 Task: Find connections with filter location Lovech with filter topic #economicswith filter profile language Spanish with filter current company Blu Ocean Innovations pvt ltd with filter school Mata Gujri College, Fatehgarh Sahib with filter industry Executive Offices with filter service category Loans with filter keywords title Director of Inside Sales
Action: Mouse moved to (288, 324)
Screenshot: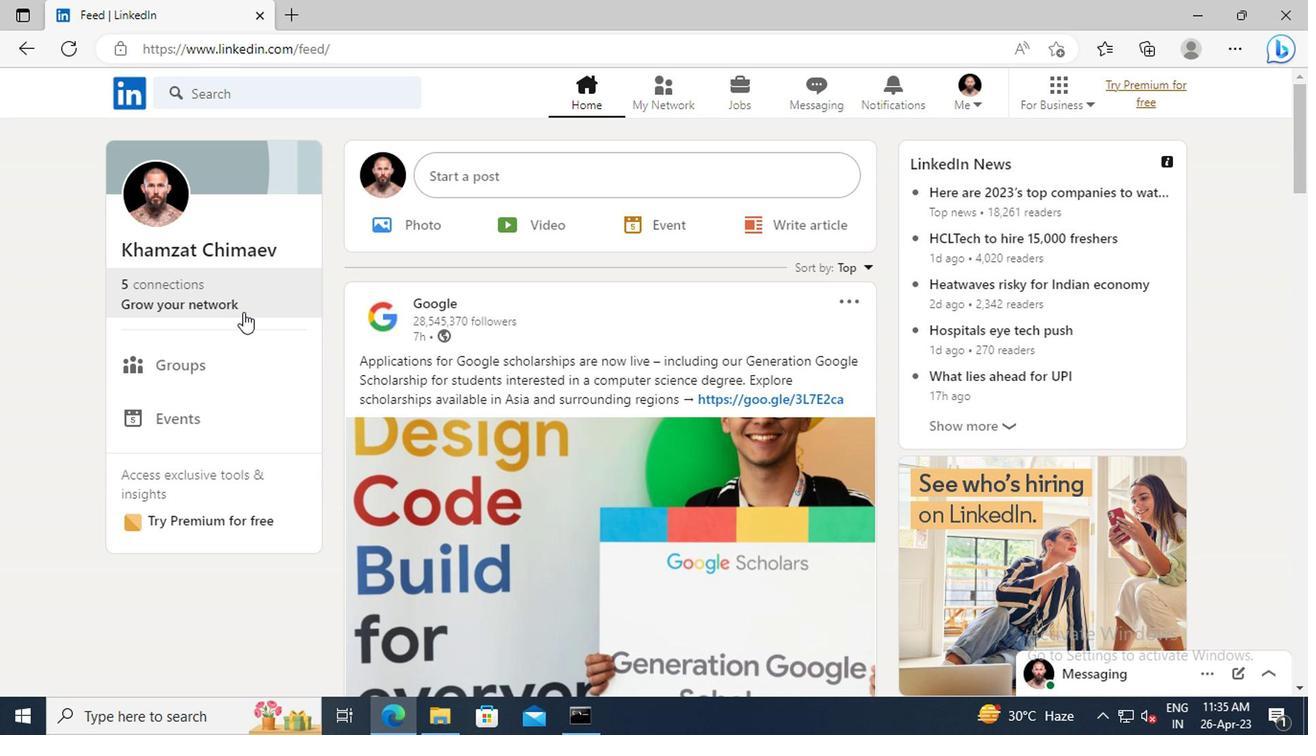 
Action: Mouse pressed left at (288, 324)
Screenshot: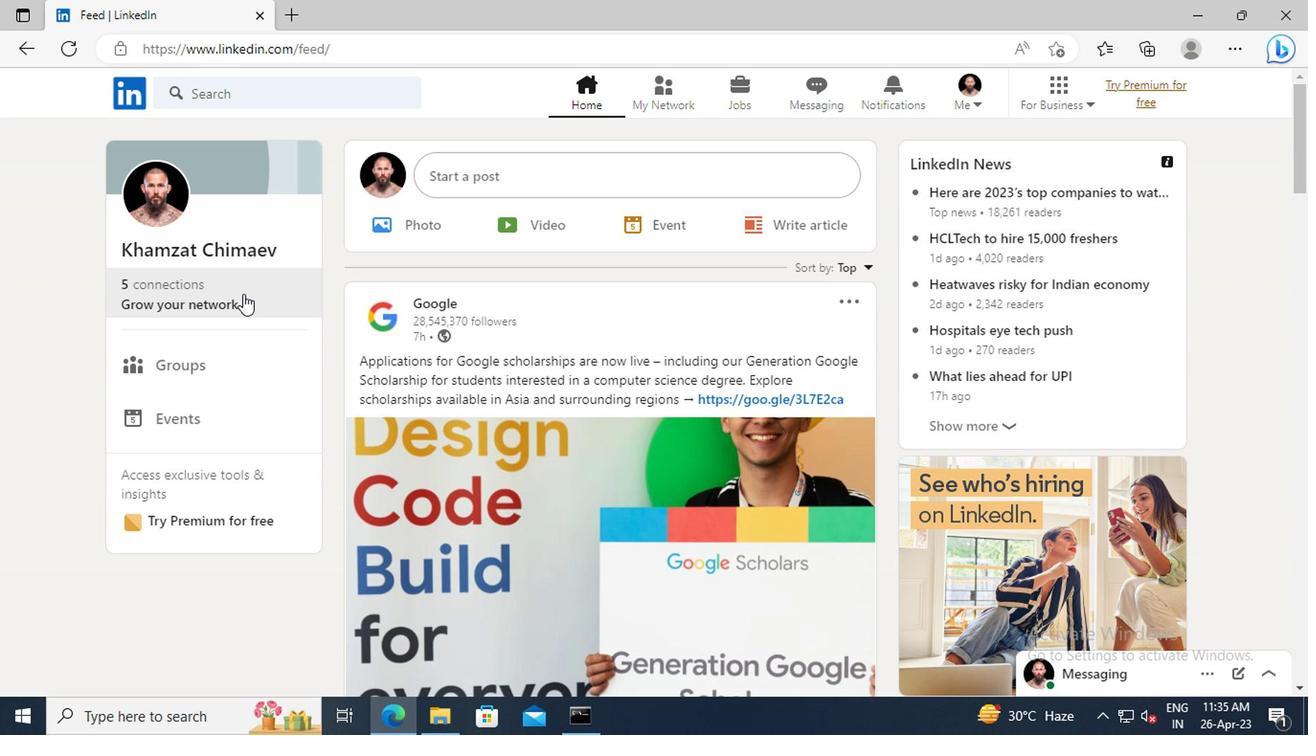
Action: Mouse moved to (295, 262)
Screenshot: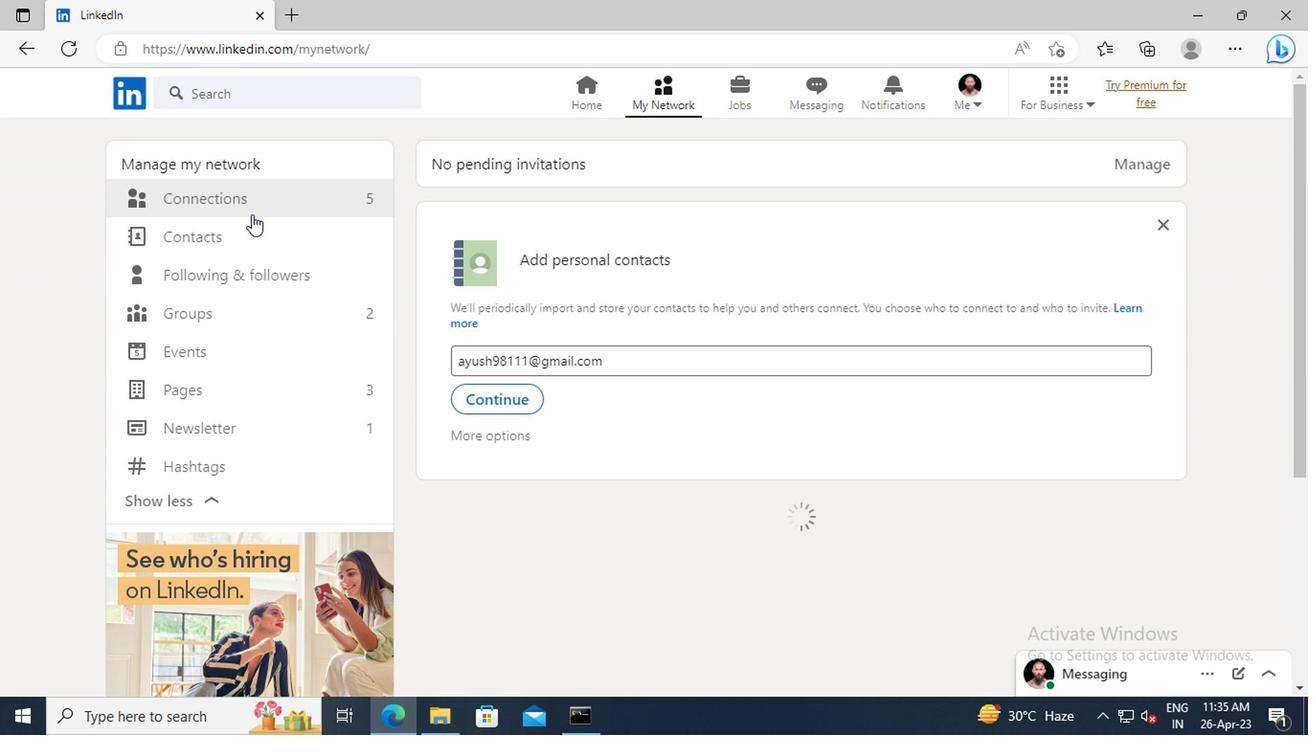 
Action: Mouse pressed left at (295, 262)
Screenshot: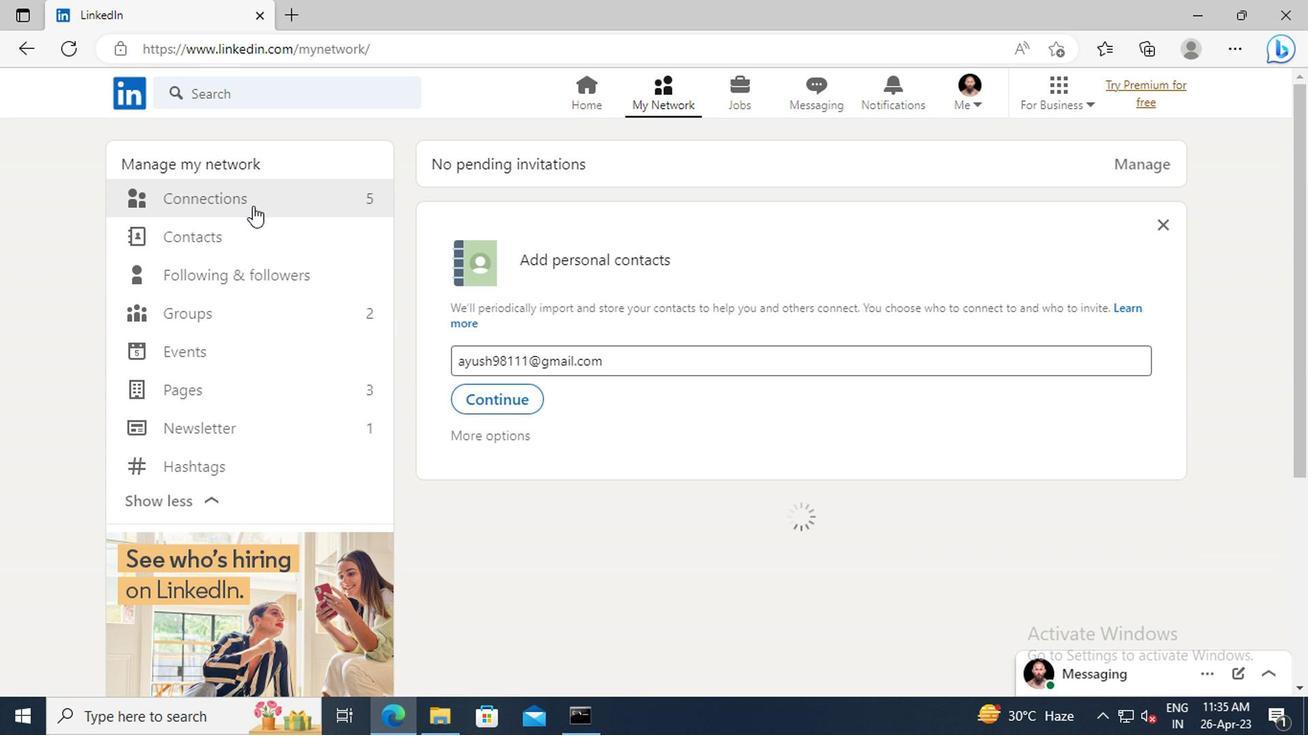 
Action: Mouse moved to (686, 261)
Screenshot: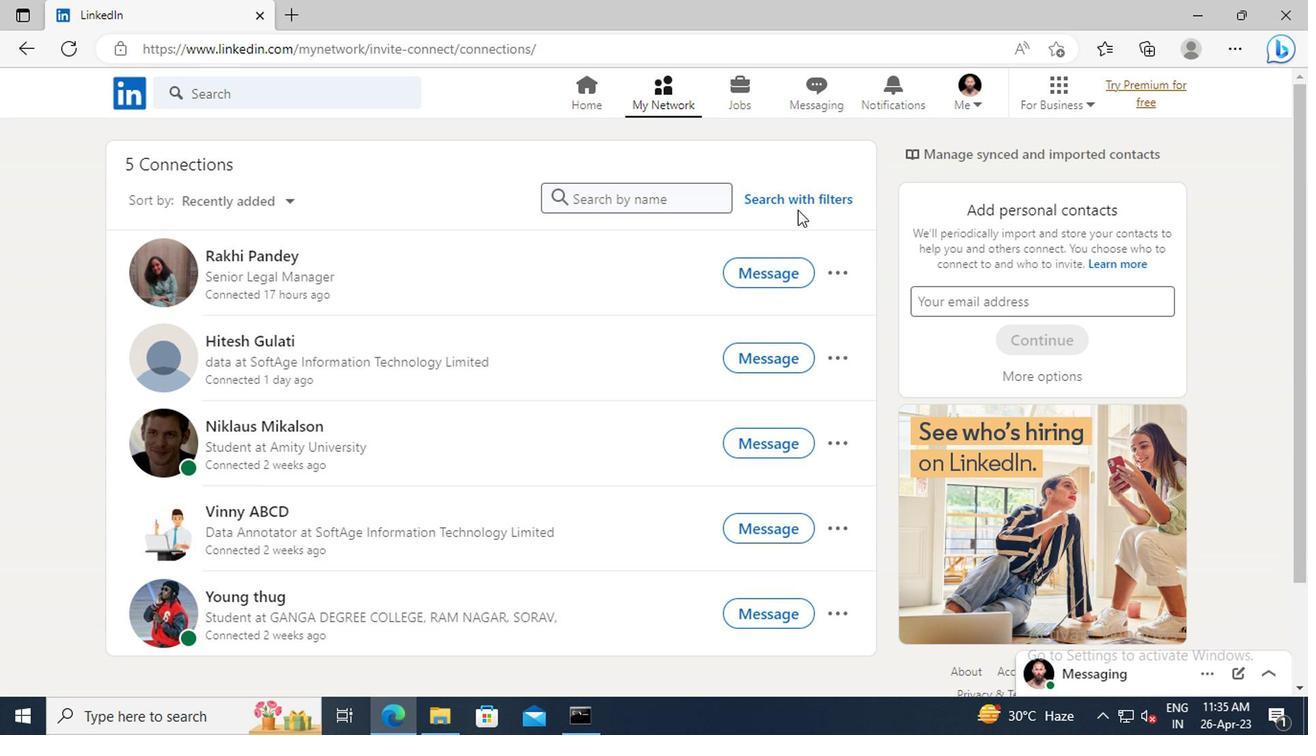 
Action: Mouse pressed left at (686, 261)
Screenshot: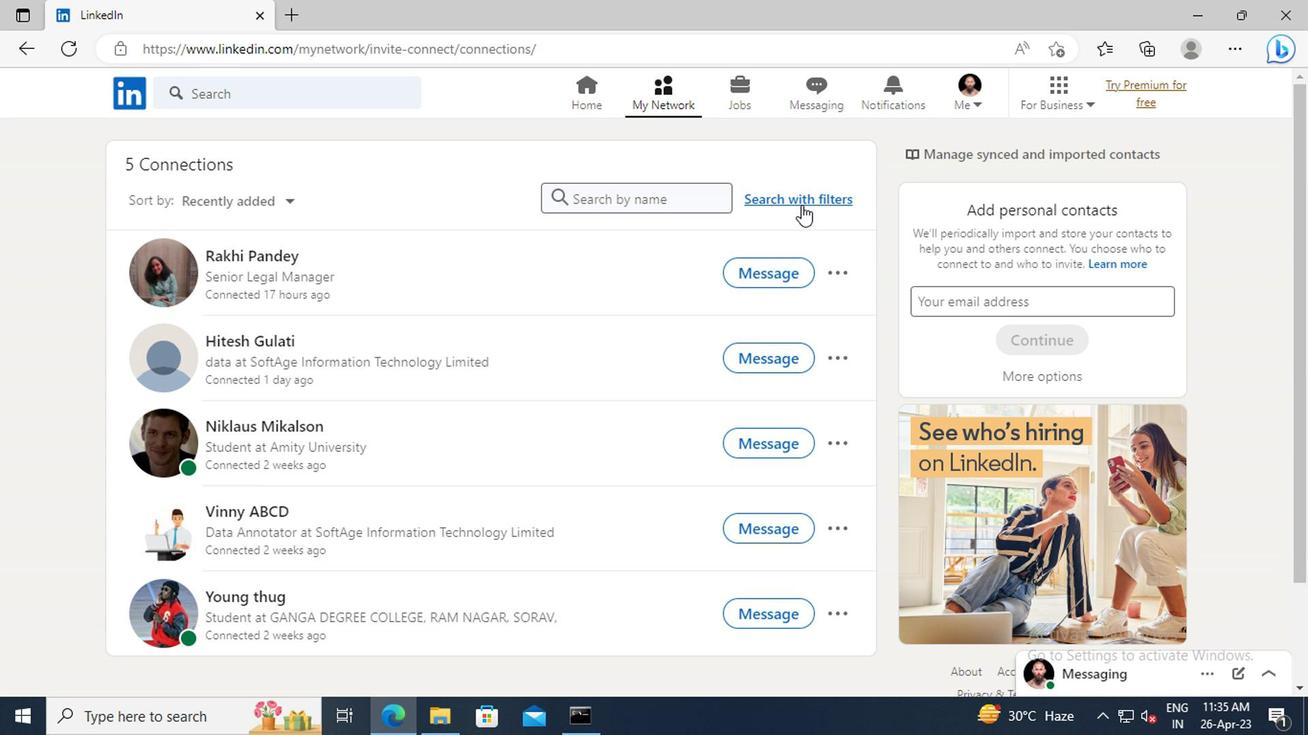 
Action: Mouse moved to (626, 222)
Screenshot: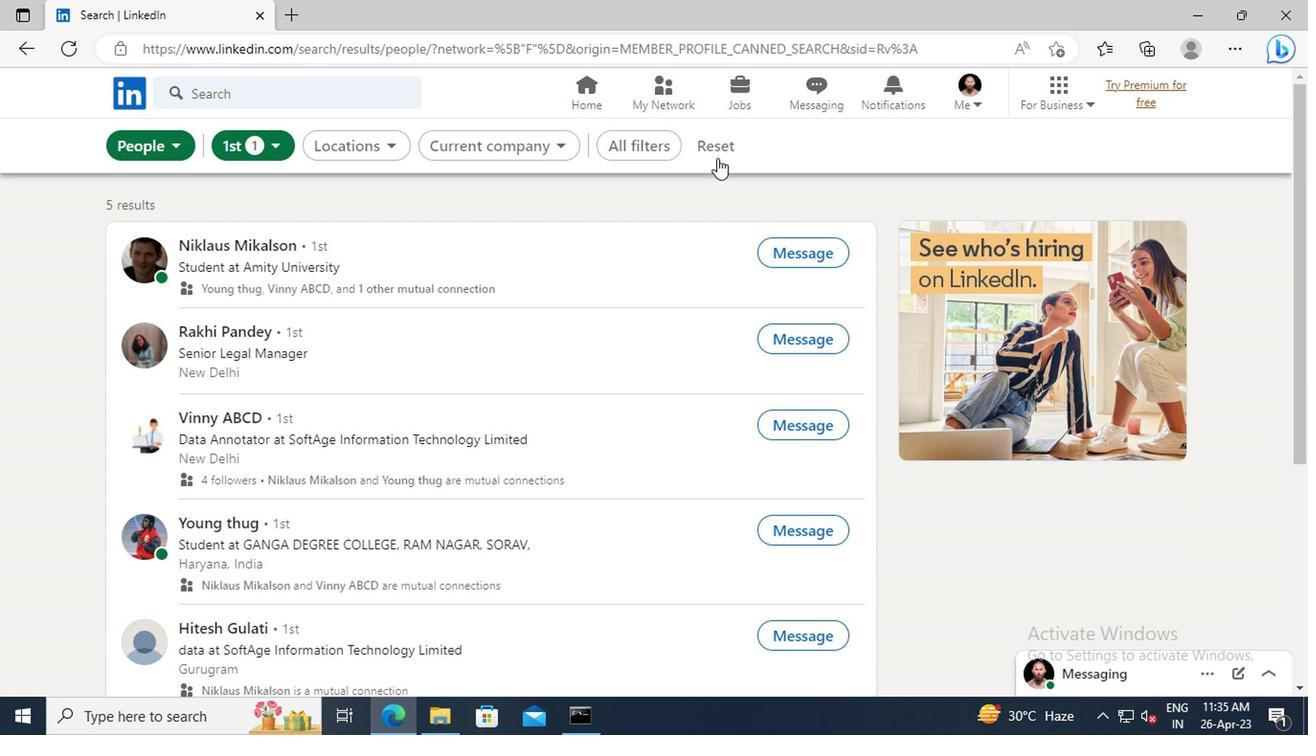 
Action: Mouse pressed left at (626, 222)
Screenshot: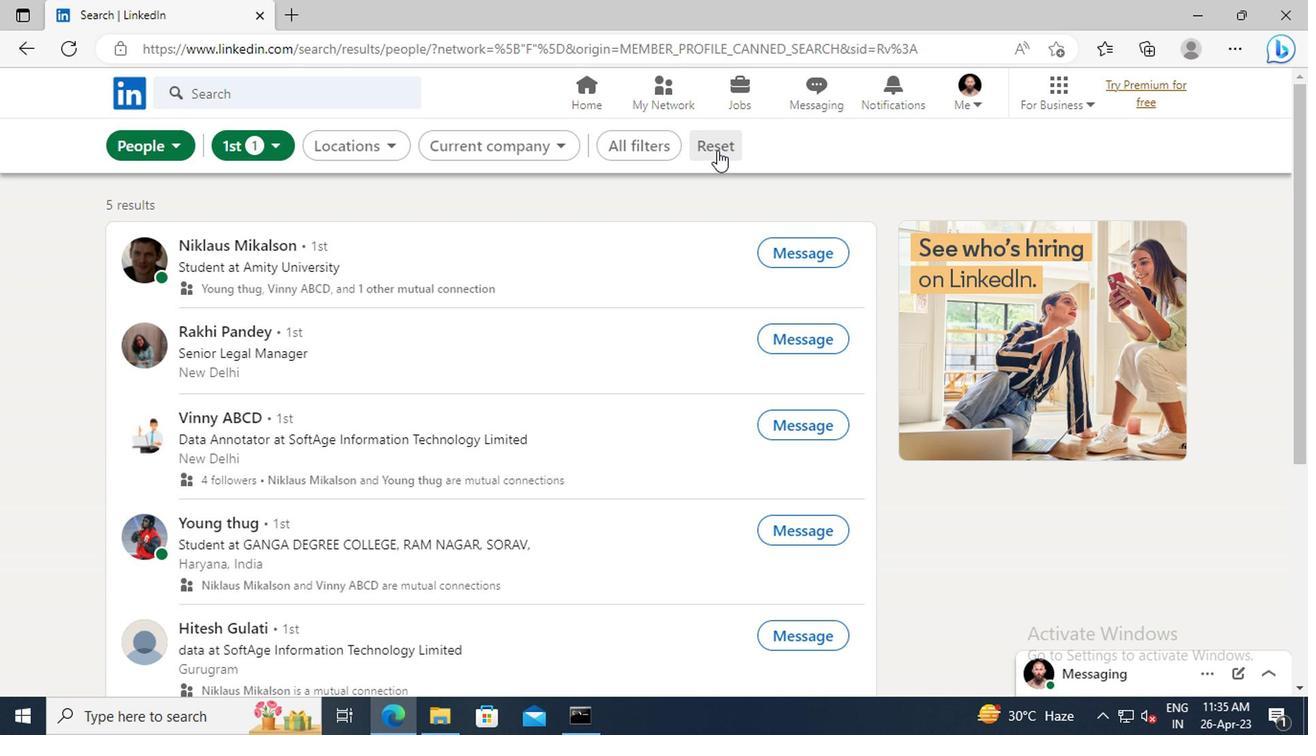 
Action: Mouse moved to (608, 220)
Screenshot: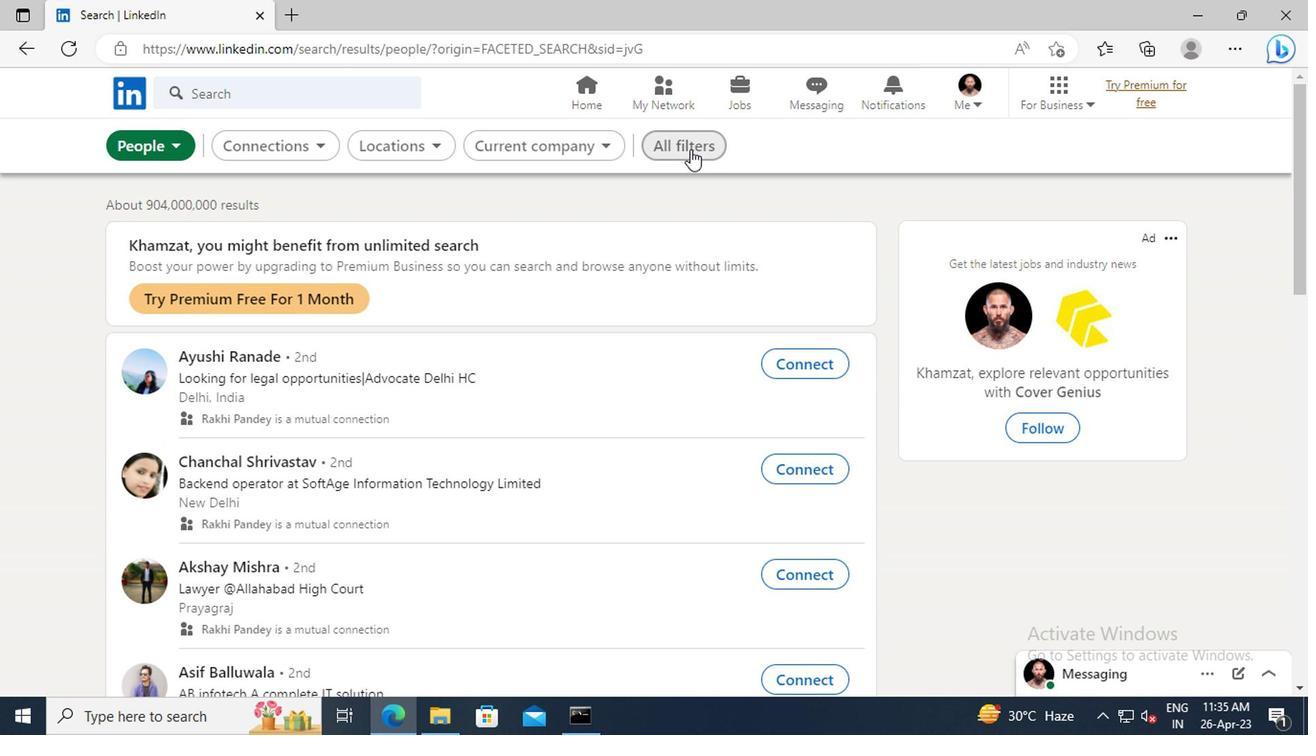 
Action: Mouse pressed left at (608, 220)
Screenshot: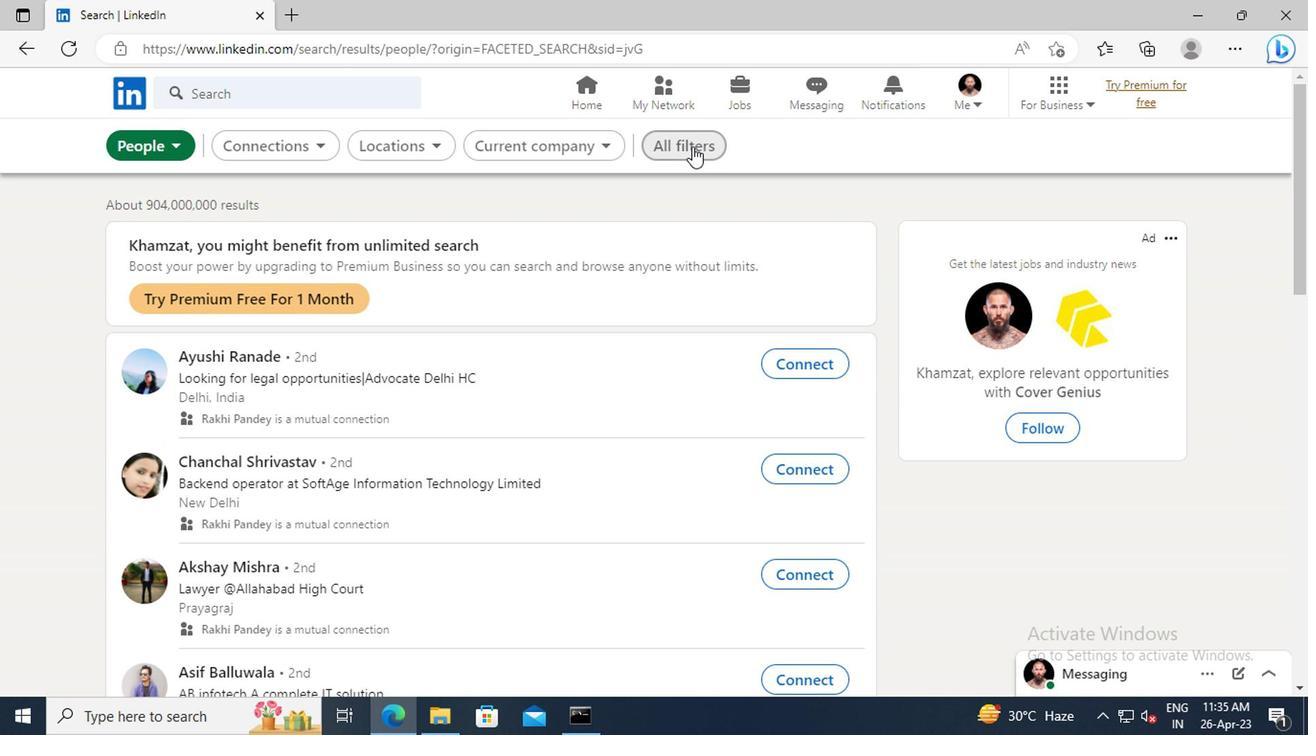 
Action: Mouse moved to (873, 410)
Screenshot: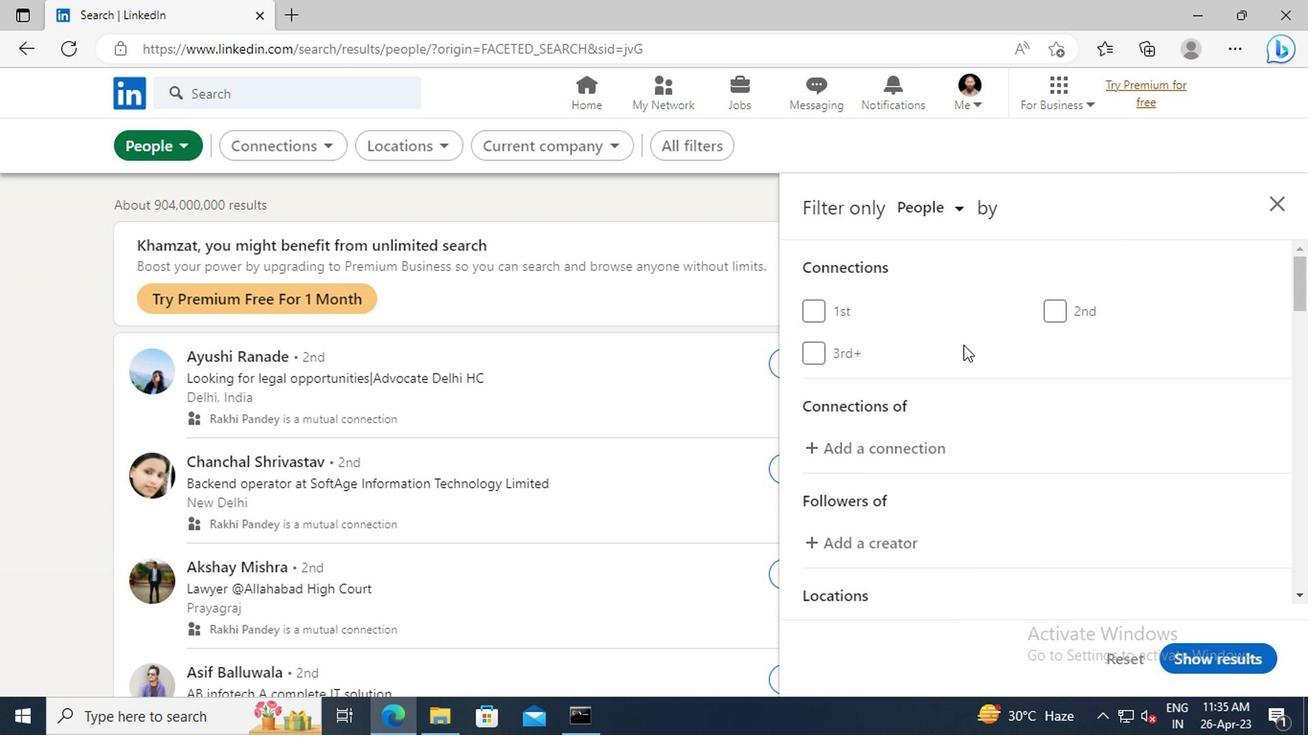 
Action: Mouse scrolled (873, 409) with delta (0, 0)
Screenshot: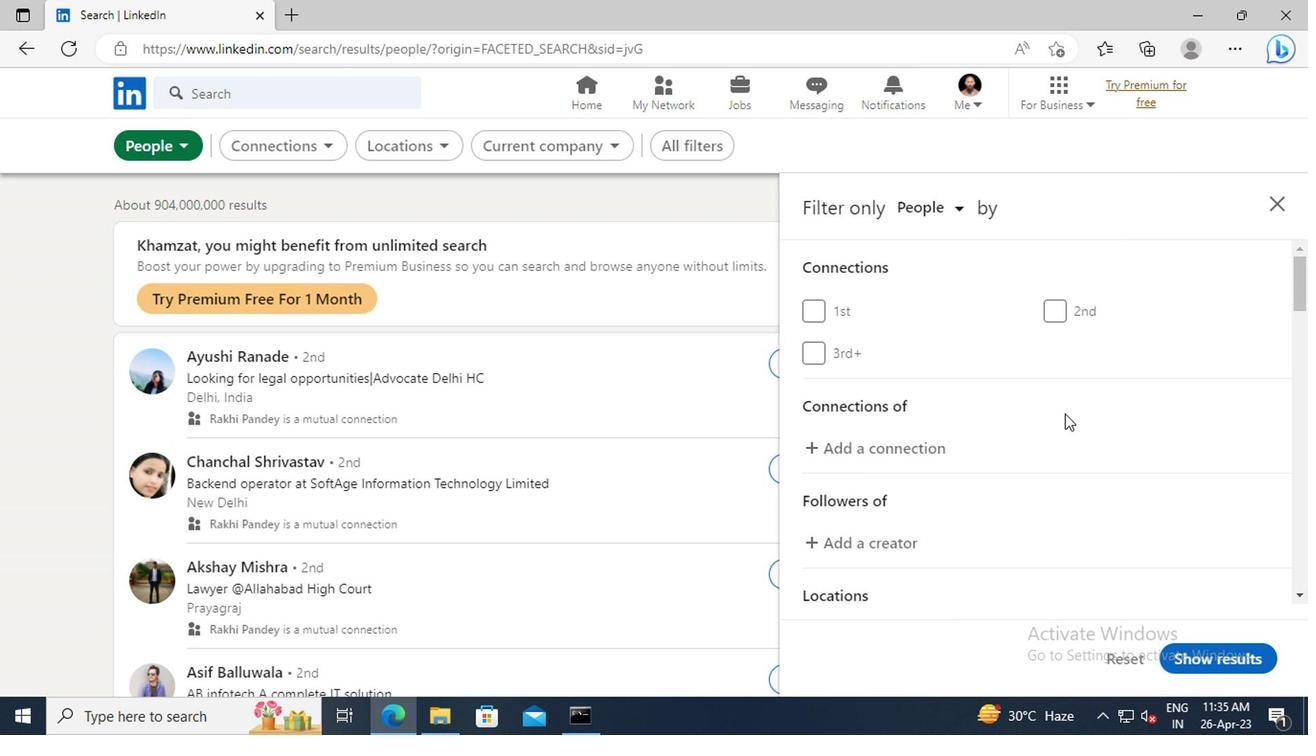 
Action: Mouse scrolled (873, 409) with delta (0, 0)
Screenshot: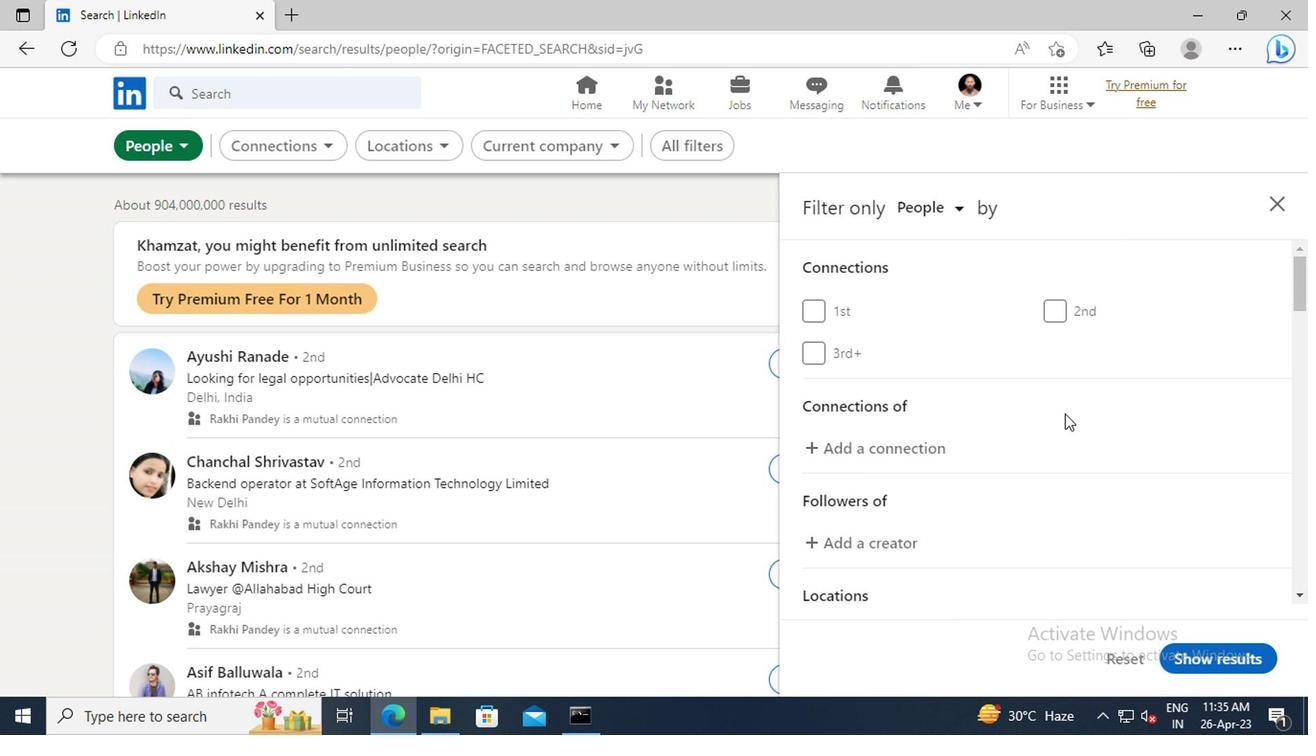
Action: Mouse scrolled (873, 409) with delta (0, 0)
Screenshot: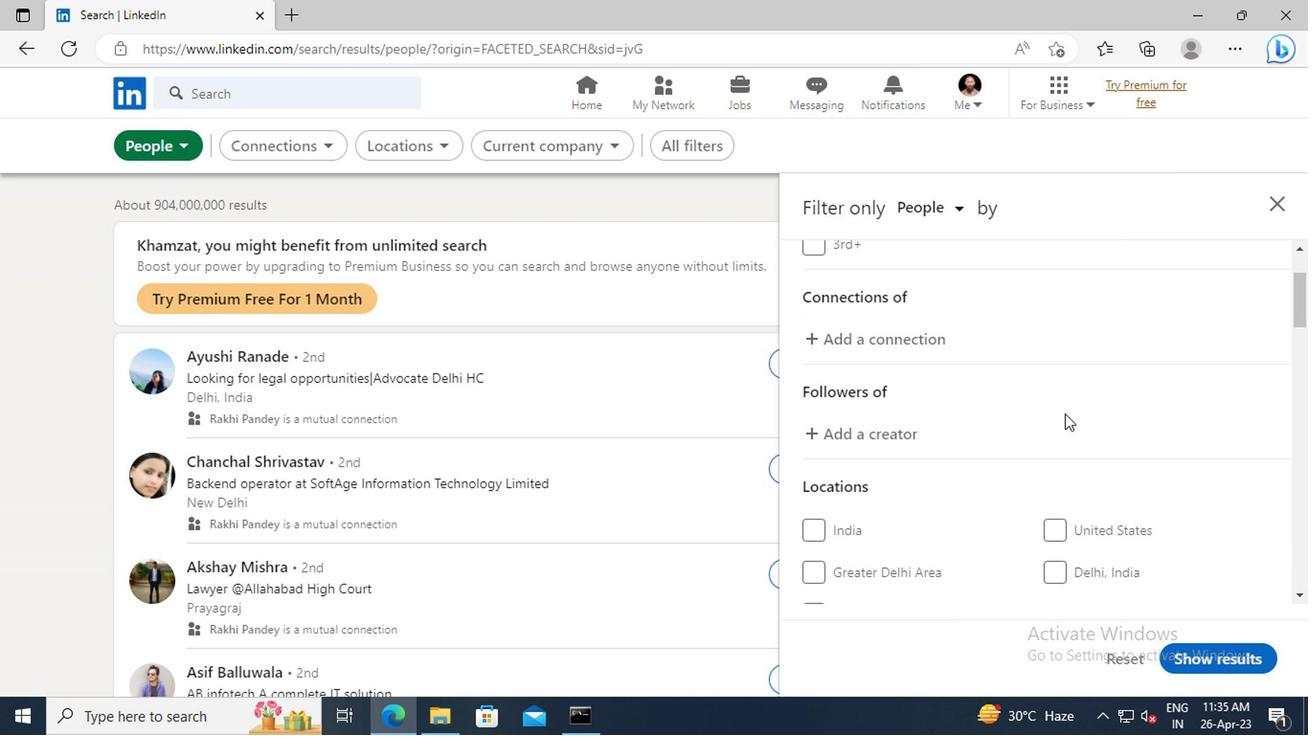 
Action: Mouse scrolled (873, 409) with delta (0, 0)
Screenshot: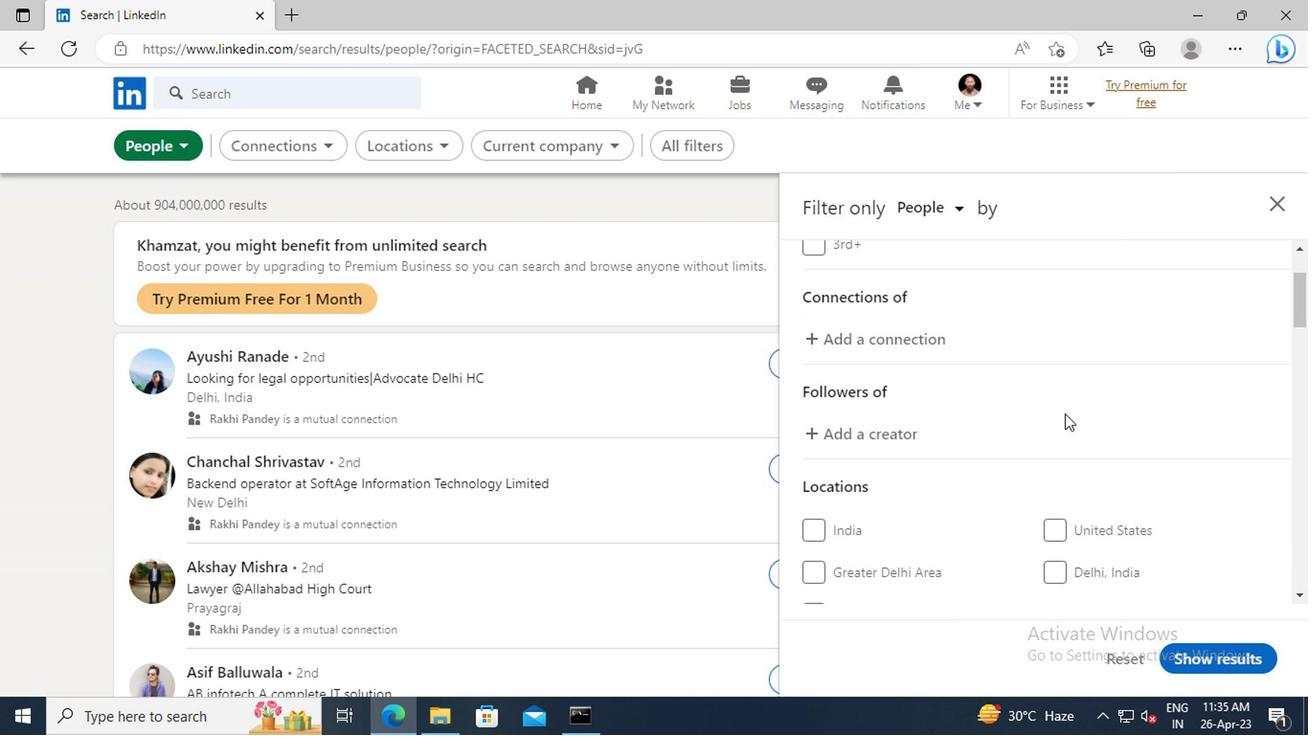 
Action: Mouse scrolled (873, 409) with delta (0, 0)
Screenshot: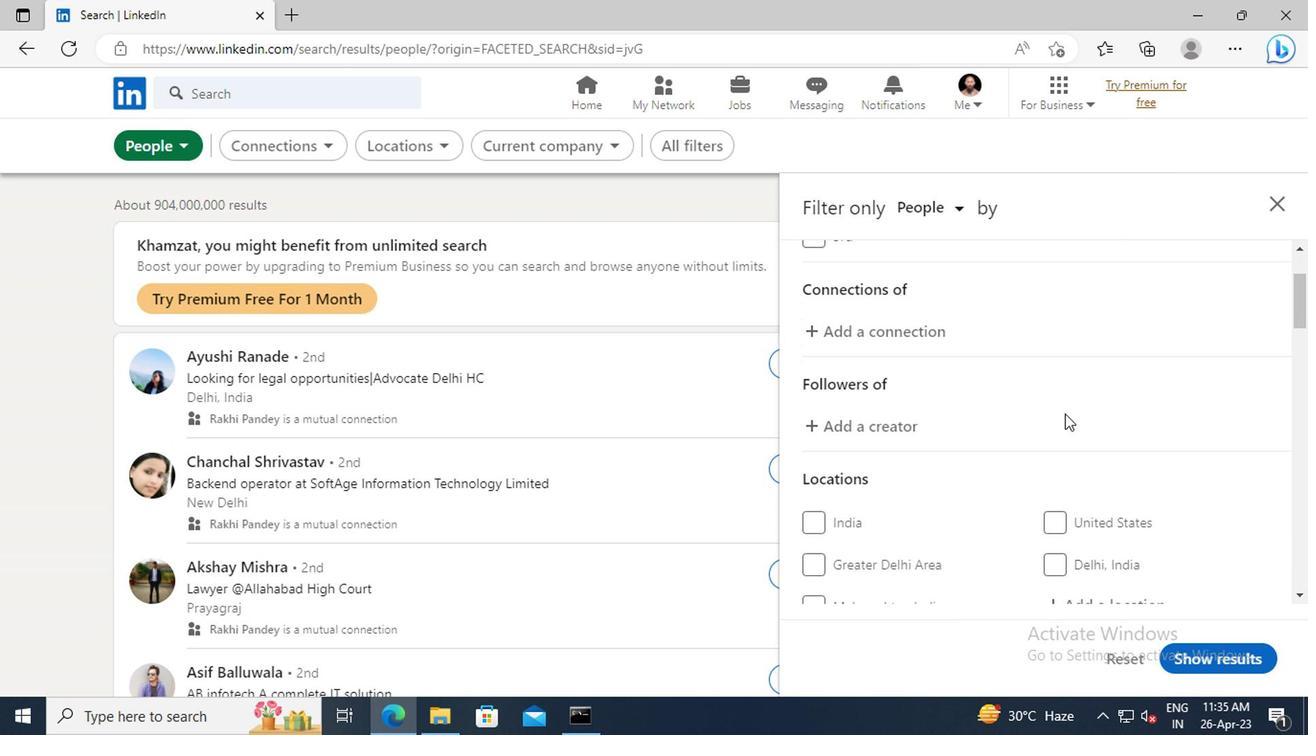 
Action: Mouse moved to (884, 436)
Screenshot: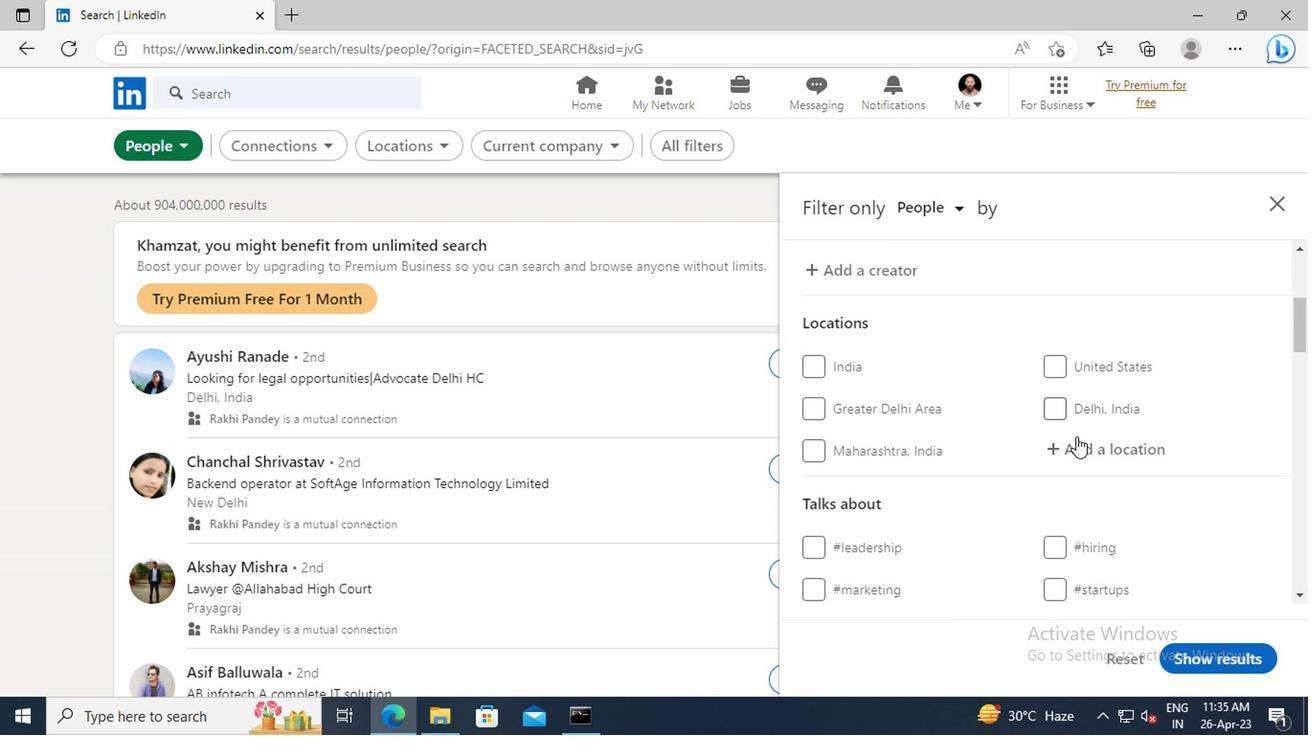 
Action: Mouse pressed left at (884, 436)
Screenshot: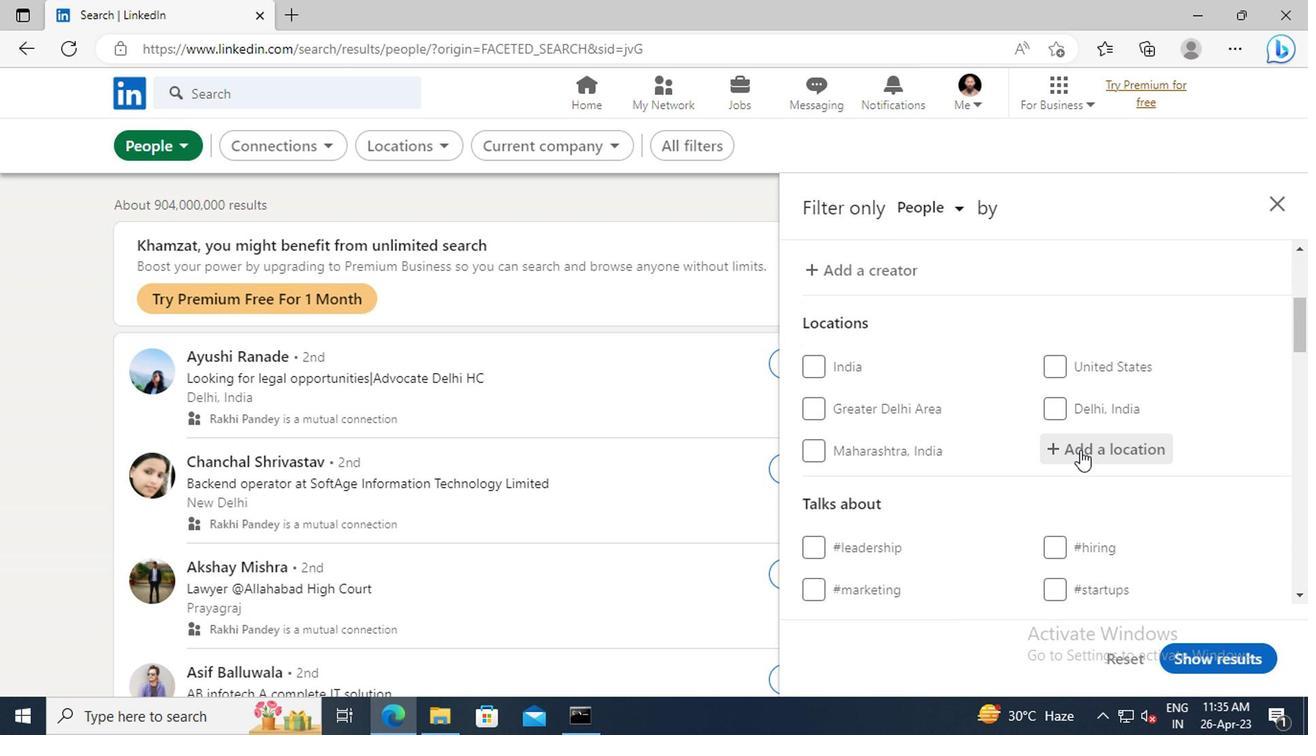 
Action: Key pressed <Key.shift>LOVECH
Screenshot: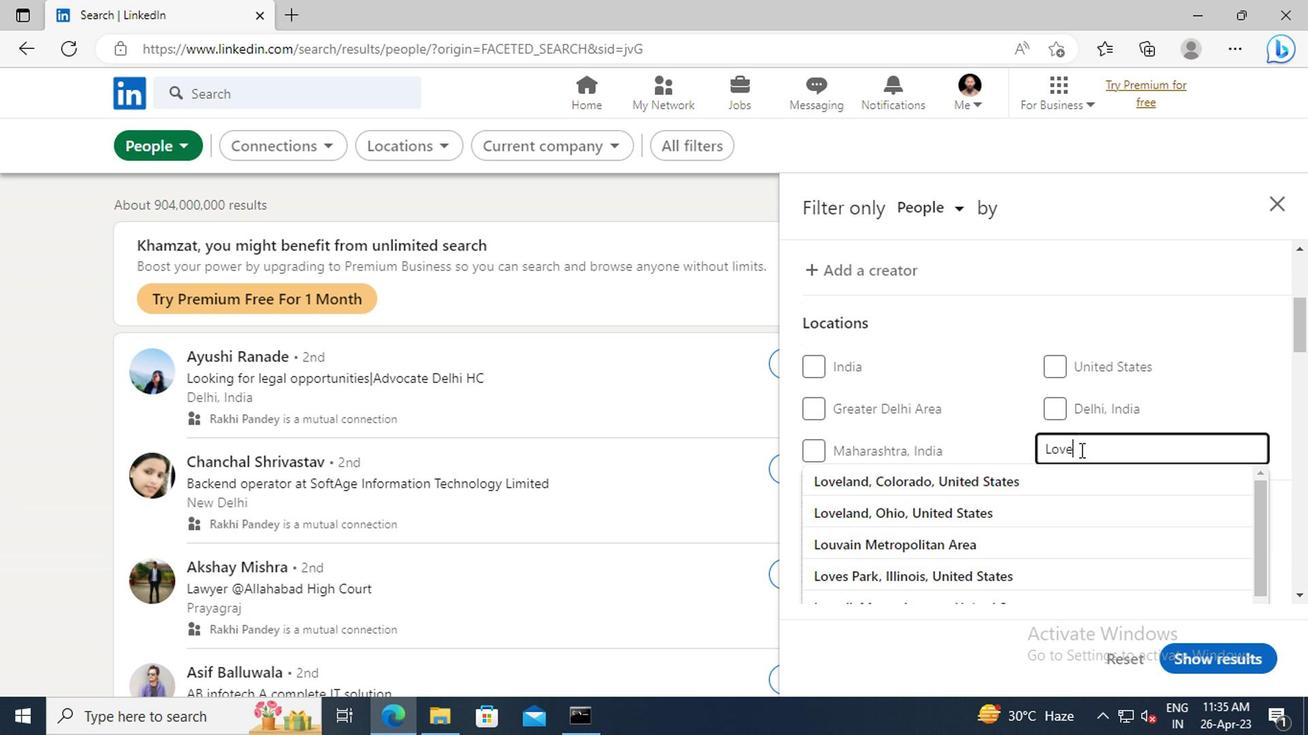 
Action: Mouse moved to (877, 457)
Screenshot: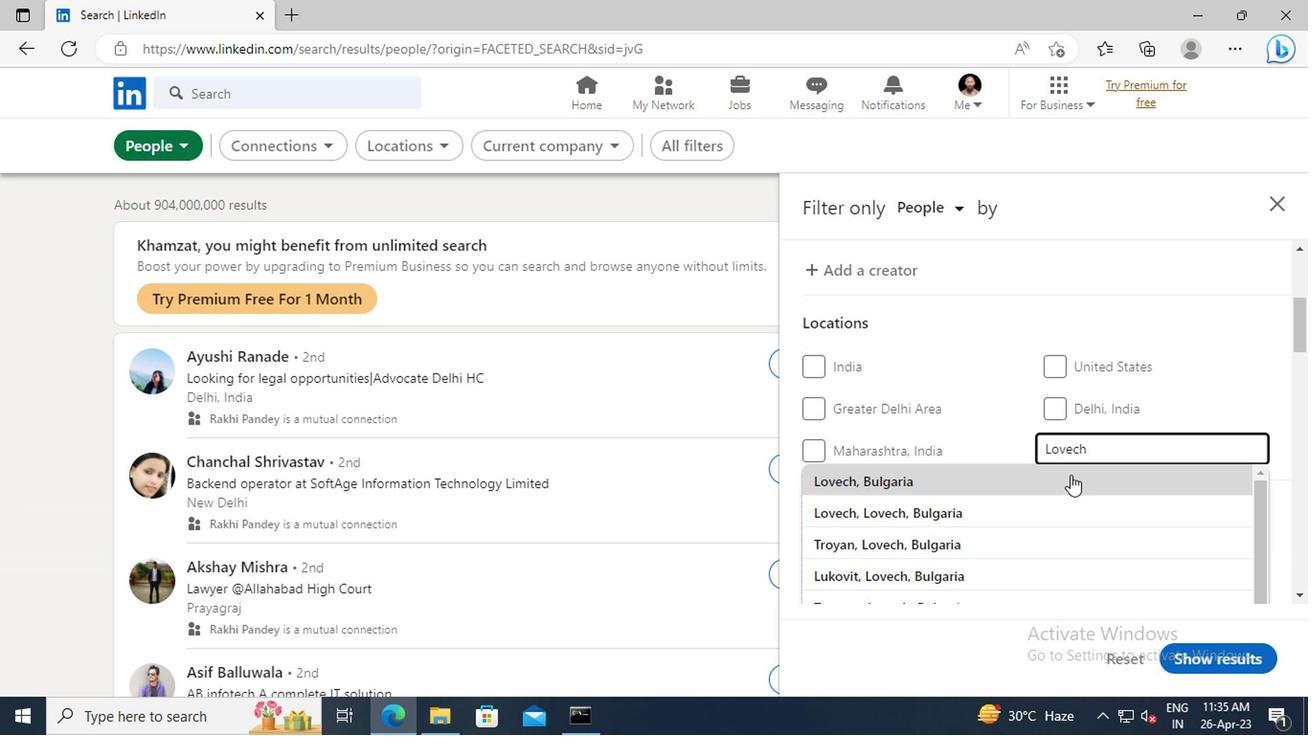 
Action: Mouse pressed left at (877, 457)
Screenshot: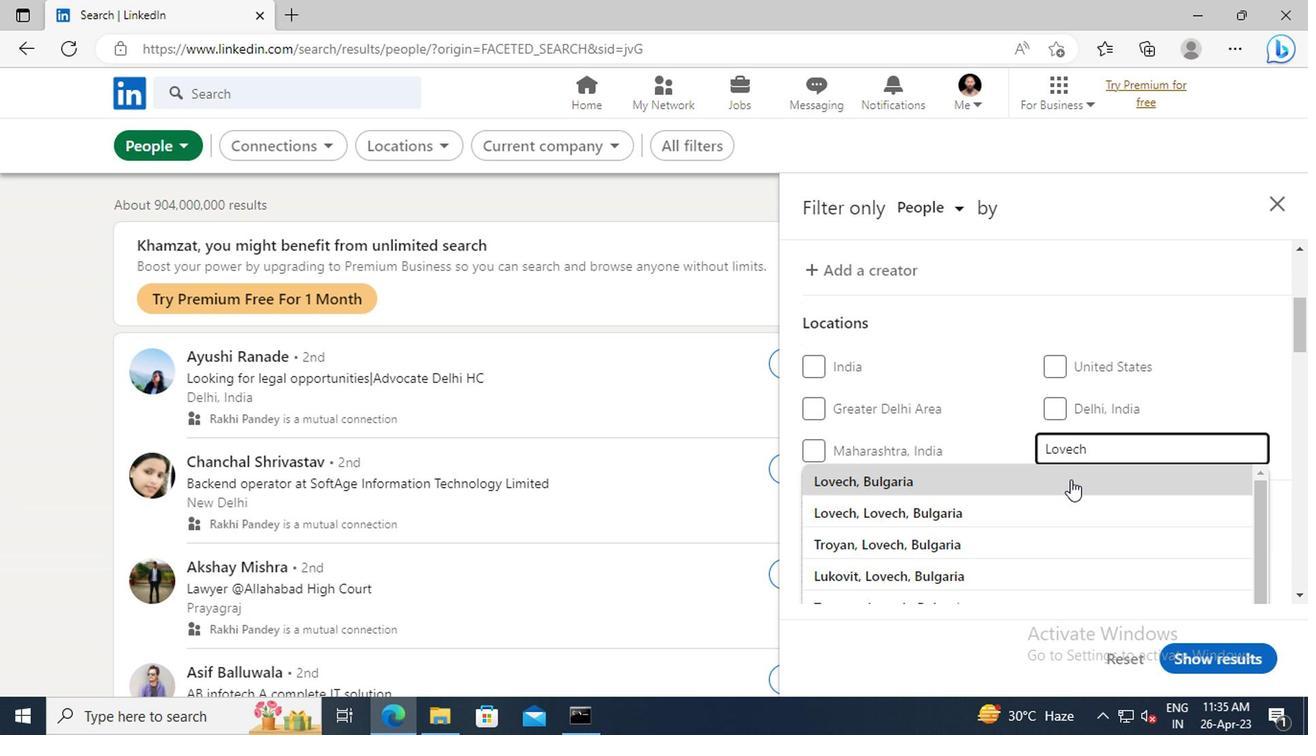 
Action: Mouse moved to (893, 384)
Screenshot: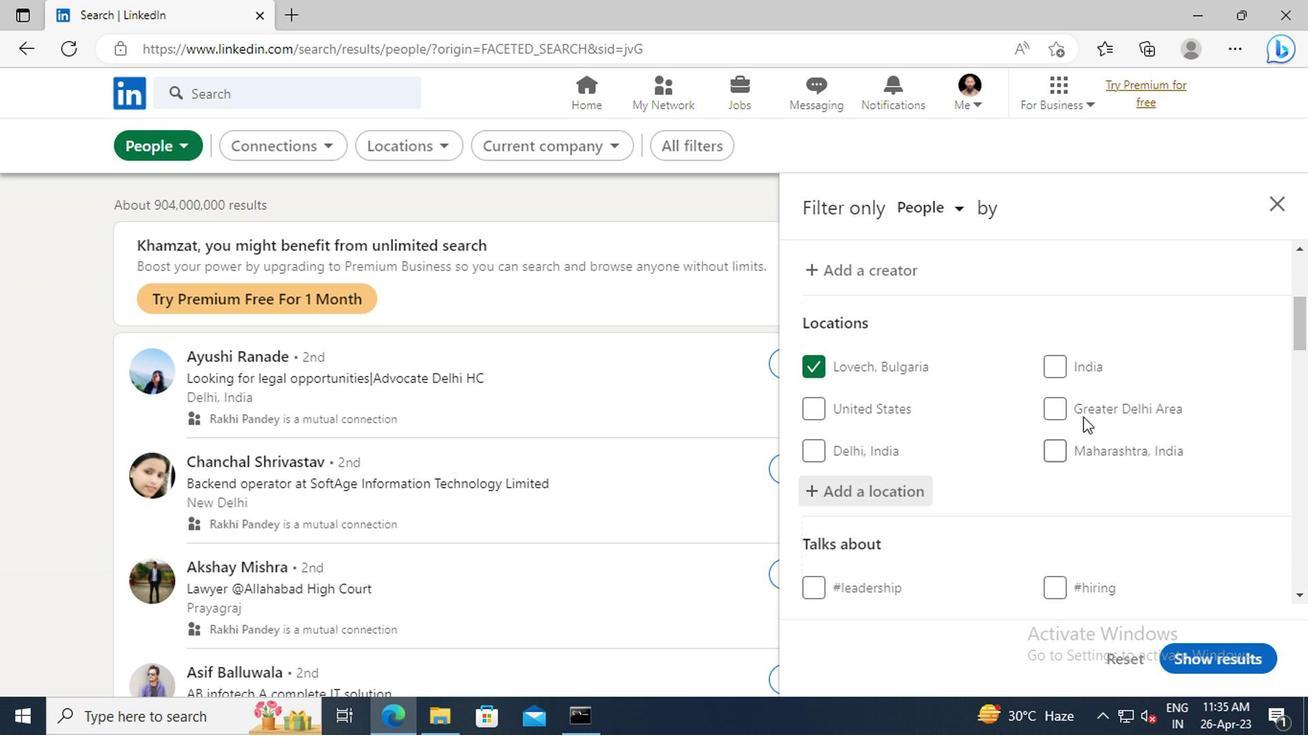 
Action: Mouse scrolled (893, 383) with delta (0, 0)
Screenshot: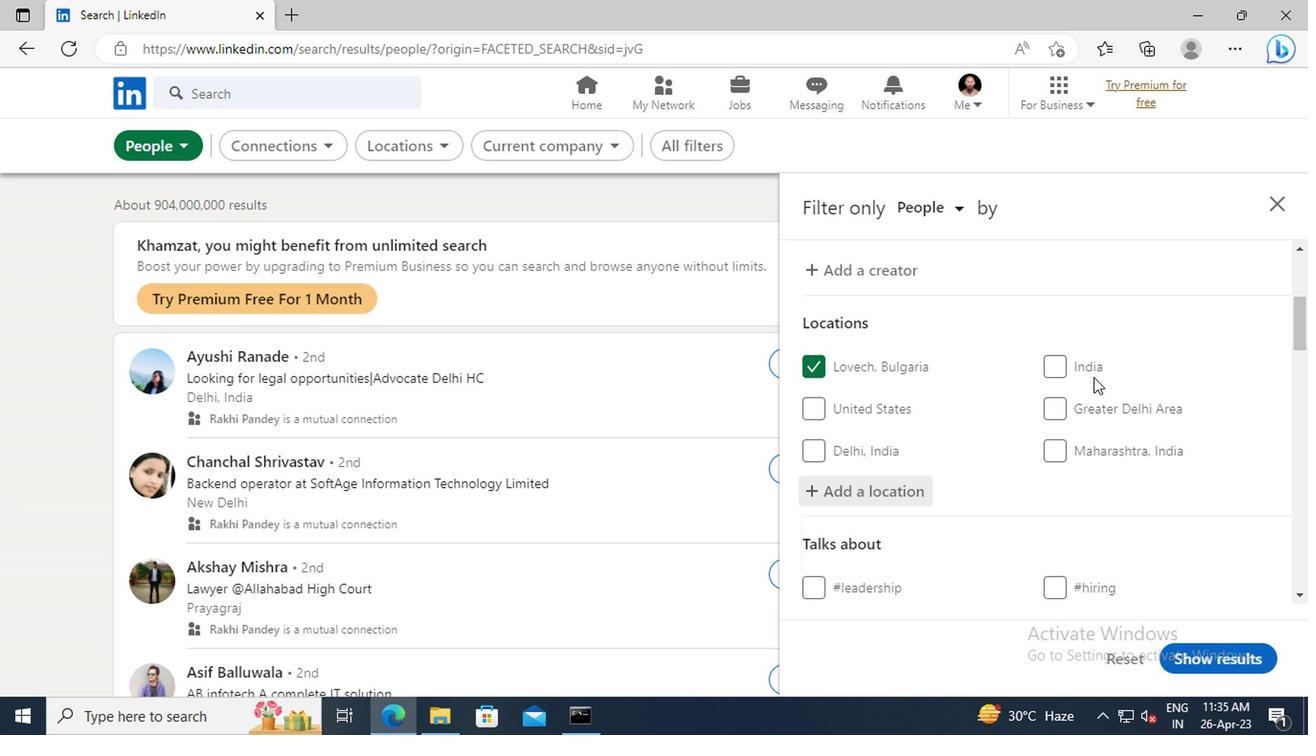 
Action: Mouse scrolled (893, 383) with delta (0, 0)
Screenshot: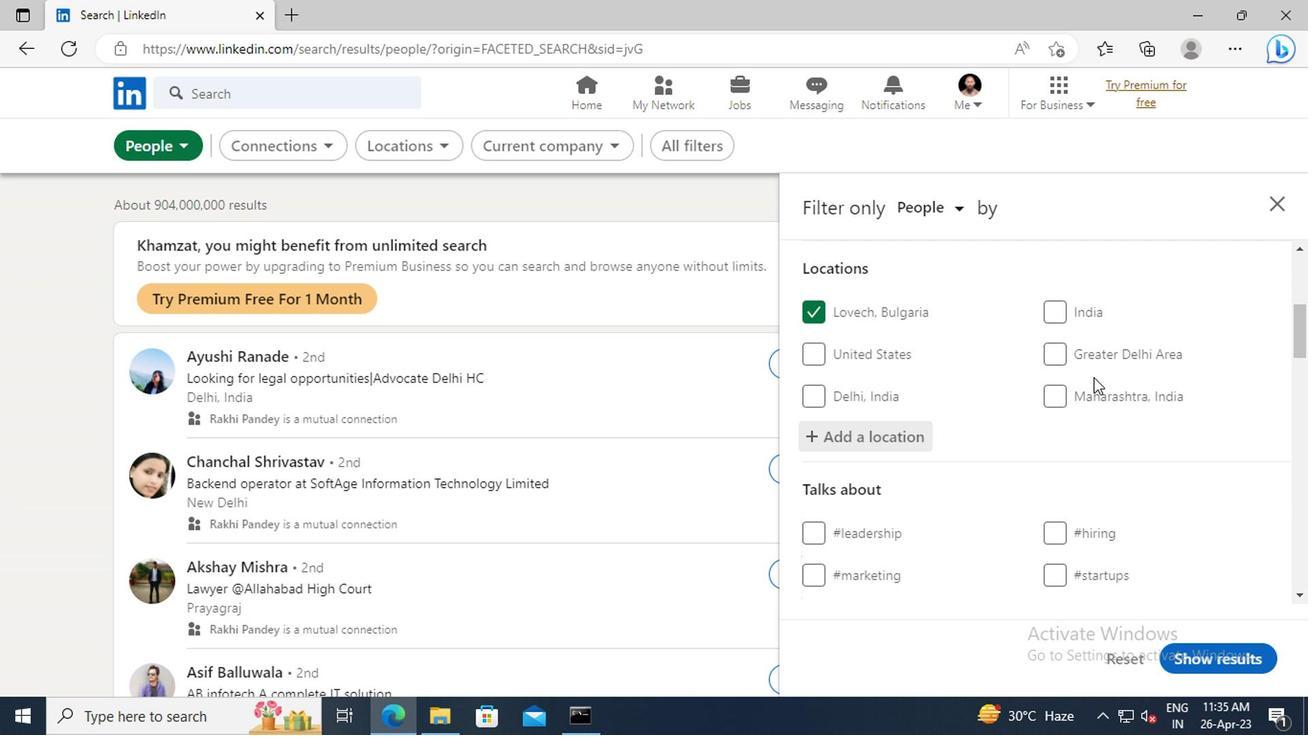 
Action: Mouse scrolled (893, 383) with delta (0, 0)
Screenshot: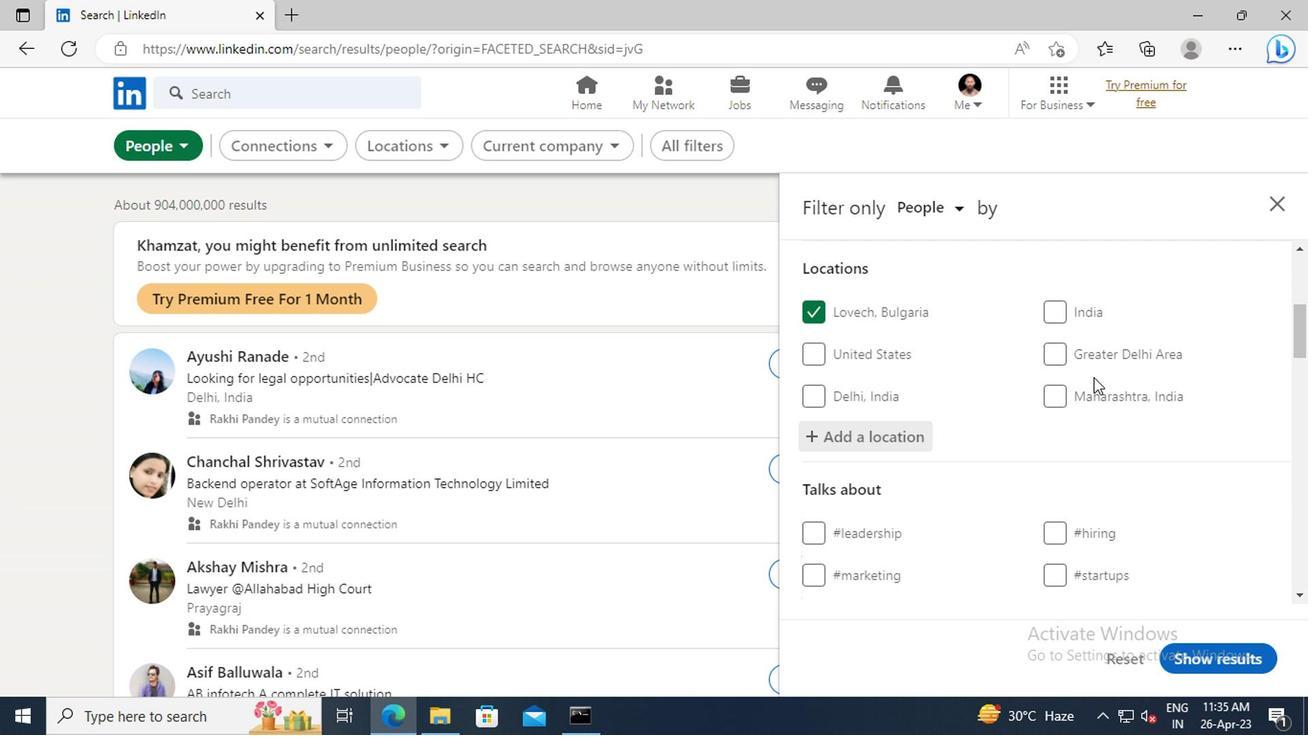 
Action: Mouse scrolled (893, 383) with delta (0, 0)
Screenshot: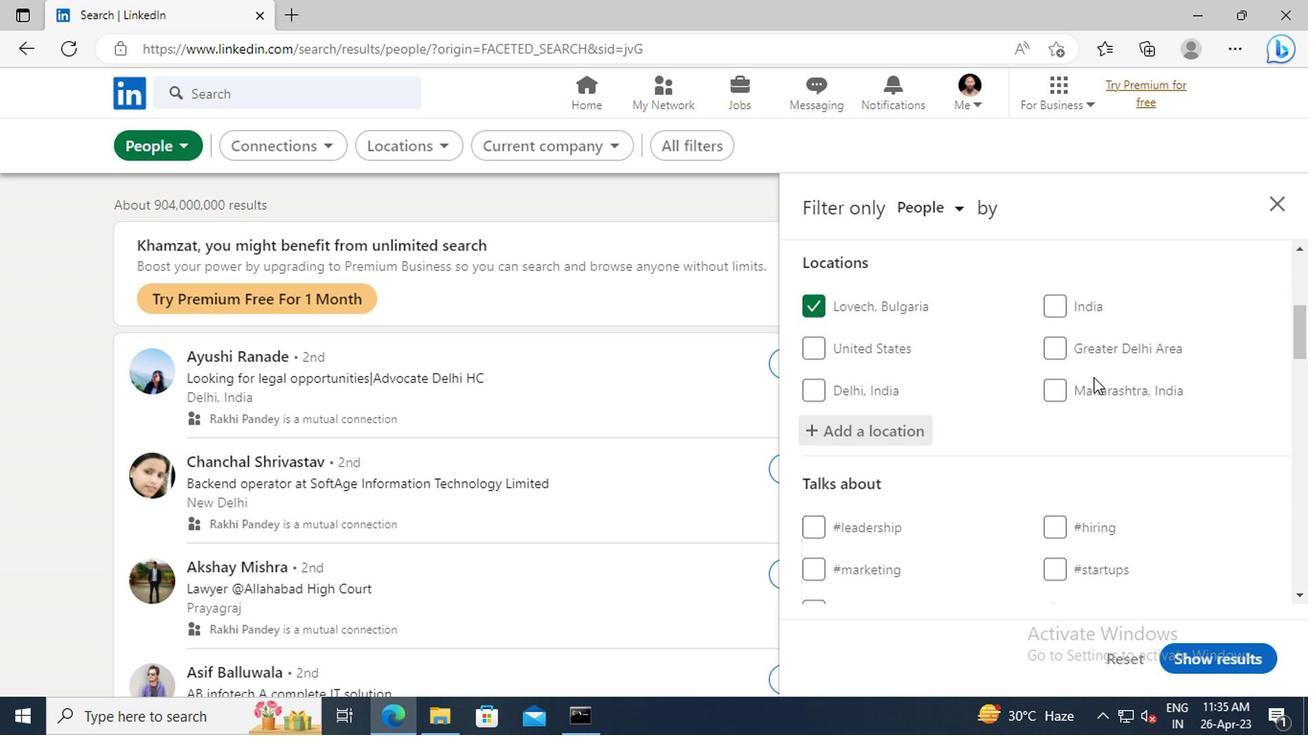 
Action: Mouse moved to (887, 436)
Screenshot: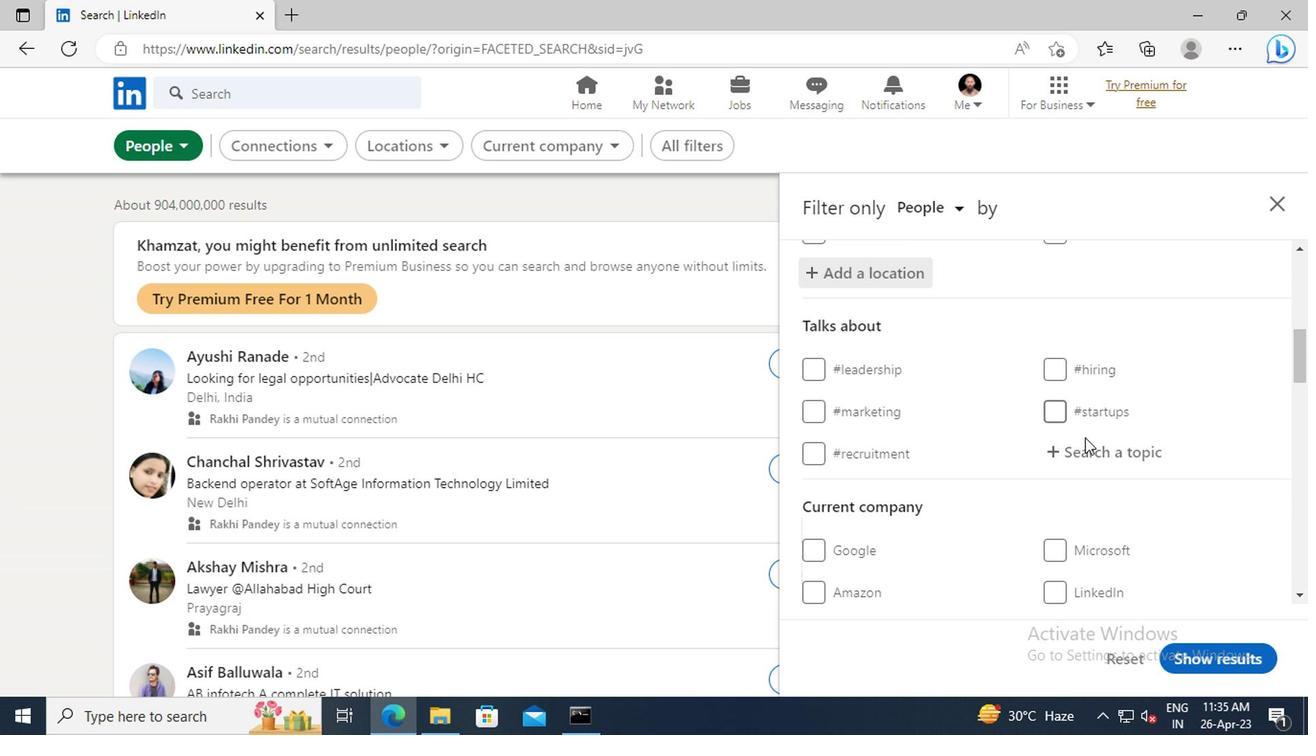 
Action: Mouse pressed left at (887, 436)
Screenshot: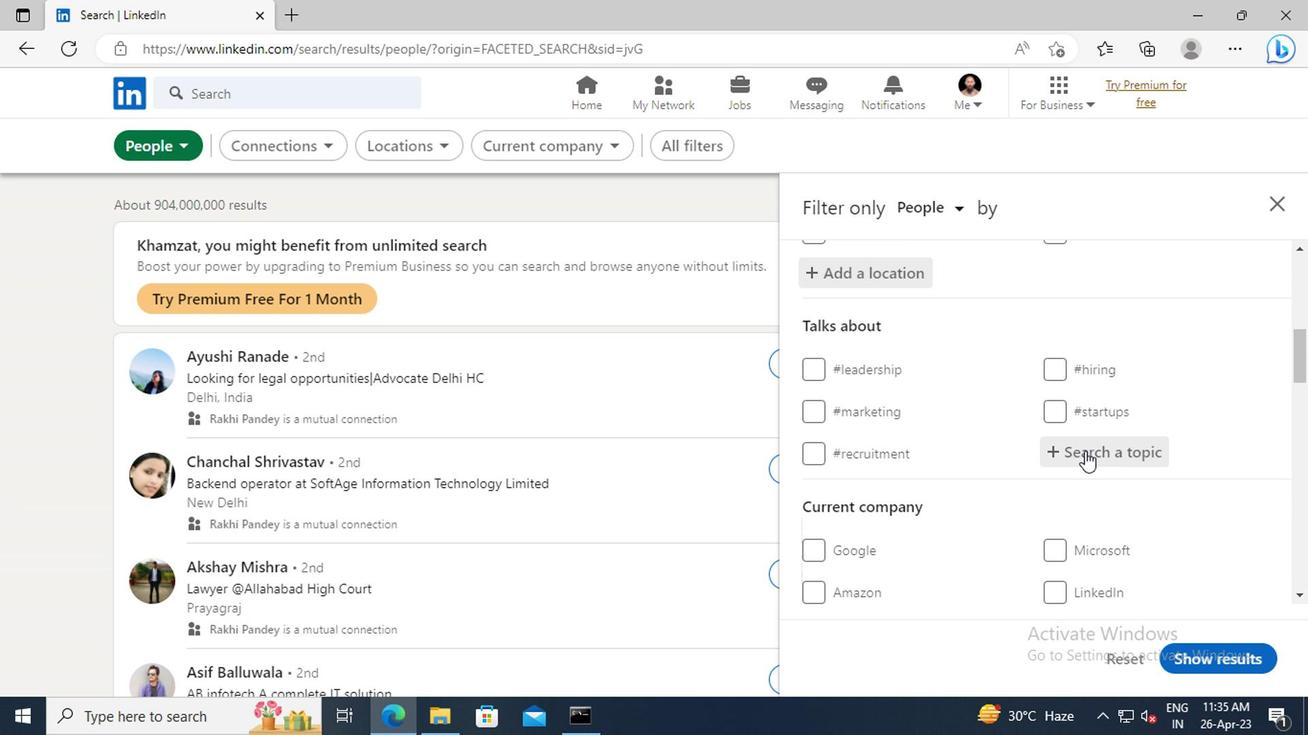
Action: Key pressed <Key.shift>#ECONOMICSWITH<Key.enter>
Screenshot: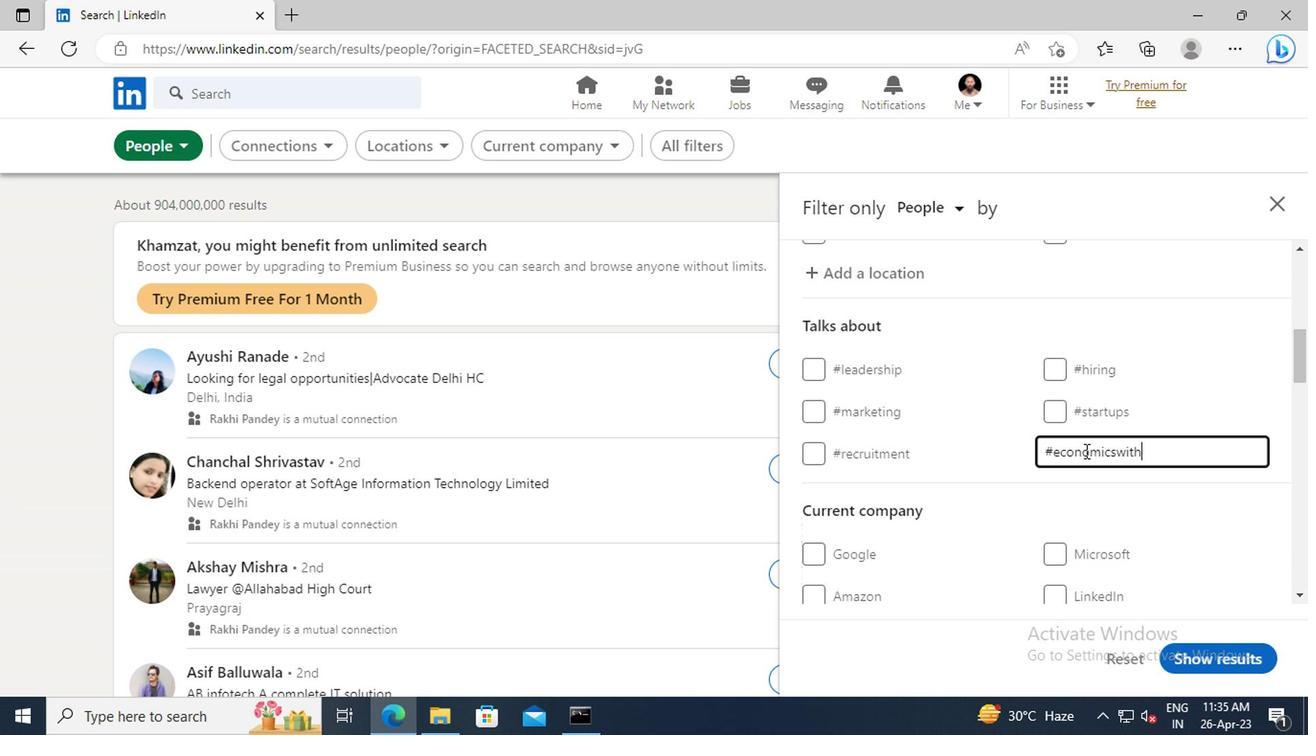 
Action: Mouse scrolled (887, 436) with delta (0, 0)
Screenshot: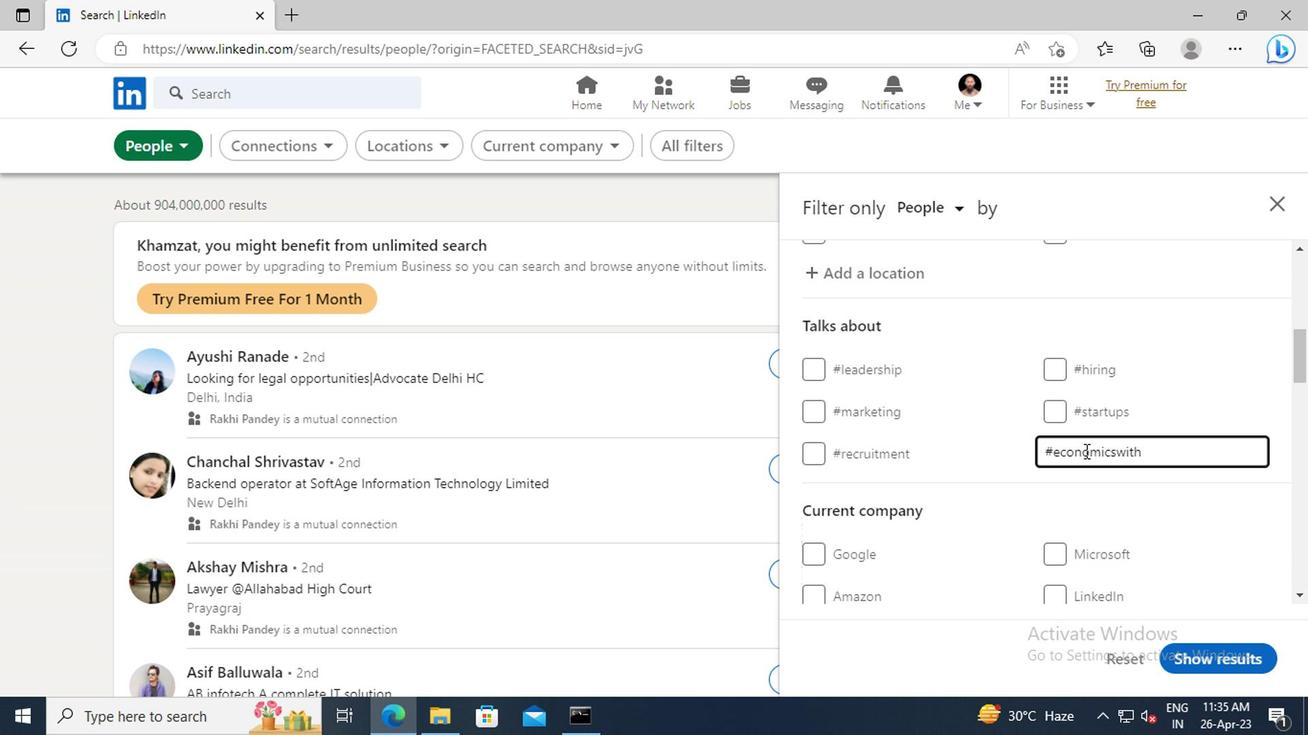 
Action: Mouse scrolled (887, 436) with delta (0, 0)
Screenshot: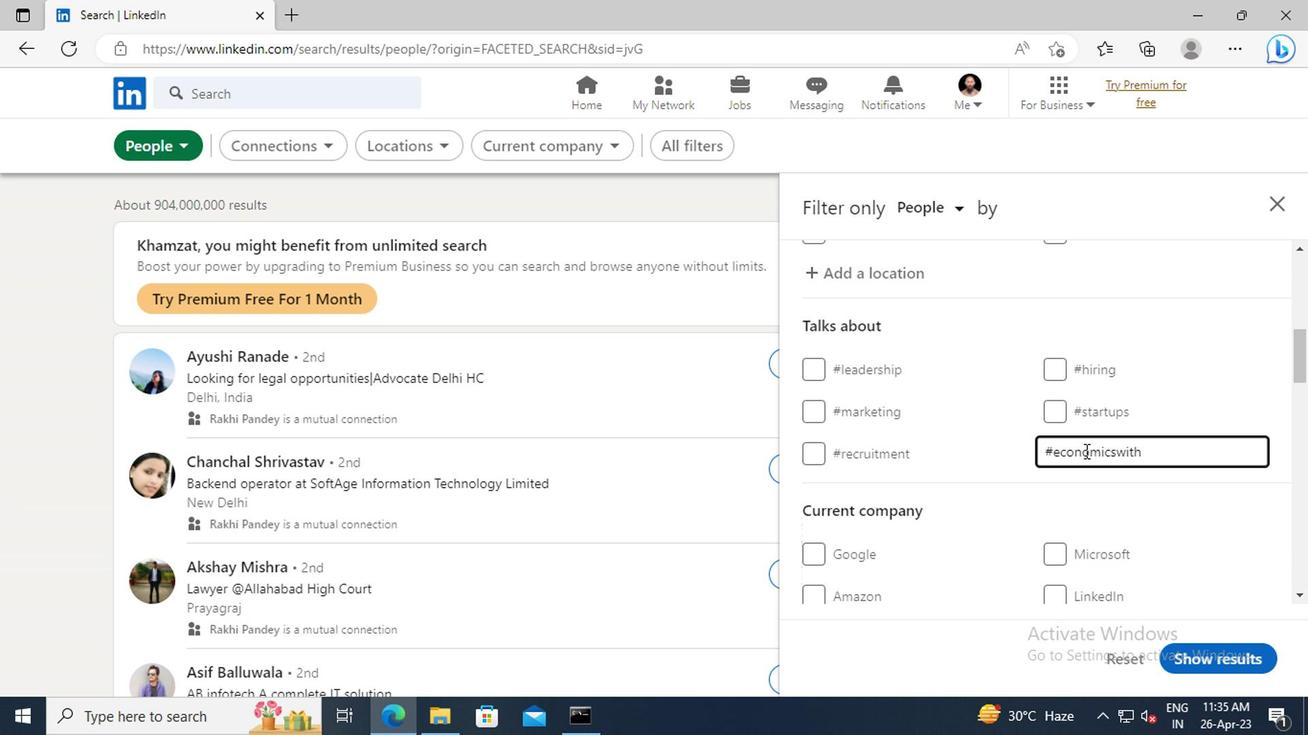
Action: Mouse scrolled (887, 436) with delta (0, 0)
Screenshot: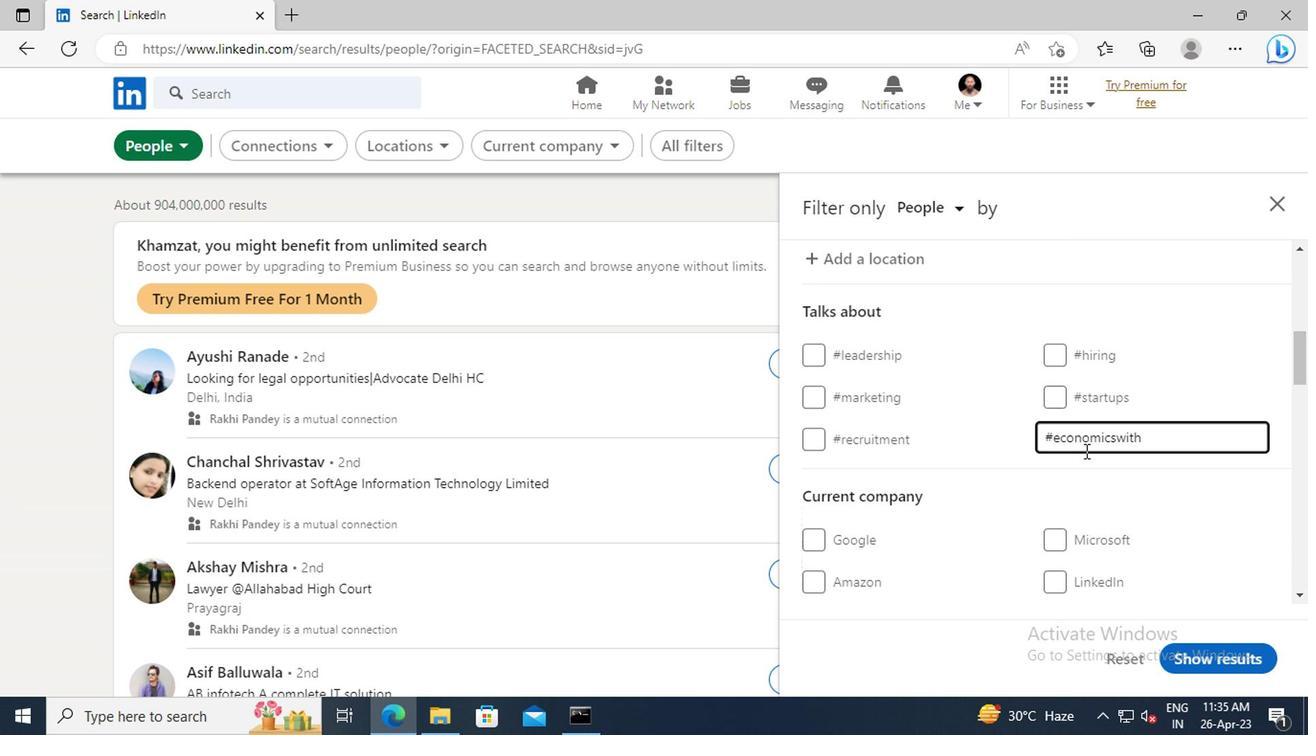 
Action: Mouse scrolled (887, 436) with delta (0, 0)
Screenshot: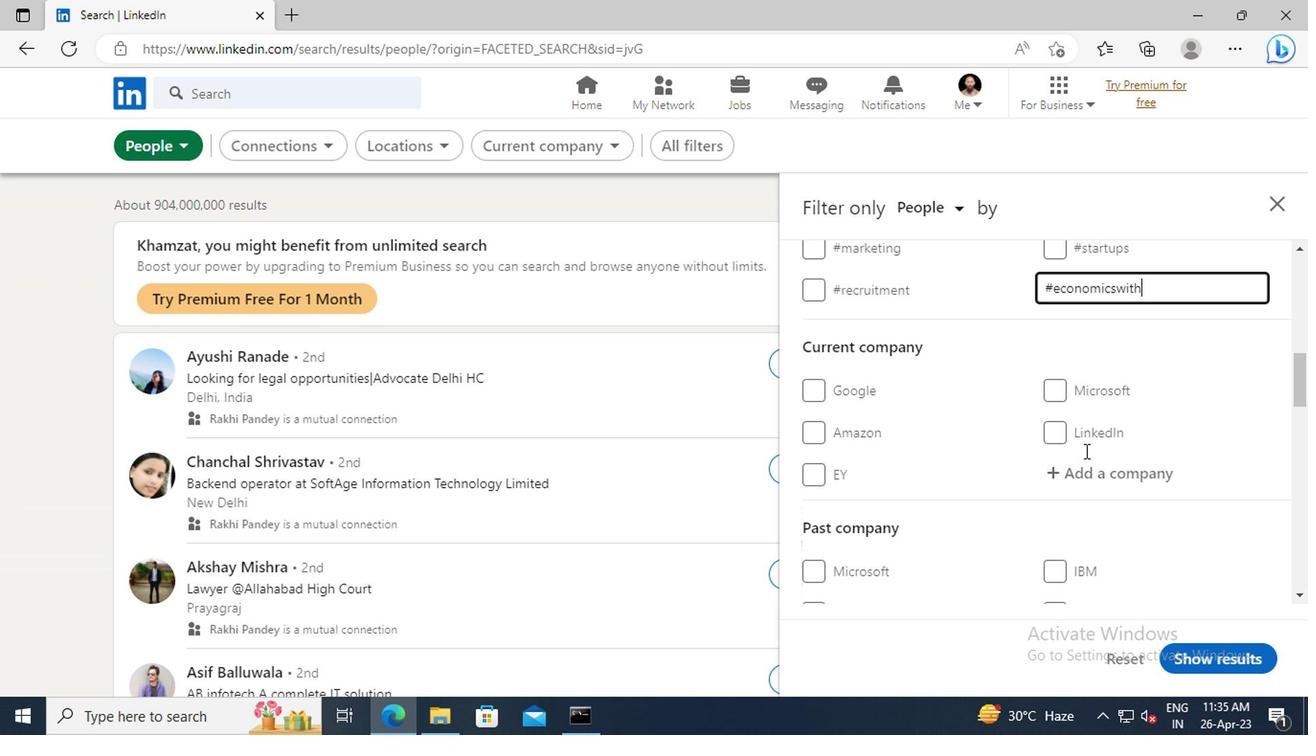 
Action: Mouse scrolled (887, 436) with delta (0, 0)
Screenshot: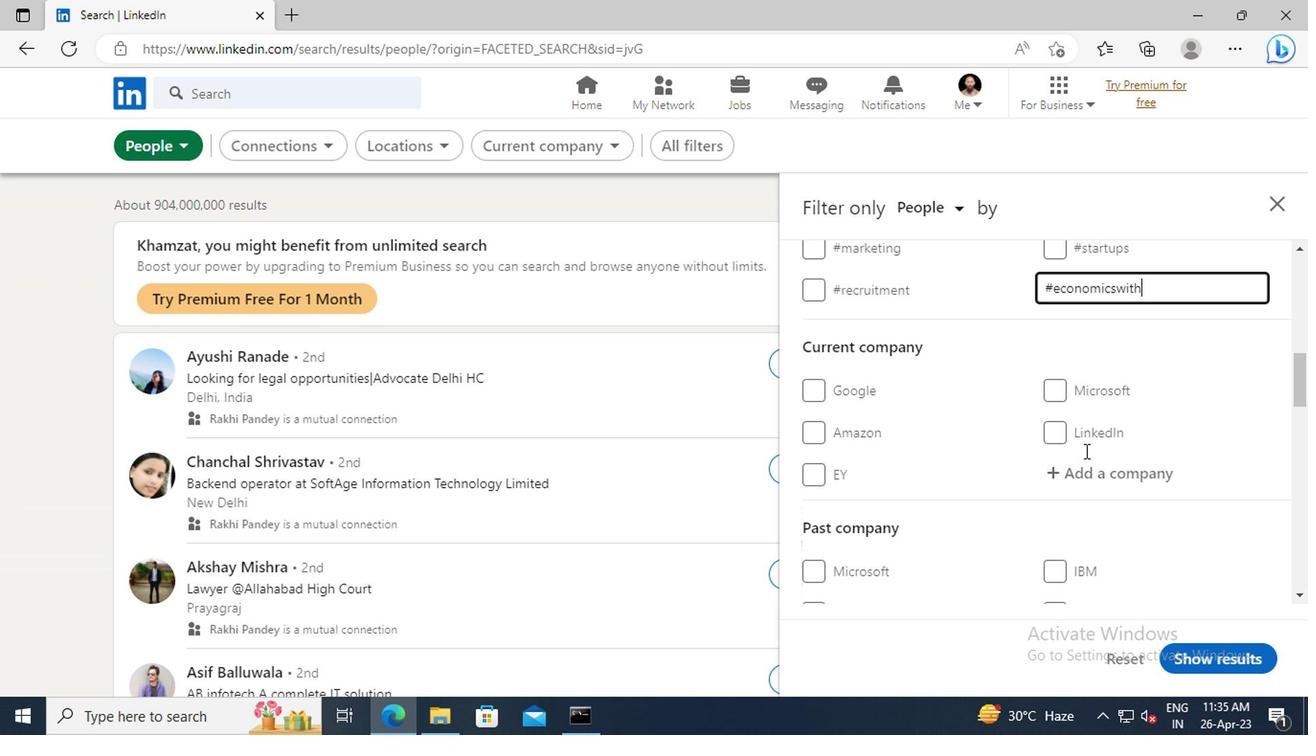 
Action: Mouse scrolled (887, 436) with delta (0, 0)
Screenshot: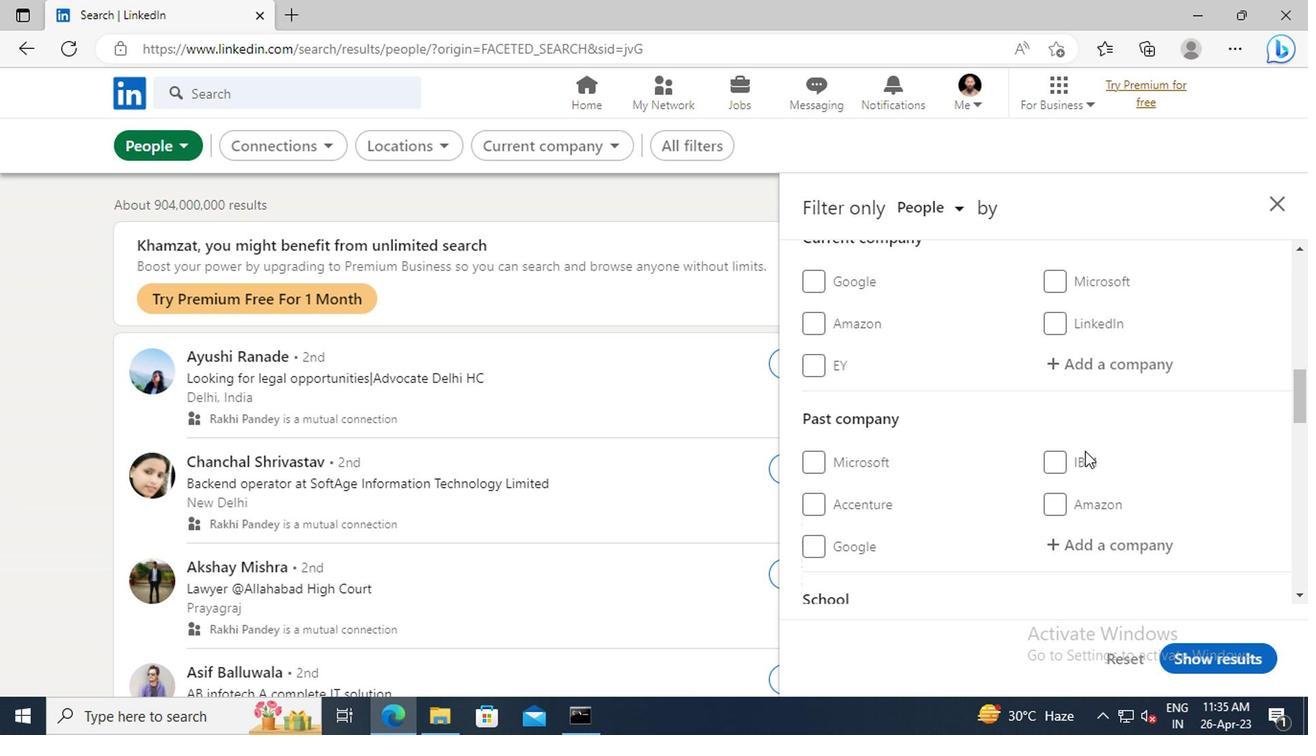 
Action: Mouse scrolled (887, 436) with delta (0, 0)
Screenshot: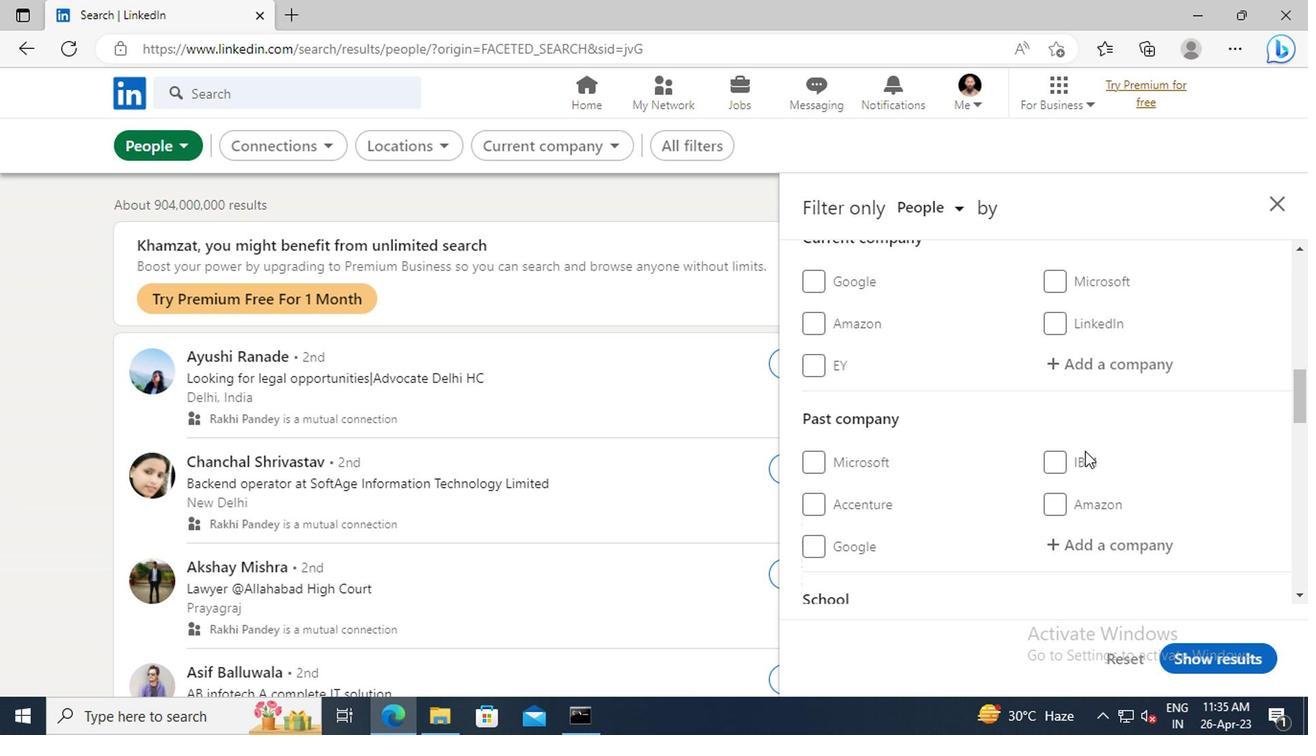 
Action: Mouse scrolled (887, 436) with delta (0, 0)
Screenshot: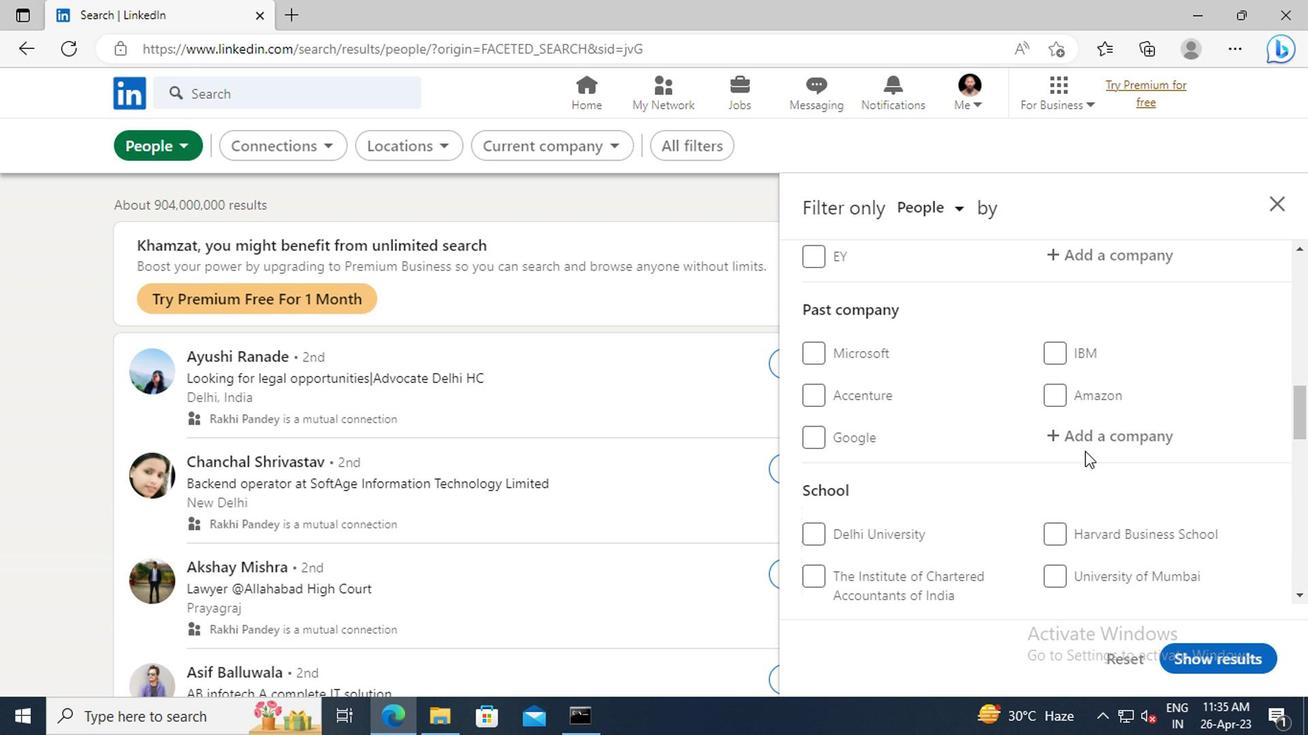 
Action: Mouse scrolled (887, 436) with delta (0, 0)
Screenshot: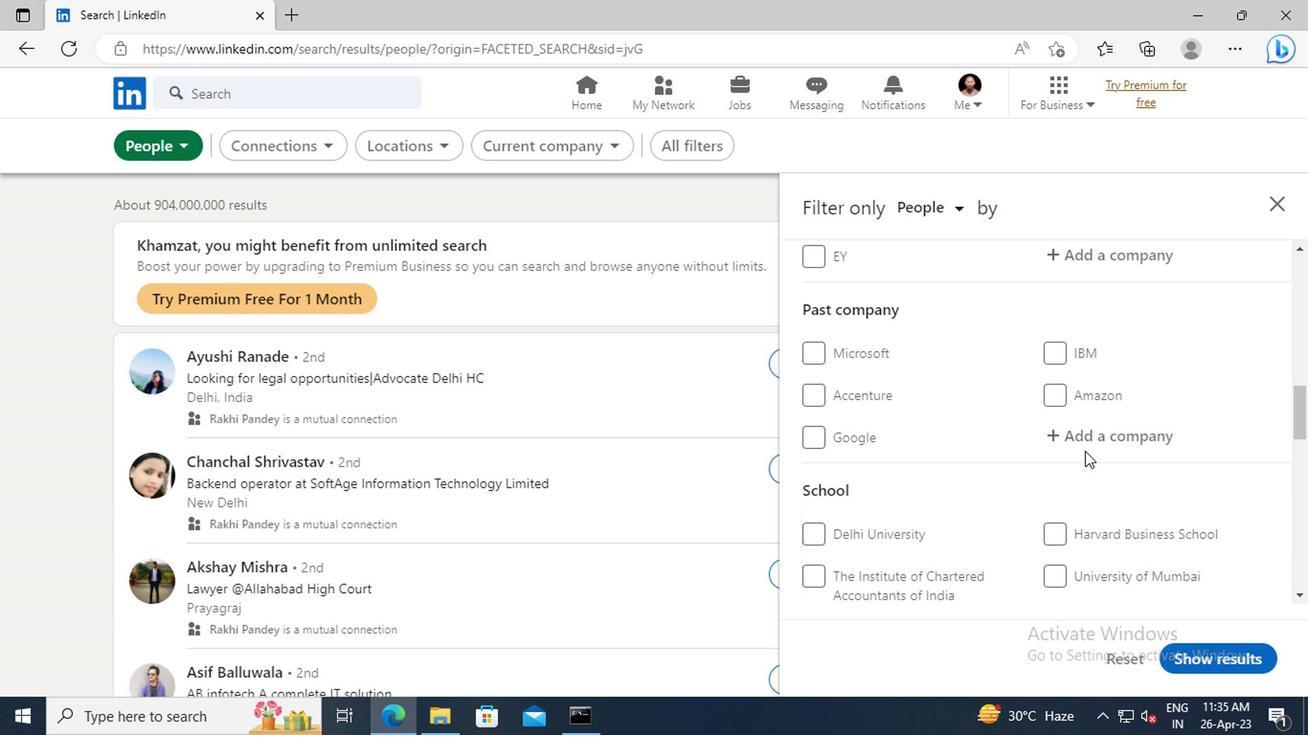 
Action: Mouse scrolled (887, 436) with delta (0, 0)
Screenshot: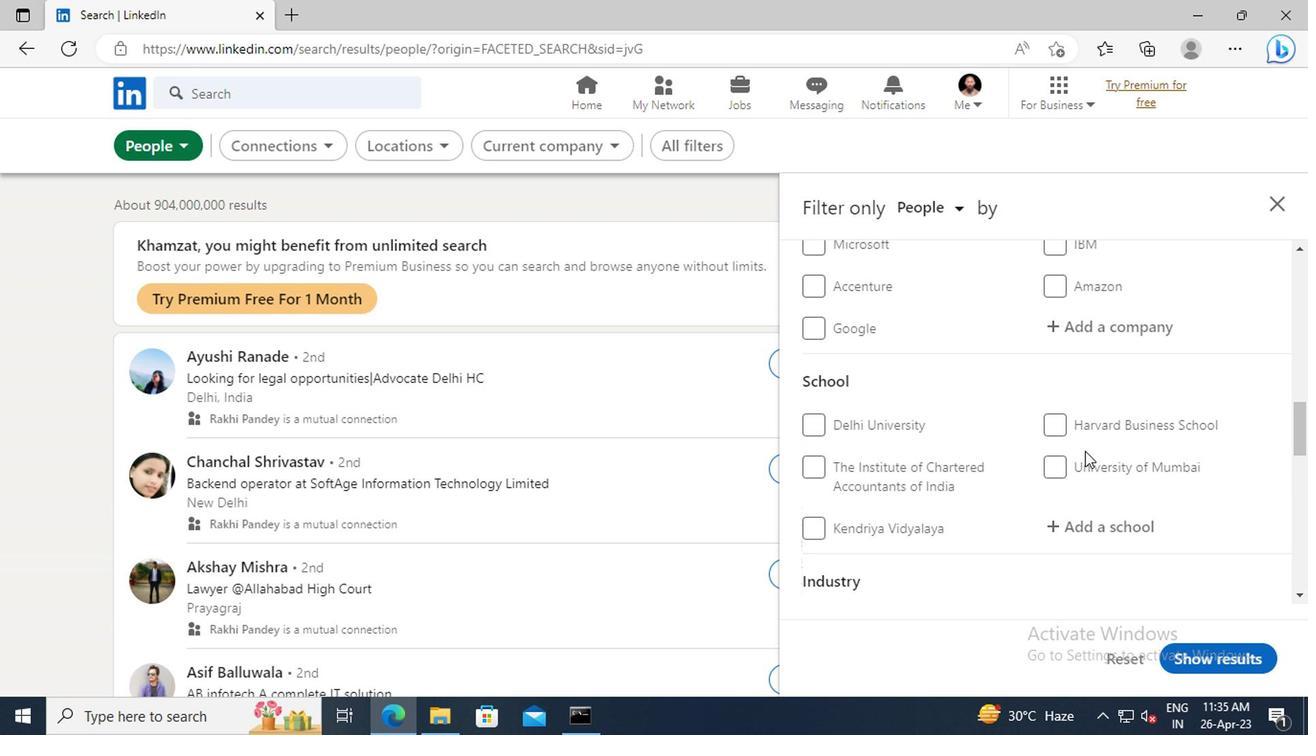 
Action: Mouse scrolled (887, 436) with delta (0, 0)
Screenshot: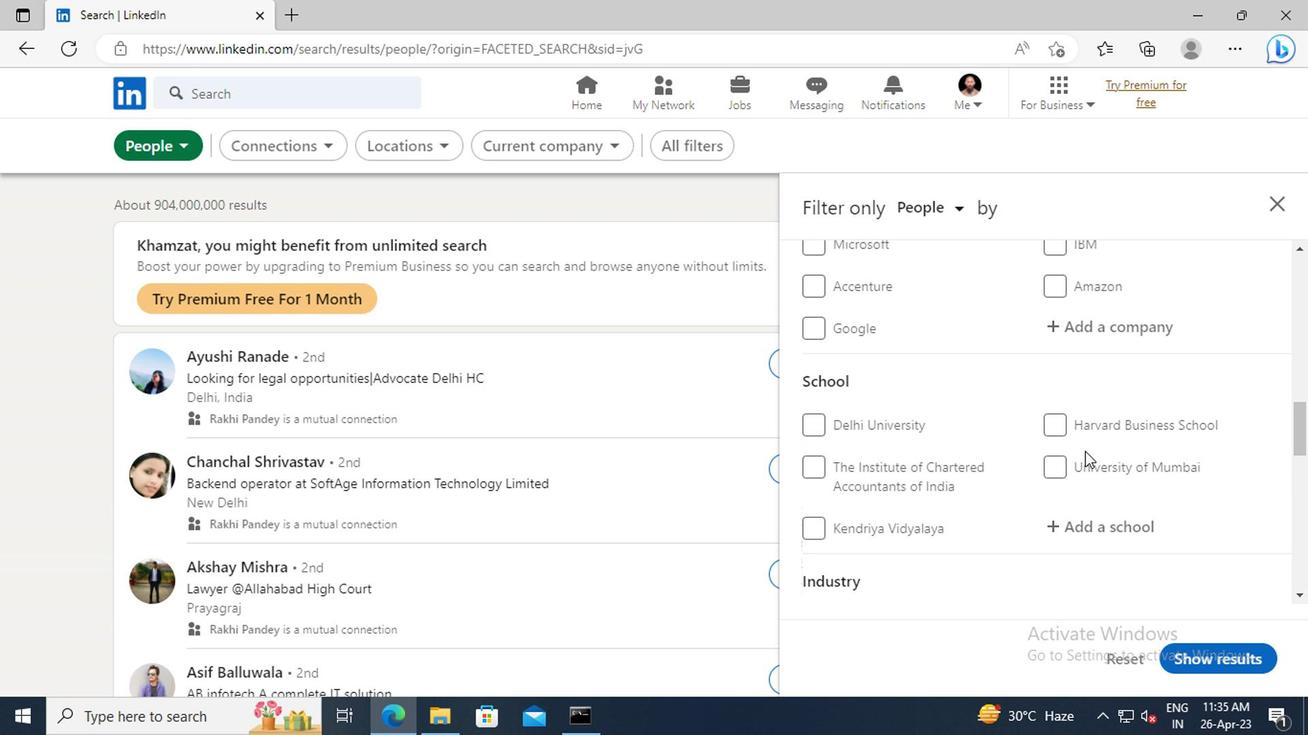 
Action: Mouse scrolled (887, 436) with delta (0, 0)
Screenshot: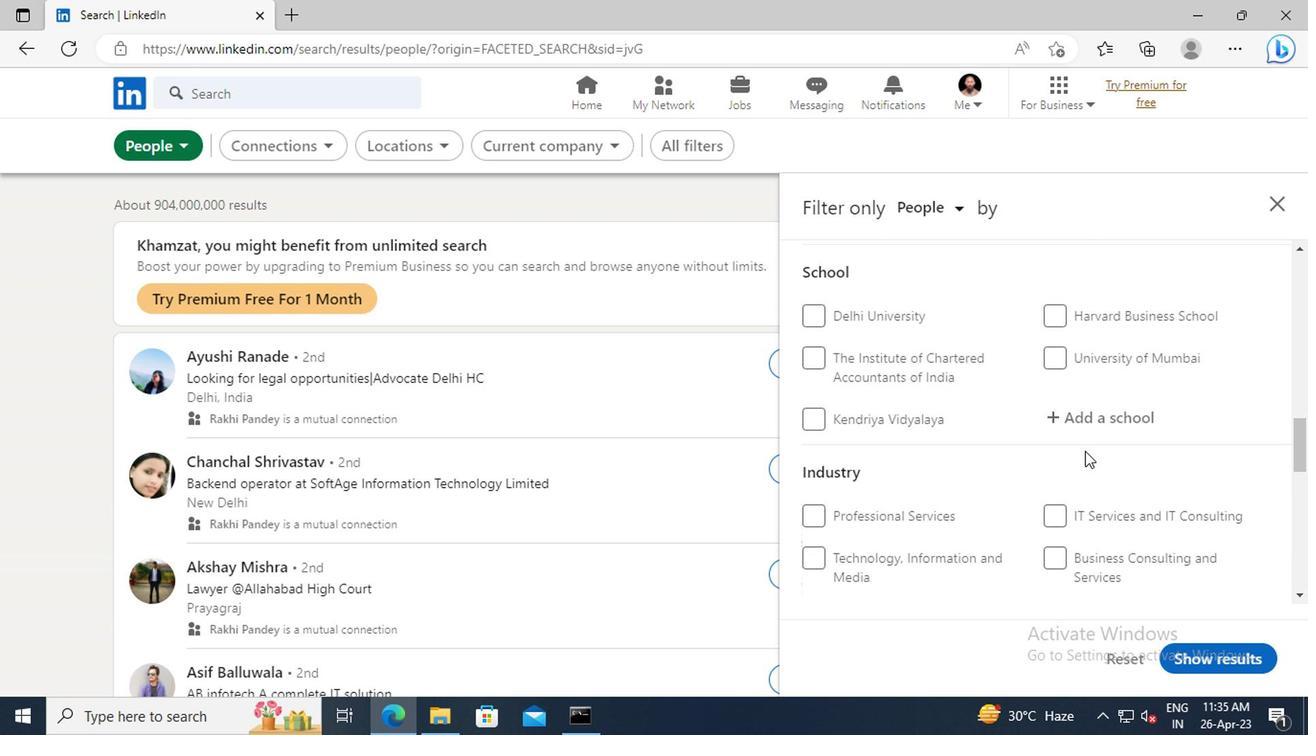 
Action: Mouse scrolled (887, 436) with delta (0, 0)
Screenshot: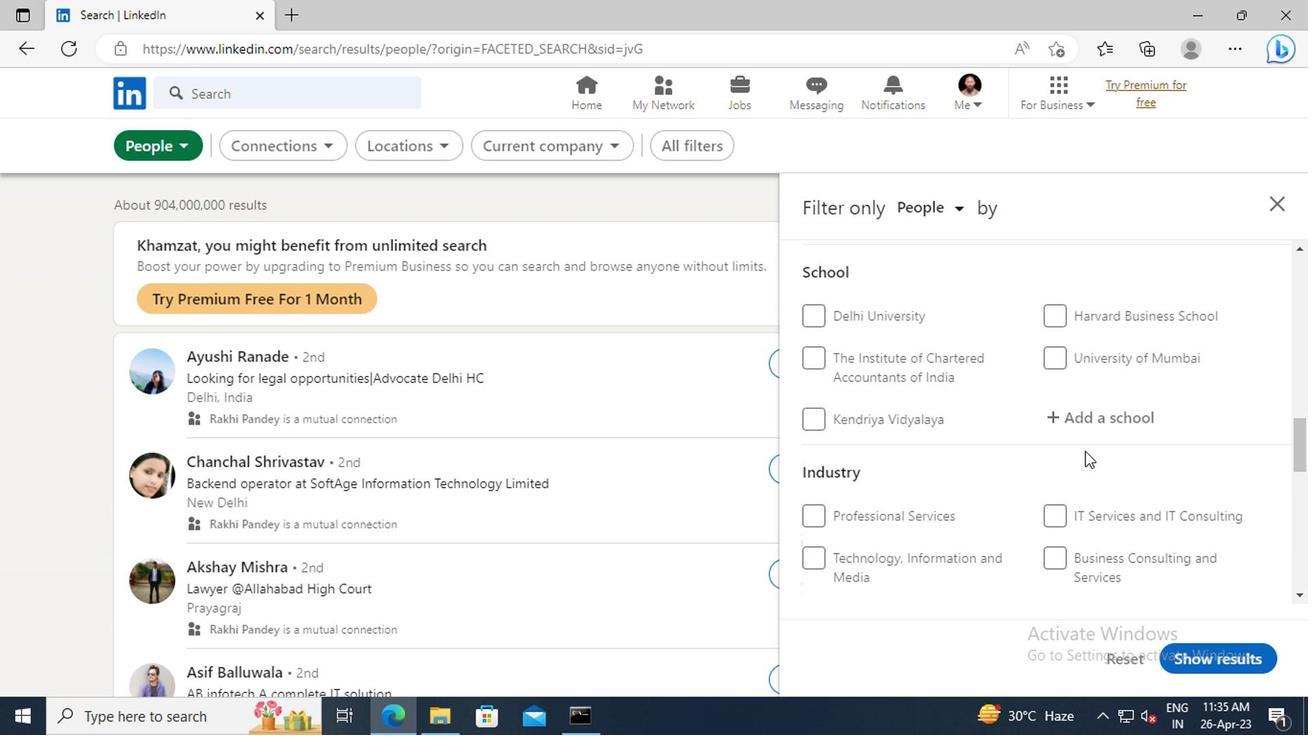 
Action: Mouse scrolled (887, 436) with delta (0, 0)
Screenshot: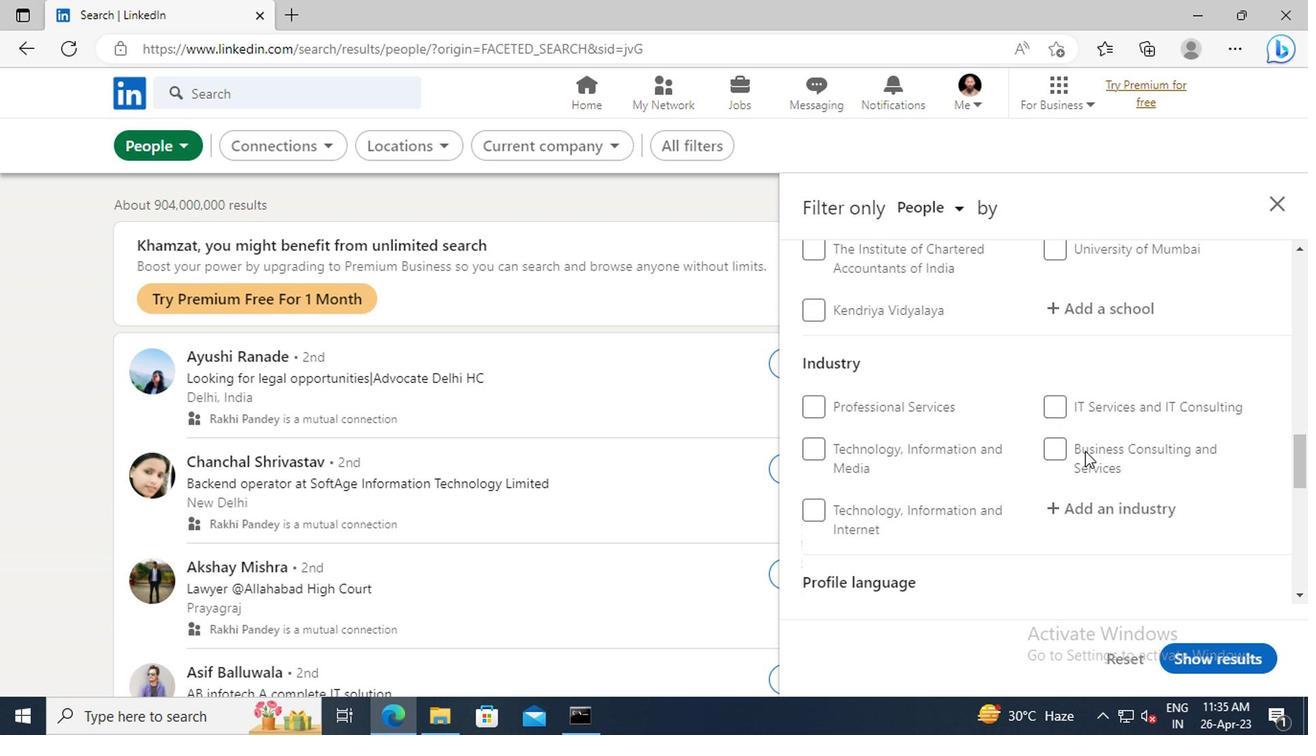
Action: Mouse scrolled (887, 436) with delta (0, 0)
Screenshot: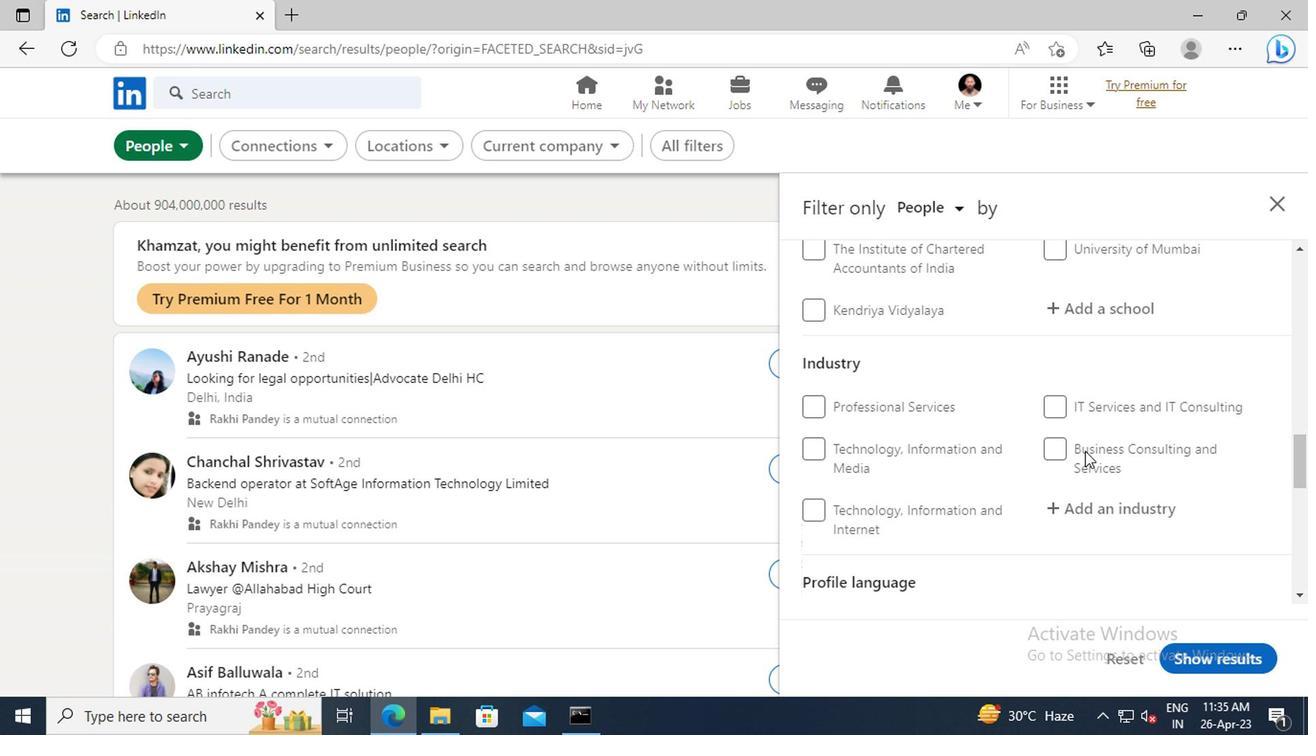 
Action: Mouse scrolled (887, 436) with delta (0, 0)
Screenshot: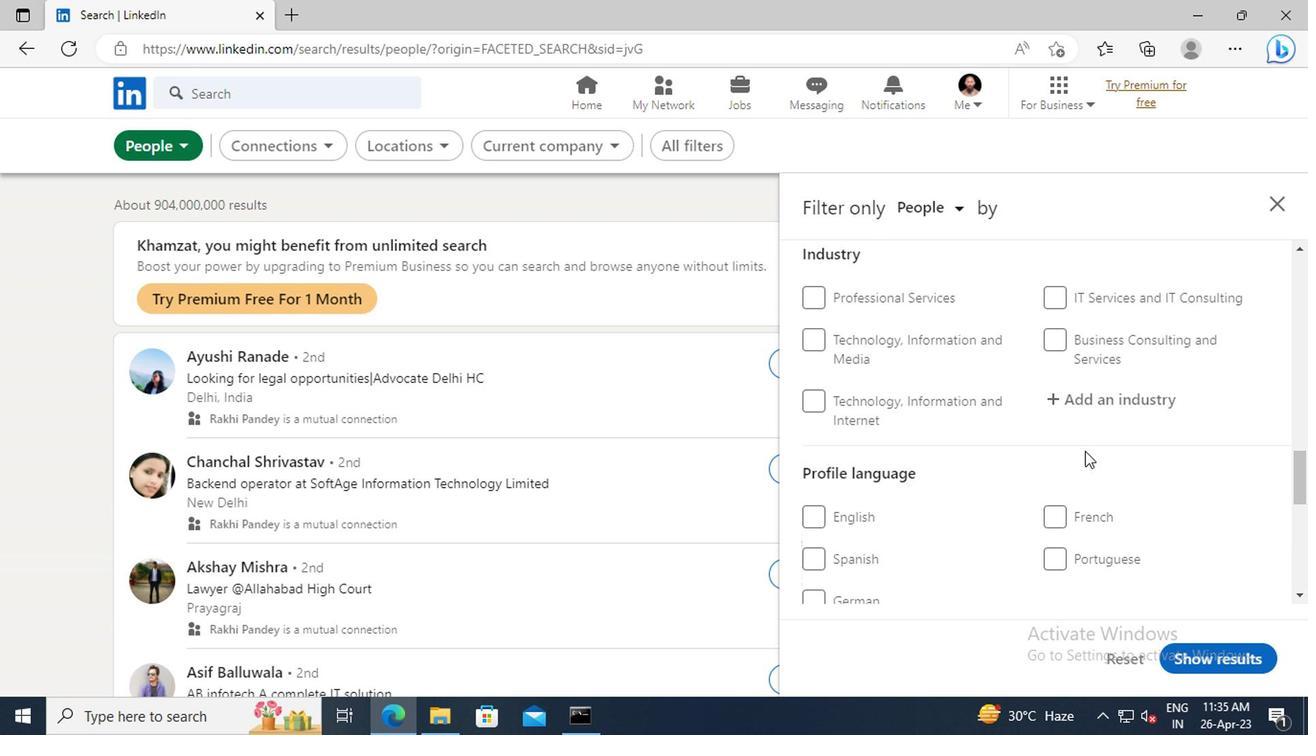
Action: Mouse scrolled (887, 436) with delta (0, 0)
Screenshot: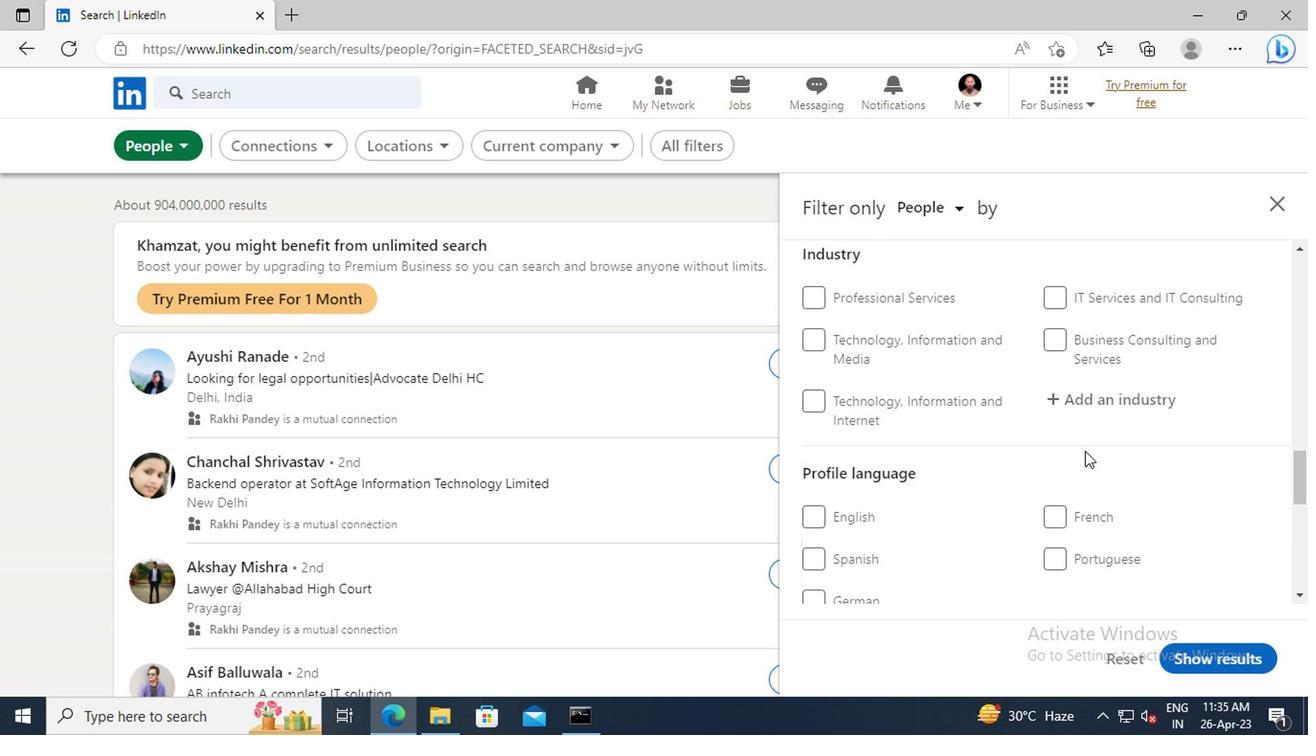 
Action: Mouse moved to (697, 438)
Screenshot: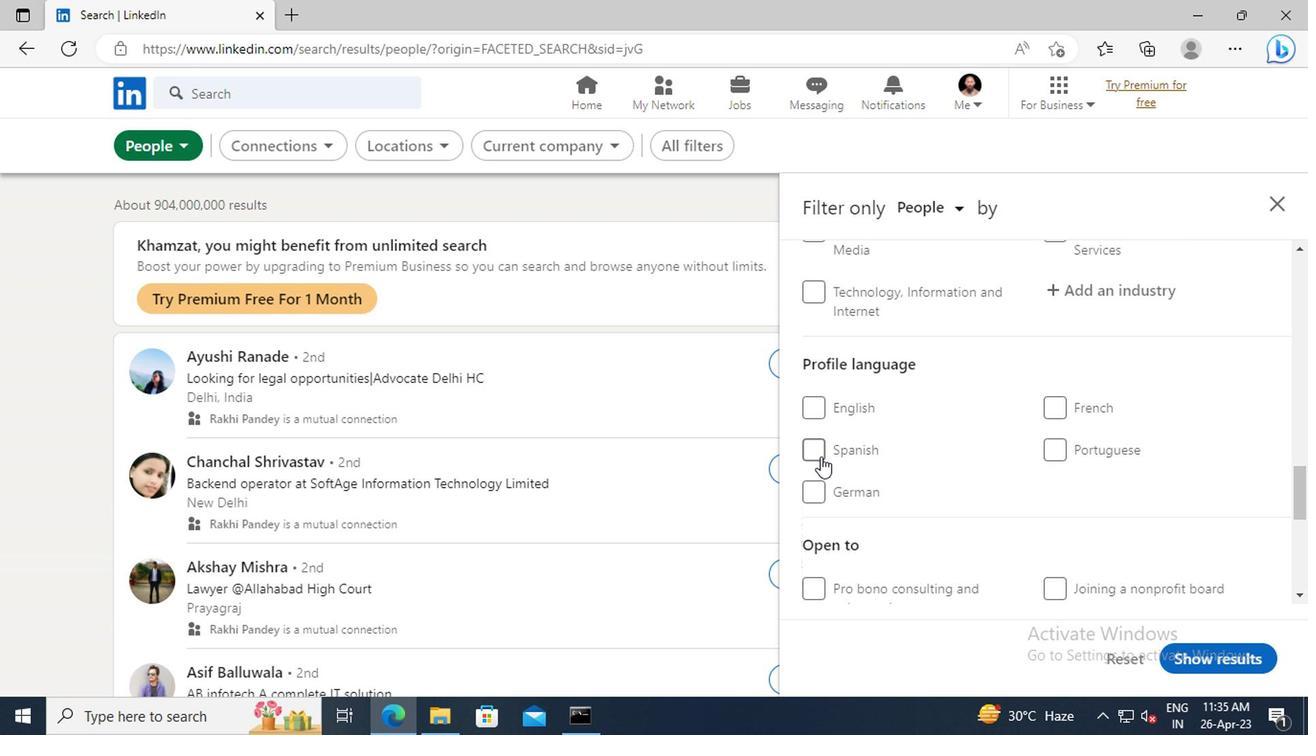
Action: Mouse pressed left at (697, 438)
Screenshot: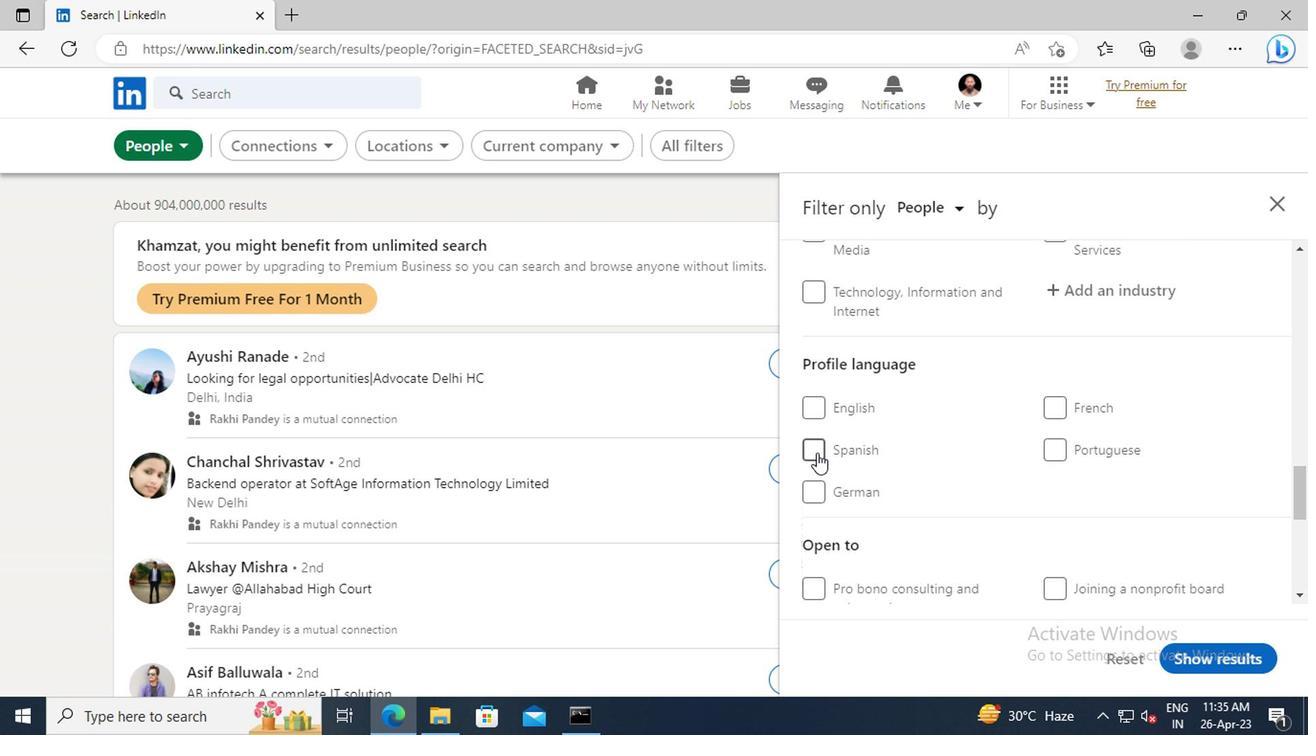 
Action: Mouse moved to (824, 454)
Screenshot: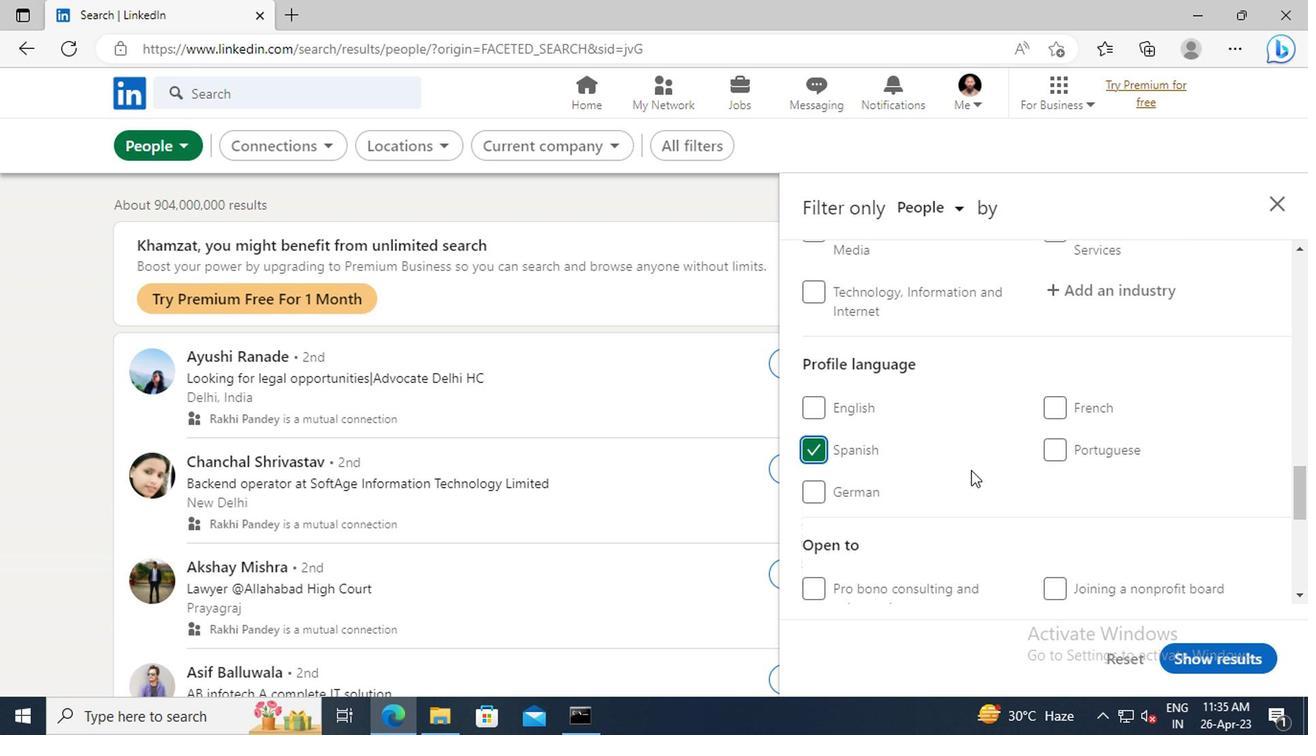 
Action: Mouse scrolled (824, 455) with delta (0, 0)
Screenshot: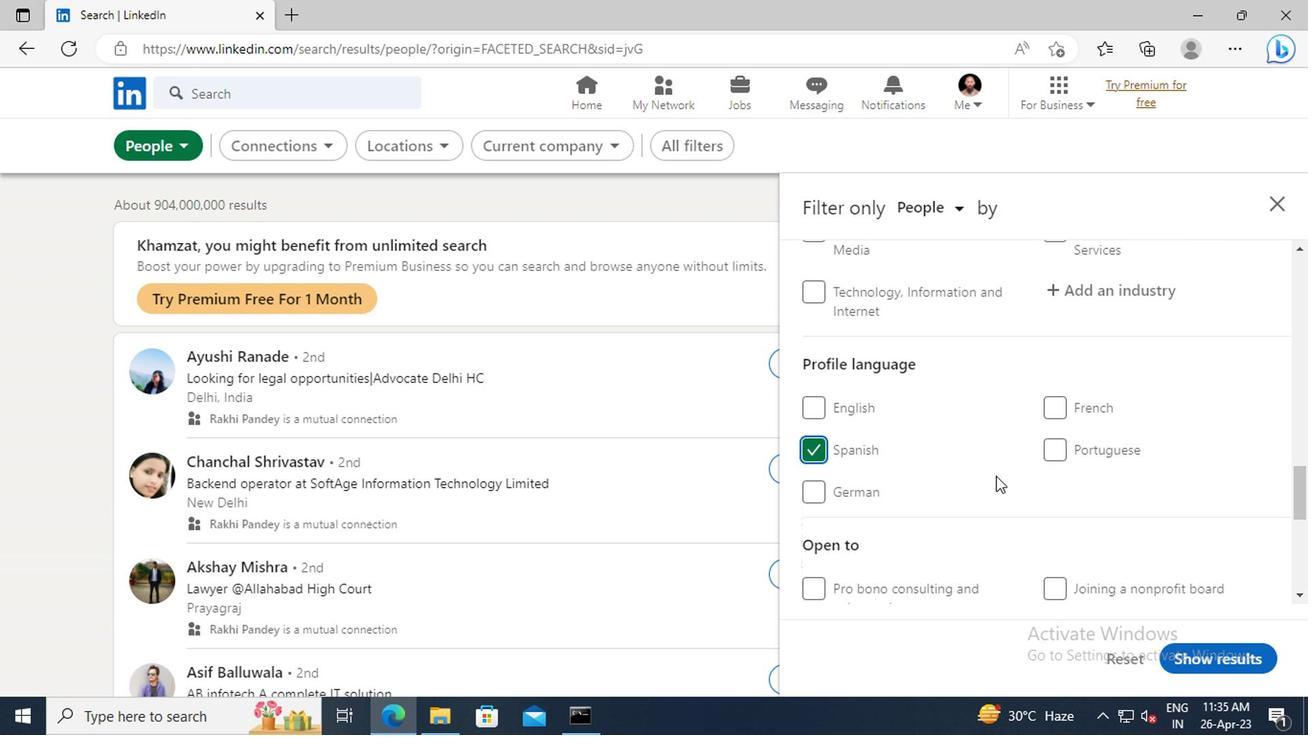 
Action: Mouse scrolled (824, 455) with delta (0, 0)
Screenshot: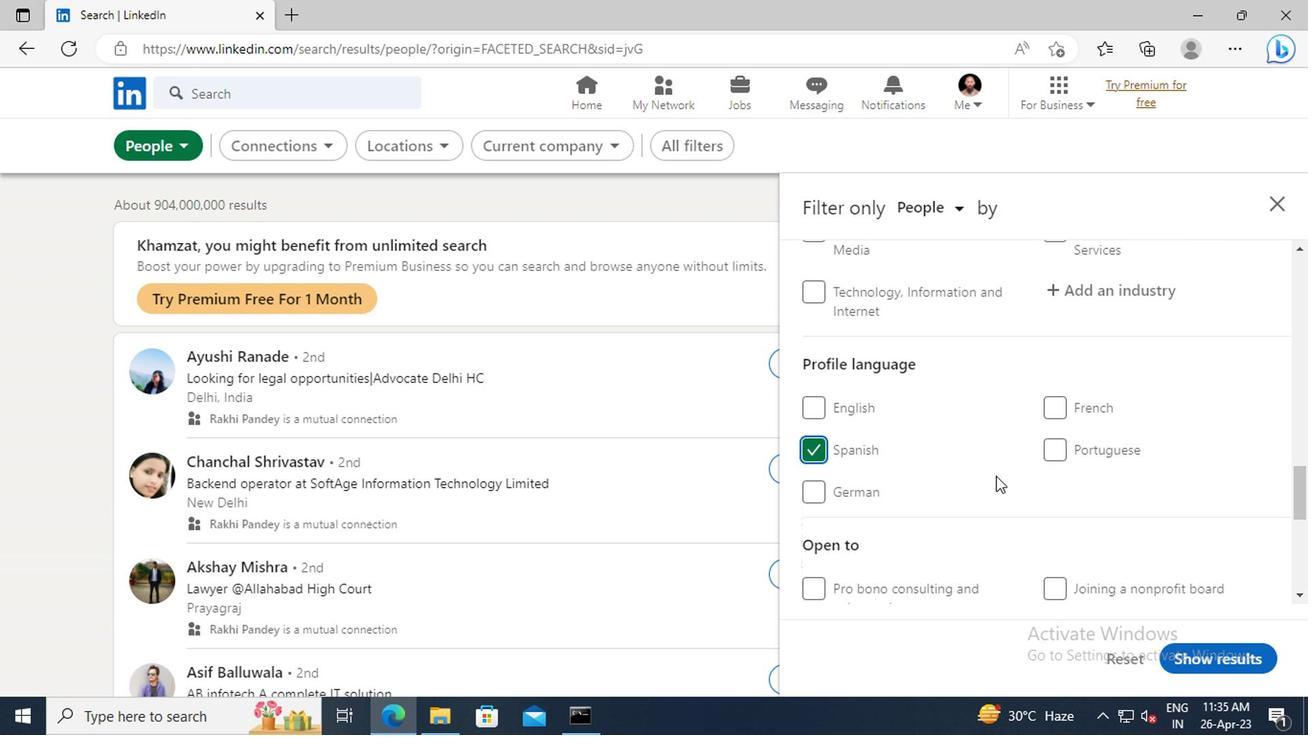 
Action: Mouse scrolled (824, 455) with delta (0, 0)
Screenshot: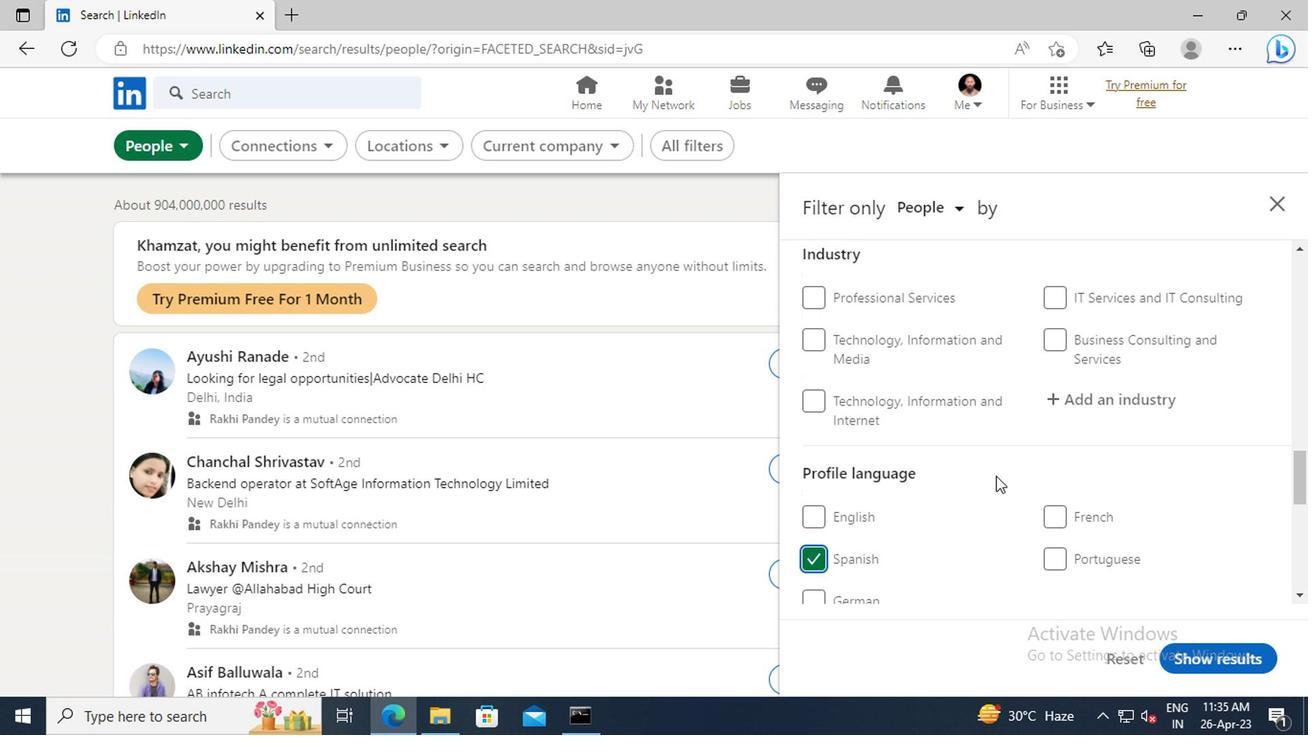 
Action: Mouse scrolled (824, 455) with delta (0, 0)
Screenshot: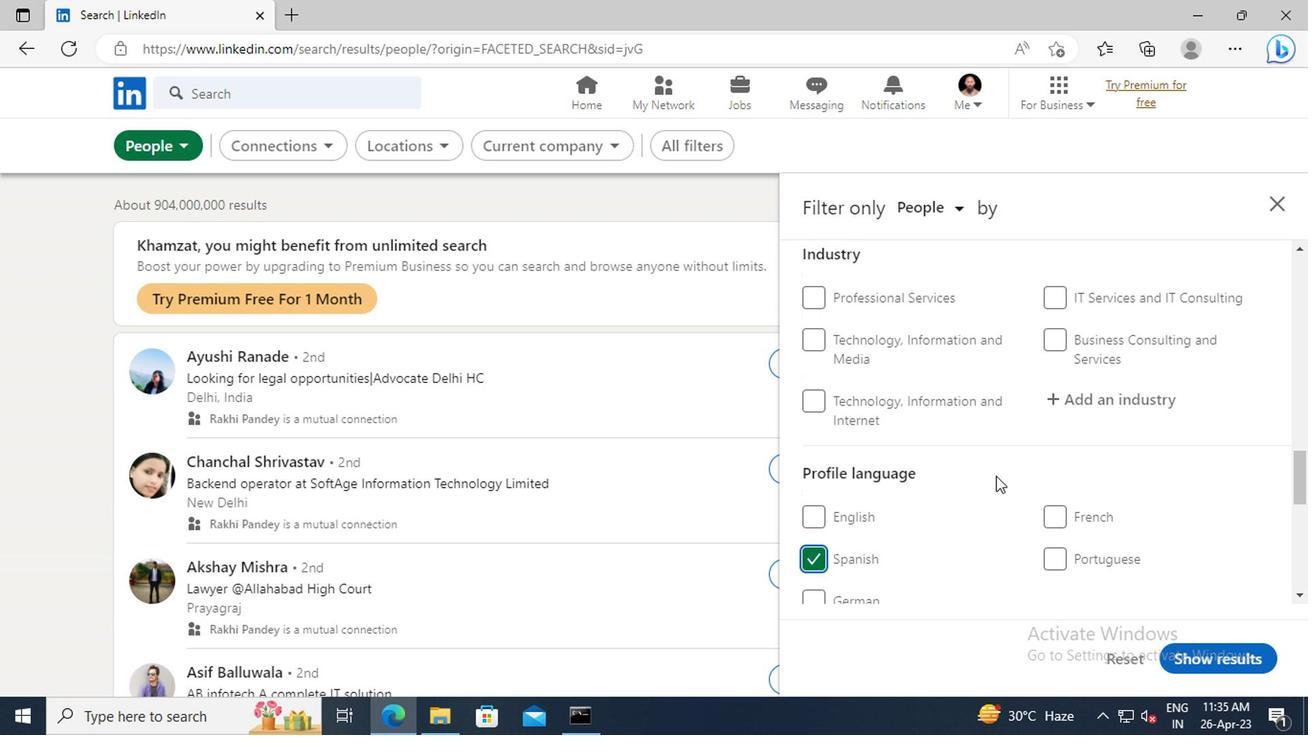 
Action: Mouse scrolled (824, 455) with delta (0, 0)
Screenshot: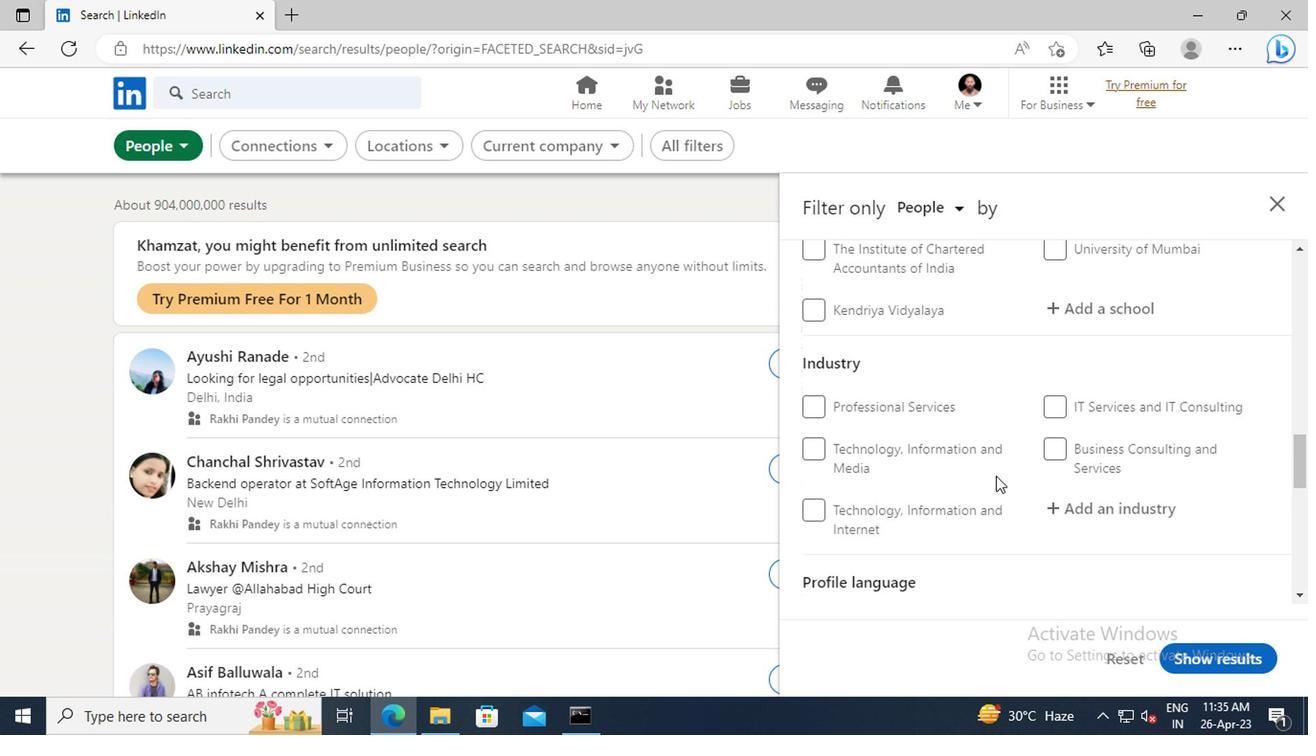 
Action: Mouse scrolled (824, 455) with delta (0, 0)
Screenshot: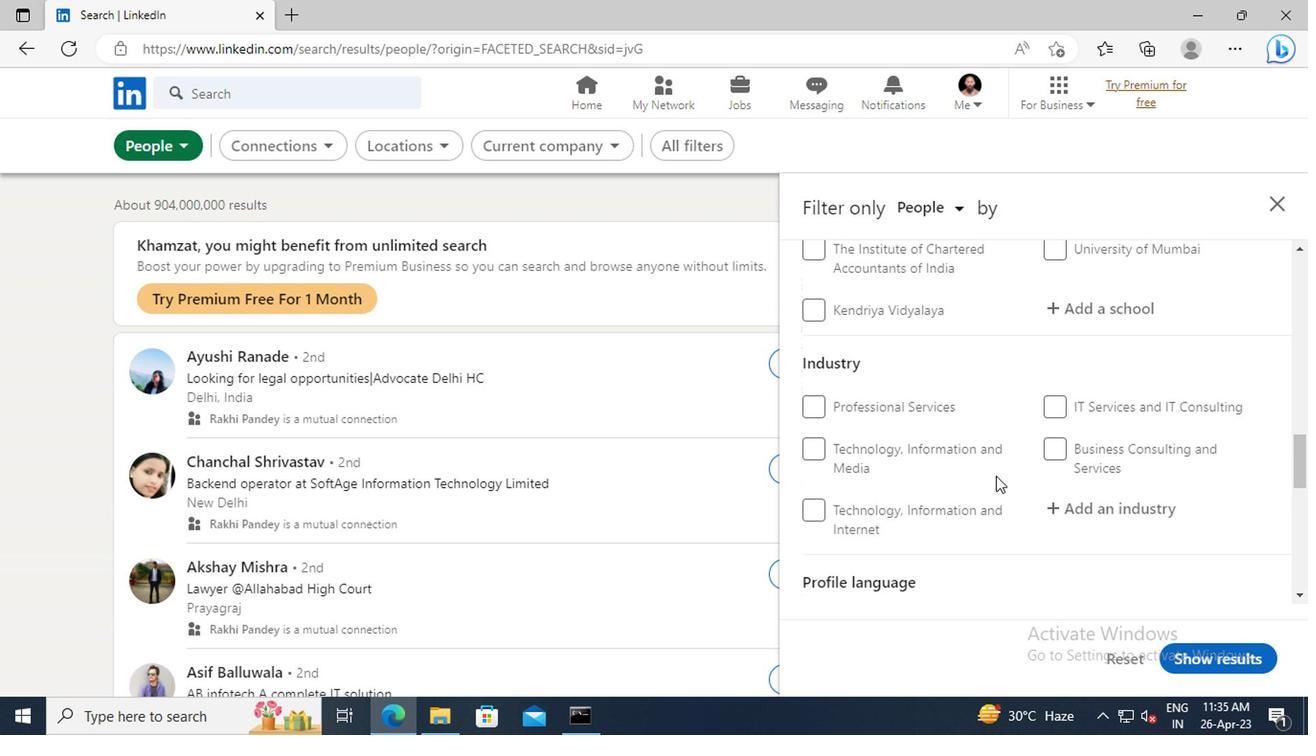 
Action: Mouse scrolled (824, 455) with delta (0, 0)
Screenshot: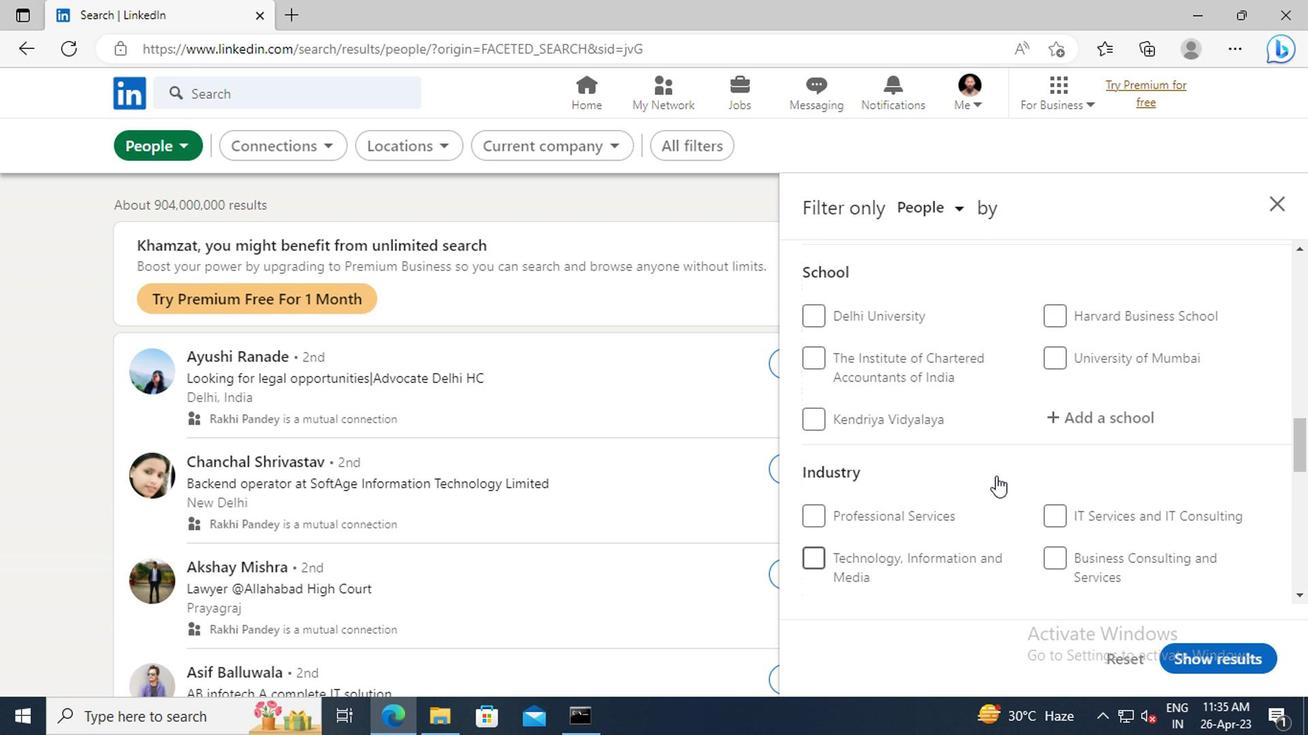 
Action: Mouse scrolled (824, 455) with delta (0, 0)
Screenshot: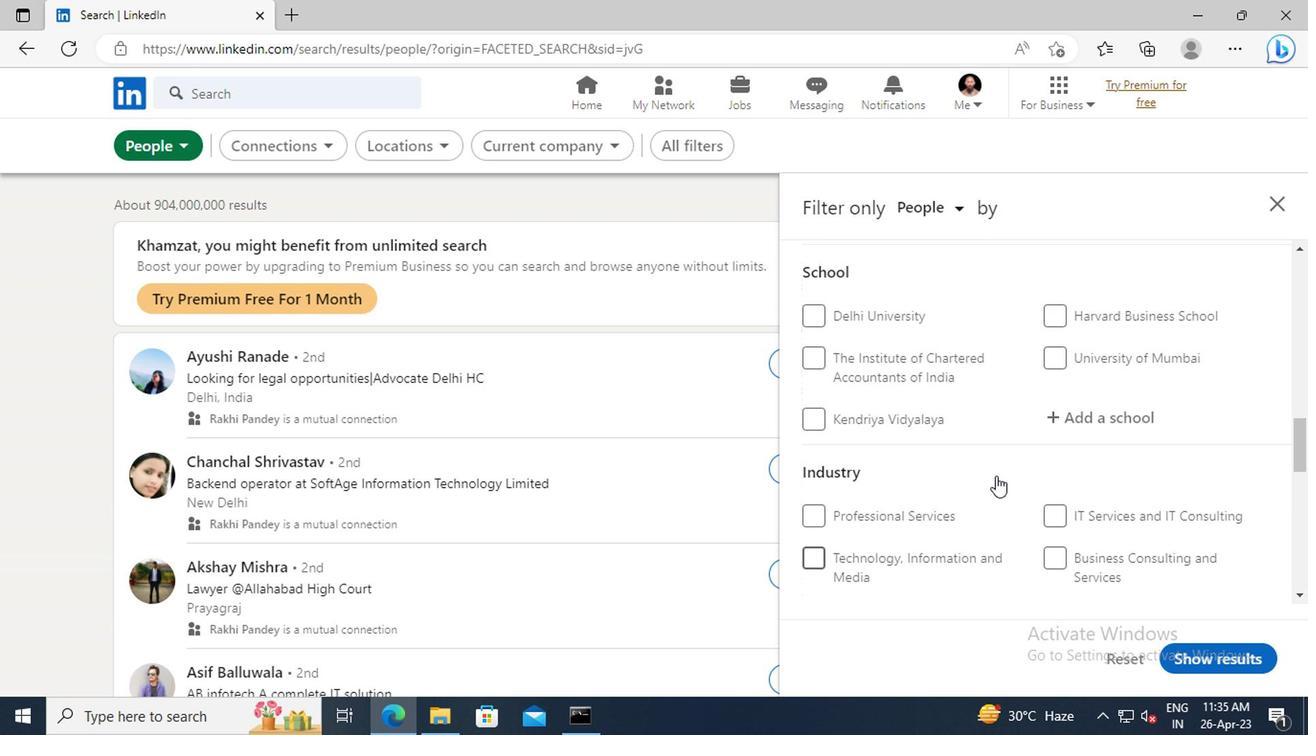 
Action: Mouse scrolled (824, 455) with delta (0, 0)
Screenshot: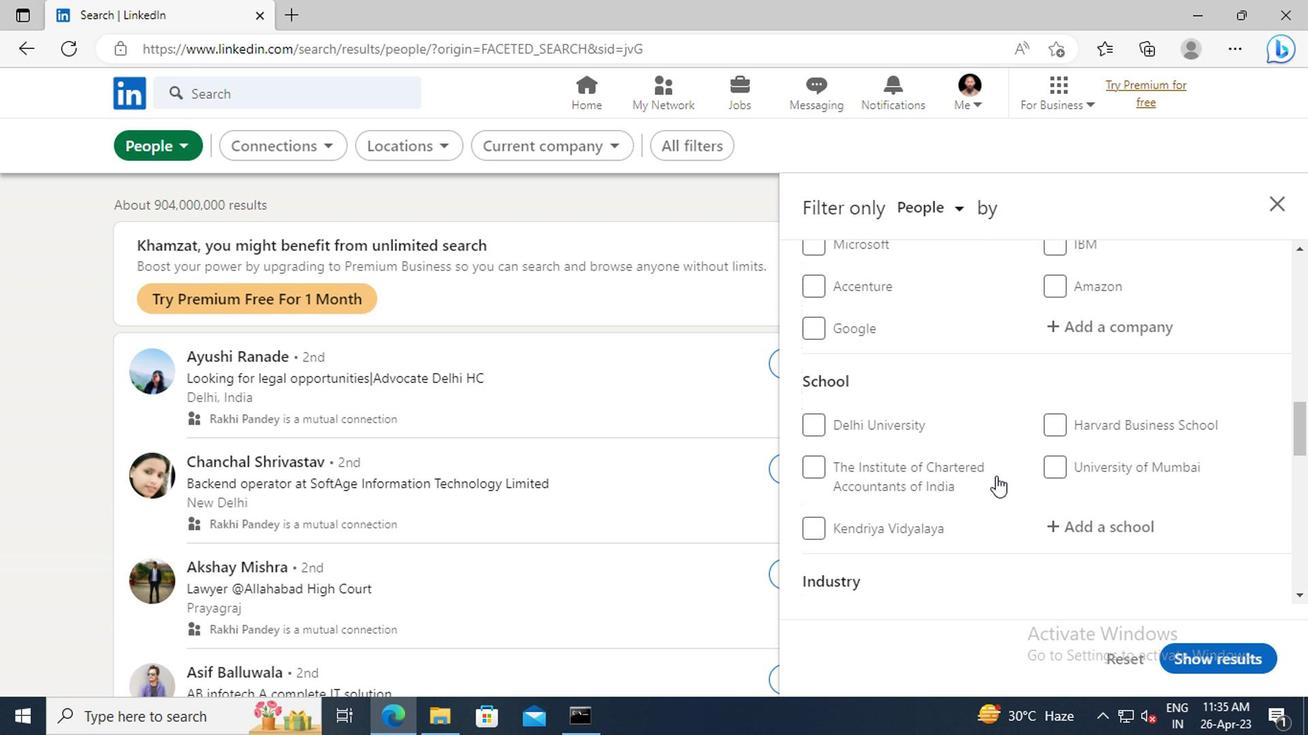 
Action: Mouse scrolled (824, 455) with delta (0, 0)
Screenshot: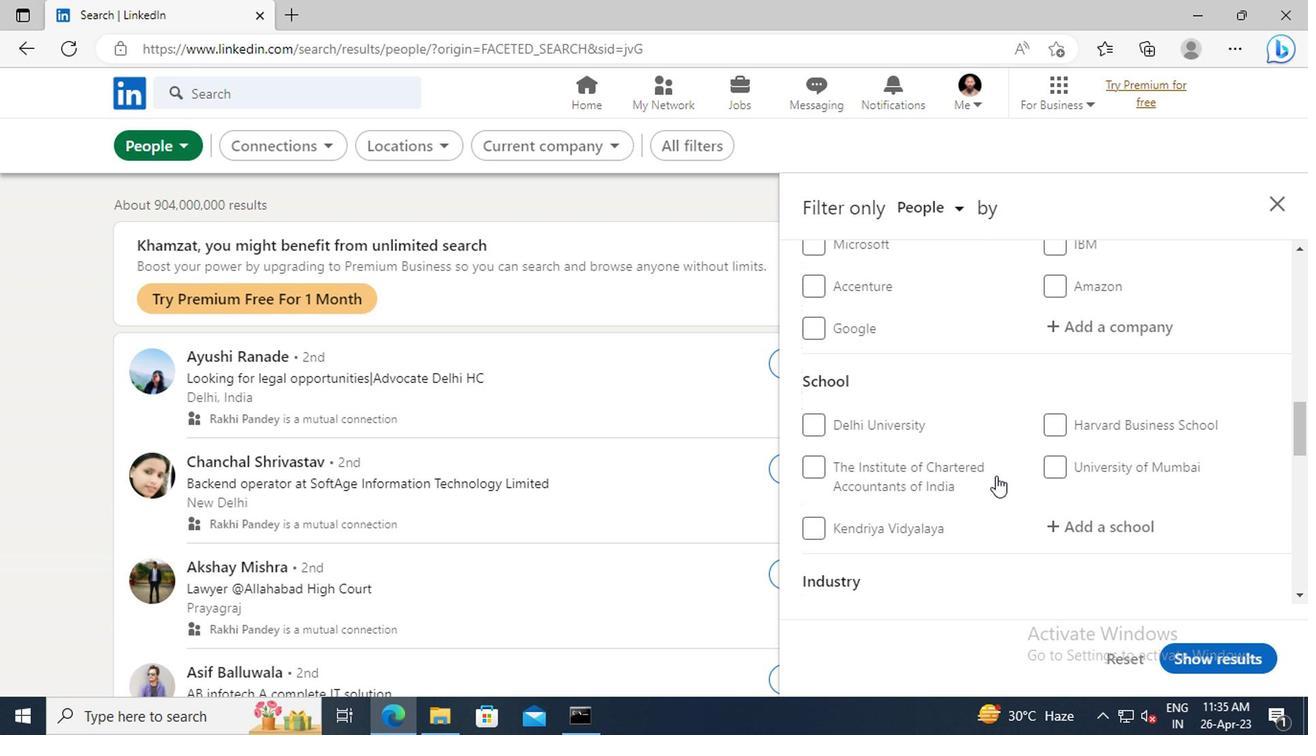 
Action: Mouse scrolled (824, 455) with delta (0, 0)
Screenshot: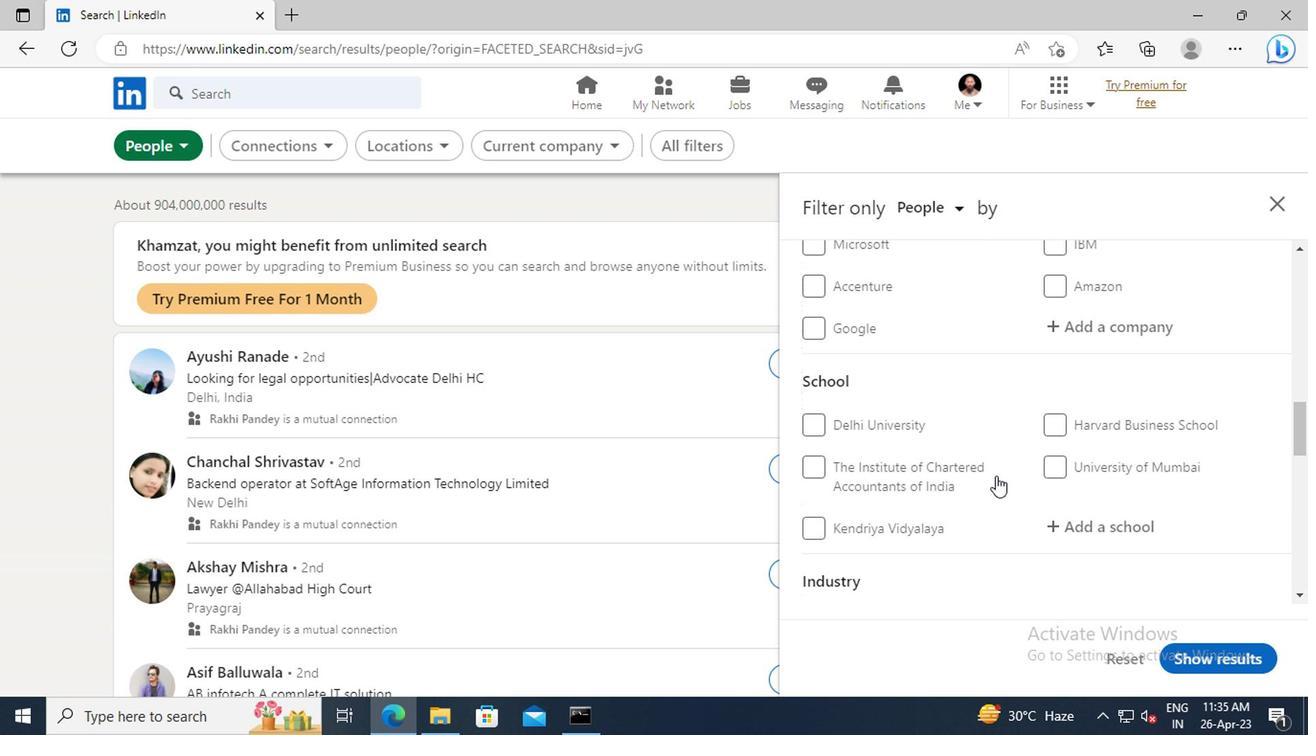 
Action: Mouse scrolled (824, 455) with delta (0, 0)
Screenshot: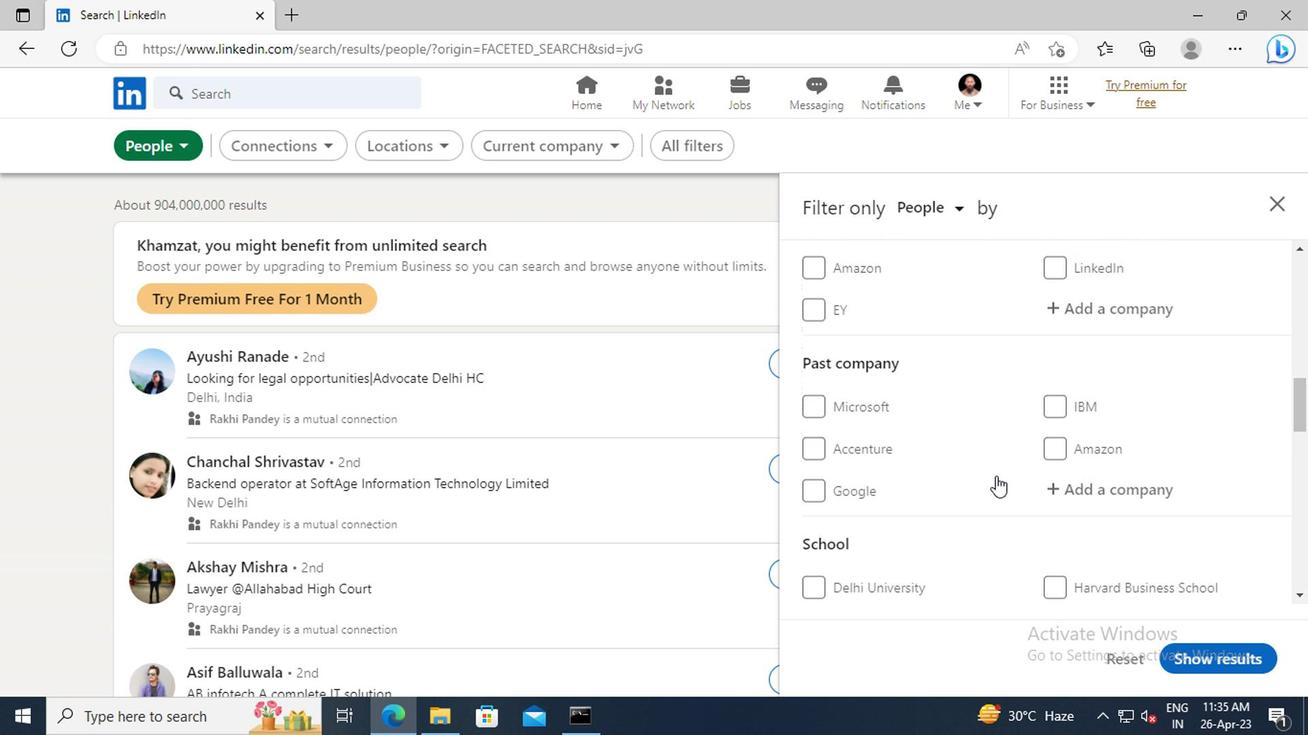 
Action: Mouse scrolled (824, 455) with delta (0, 0)
Screenshot: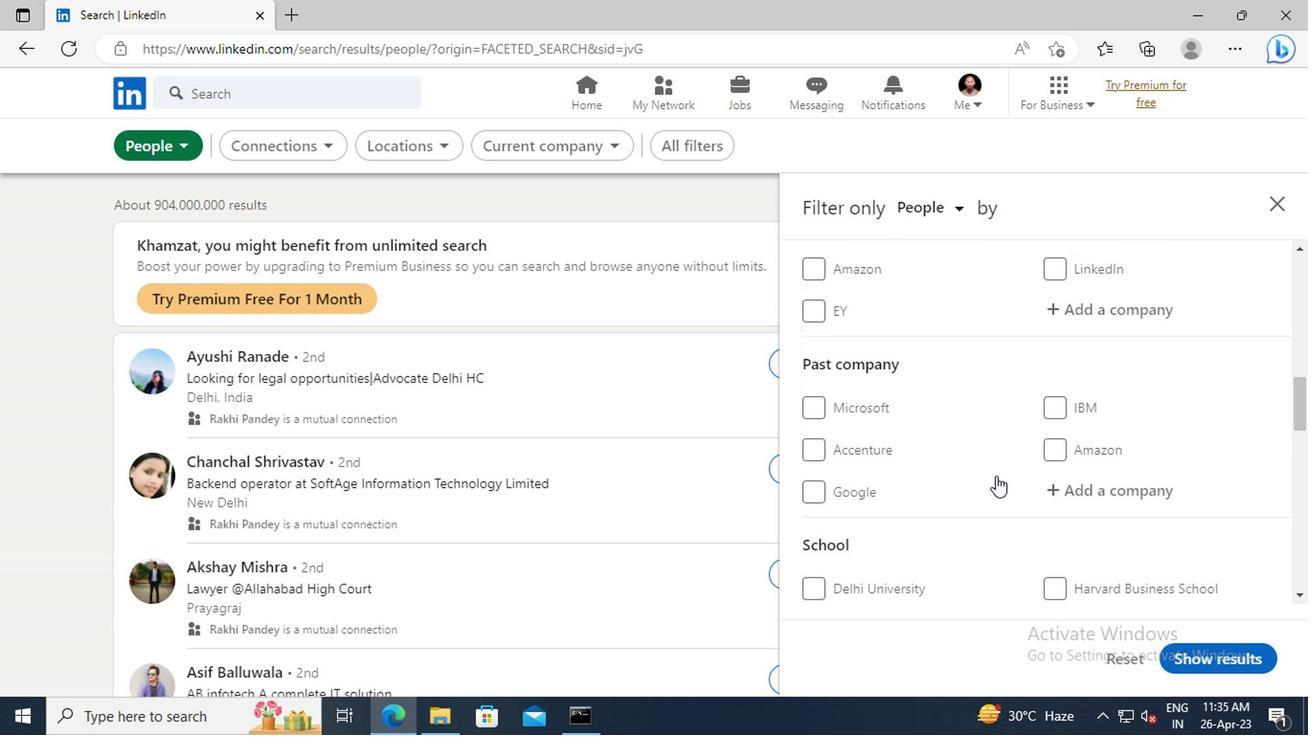 
Action: Mouse moved to (888, 412)
Screenshot: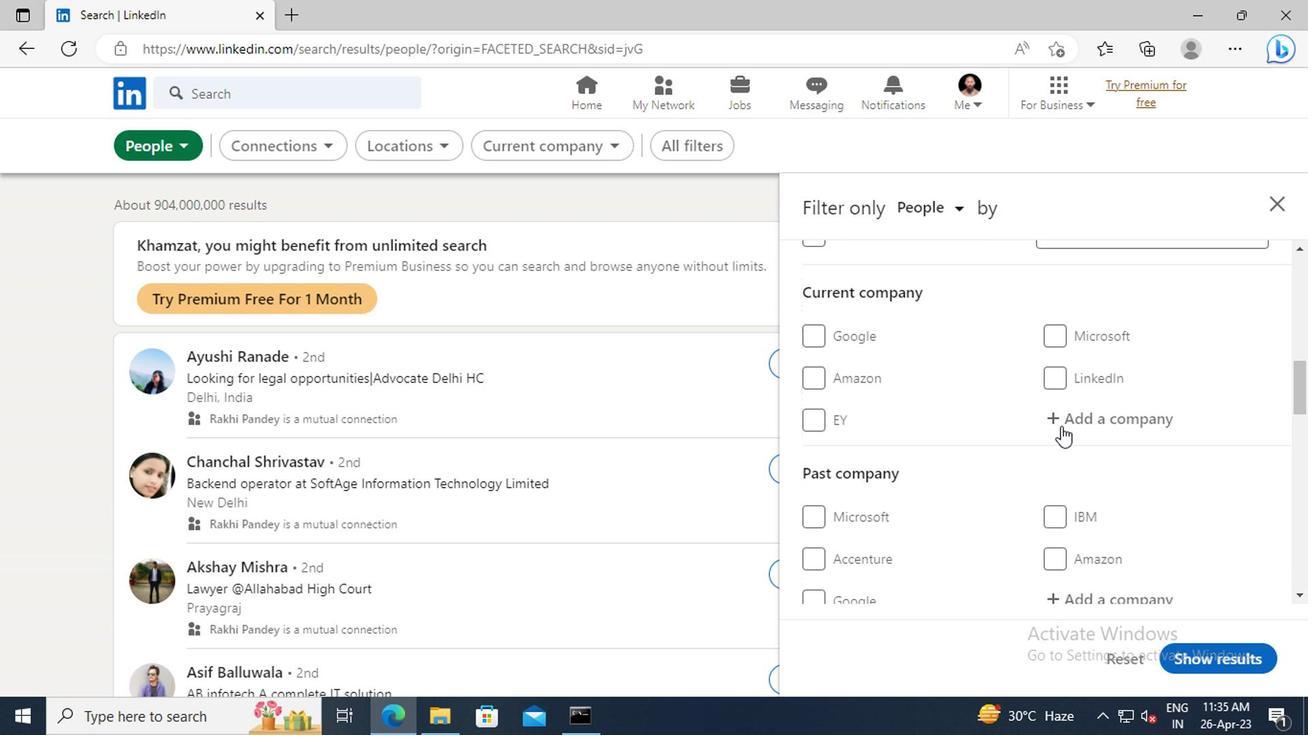 
Action: Mouse pressed left at (888, 412)
Screenshot: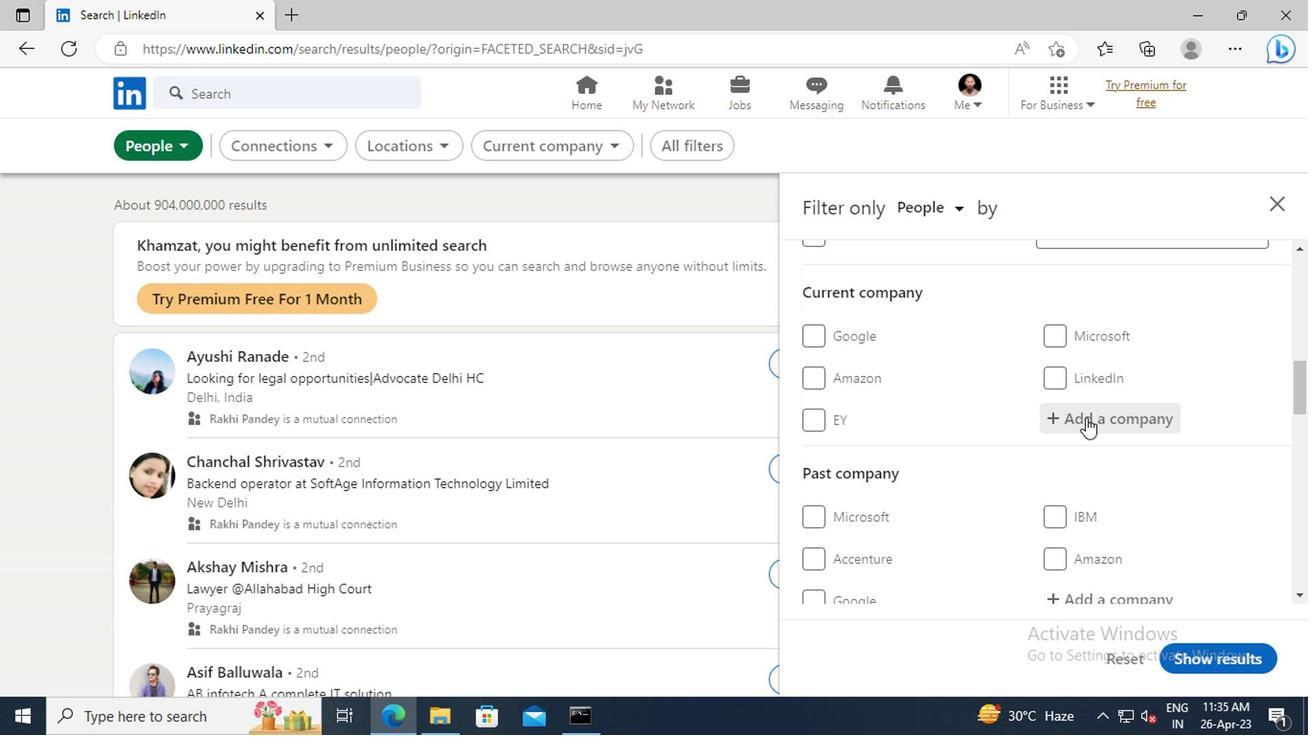 
Action: Key pressed <Key.shift>BLU<Key.space><Key.shift>OCEAN<Key.space><Key.shift>INNOVATIONS<Key.space>PVT<Key.space><Key.shift>LTD
Screenshot: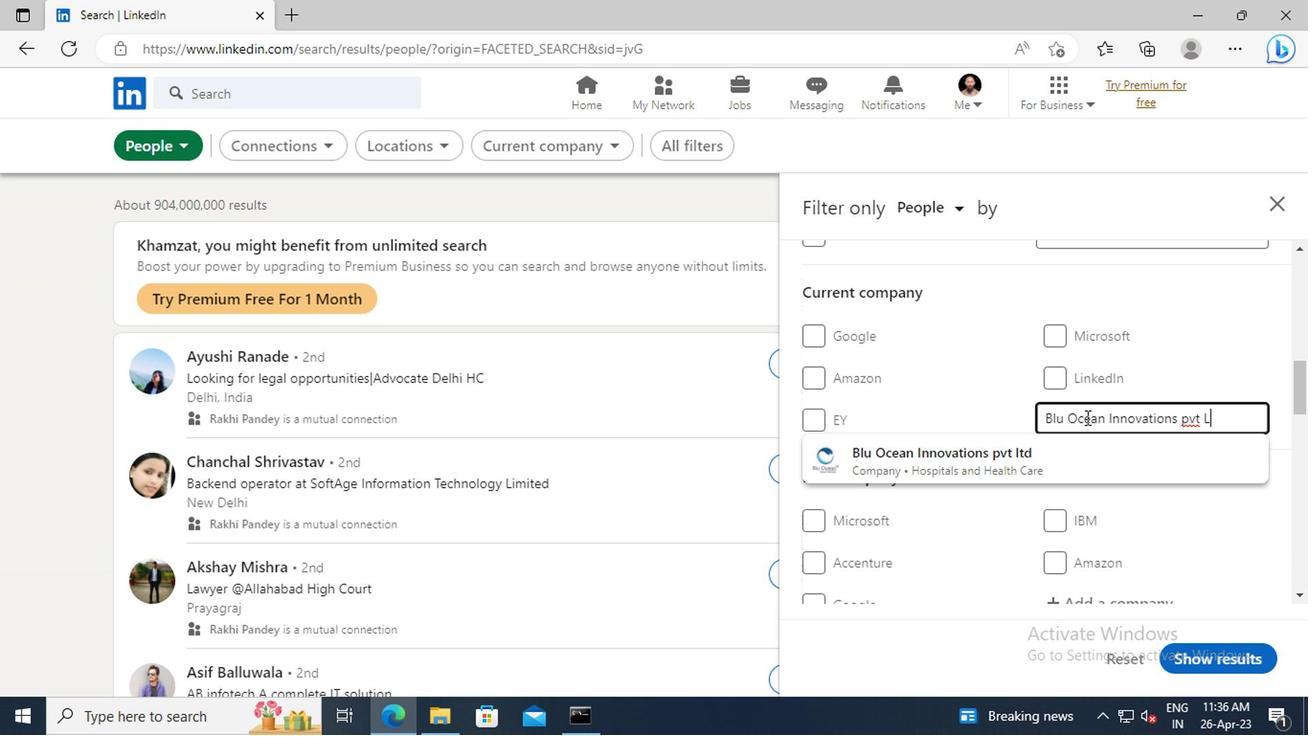 
Action: Mouse moved to (876, 449)
Screenshot: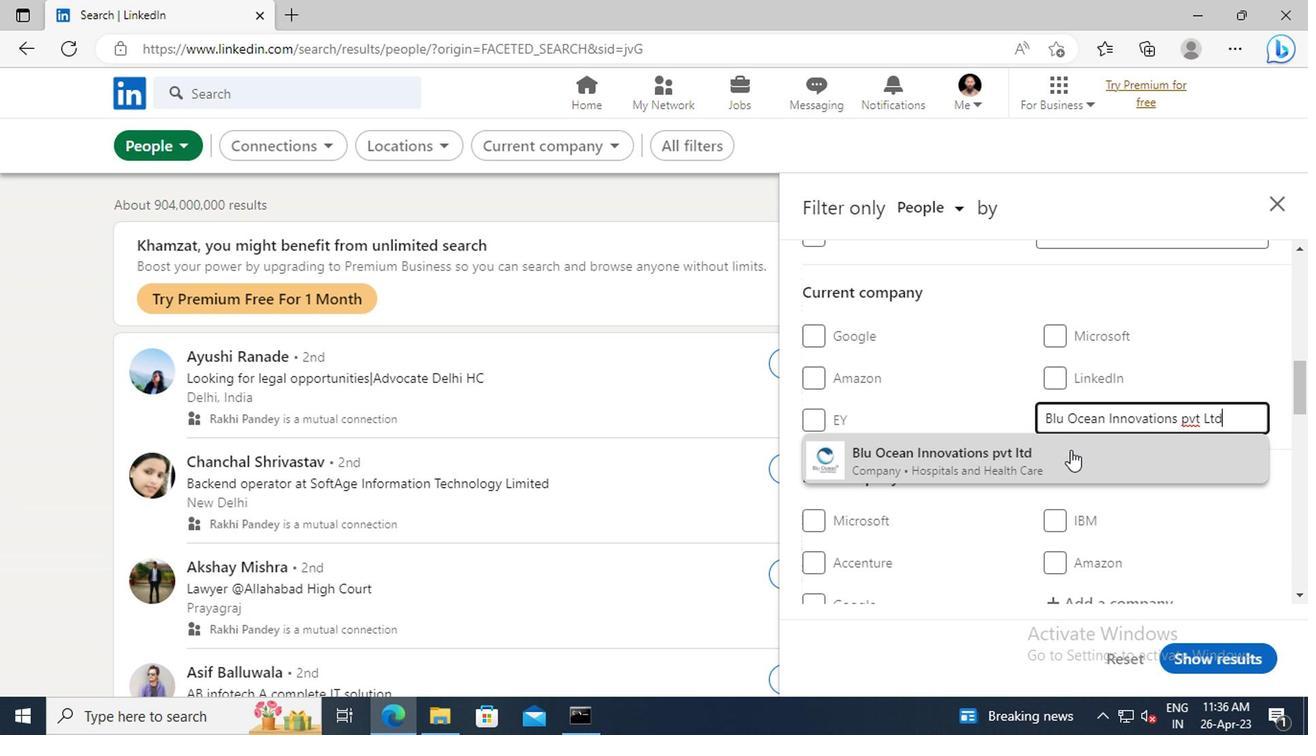 
Action: Mouse pressed left at (876, 449)
Screenshot: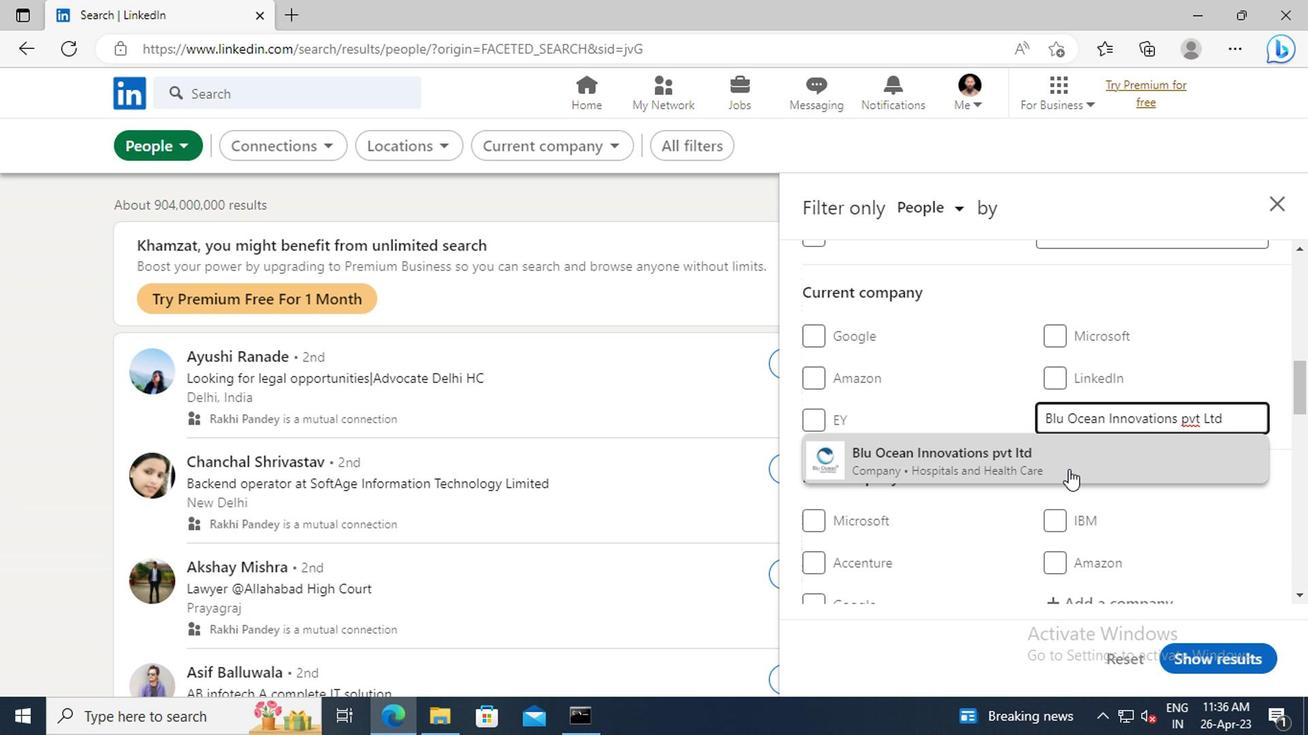 
Action: Mouse moved to (837, 406)
Screenshot: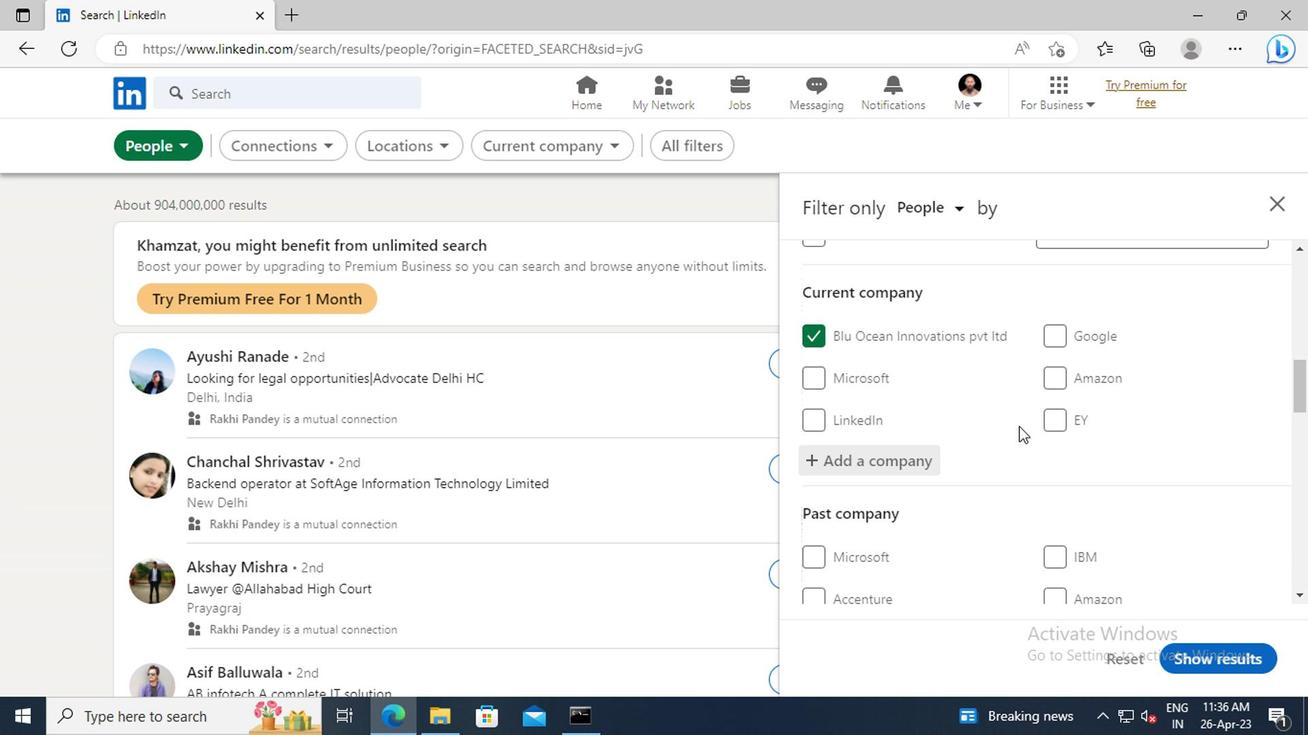 
Action: Mouse scrolled (837, 405) with delta (0, 0)
Screenshot: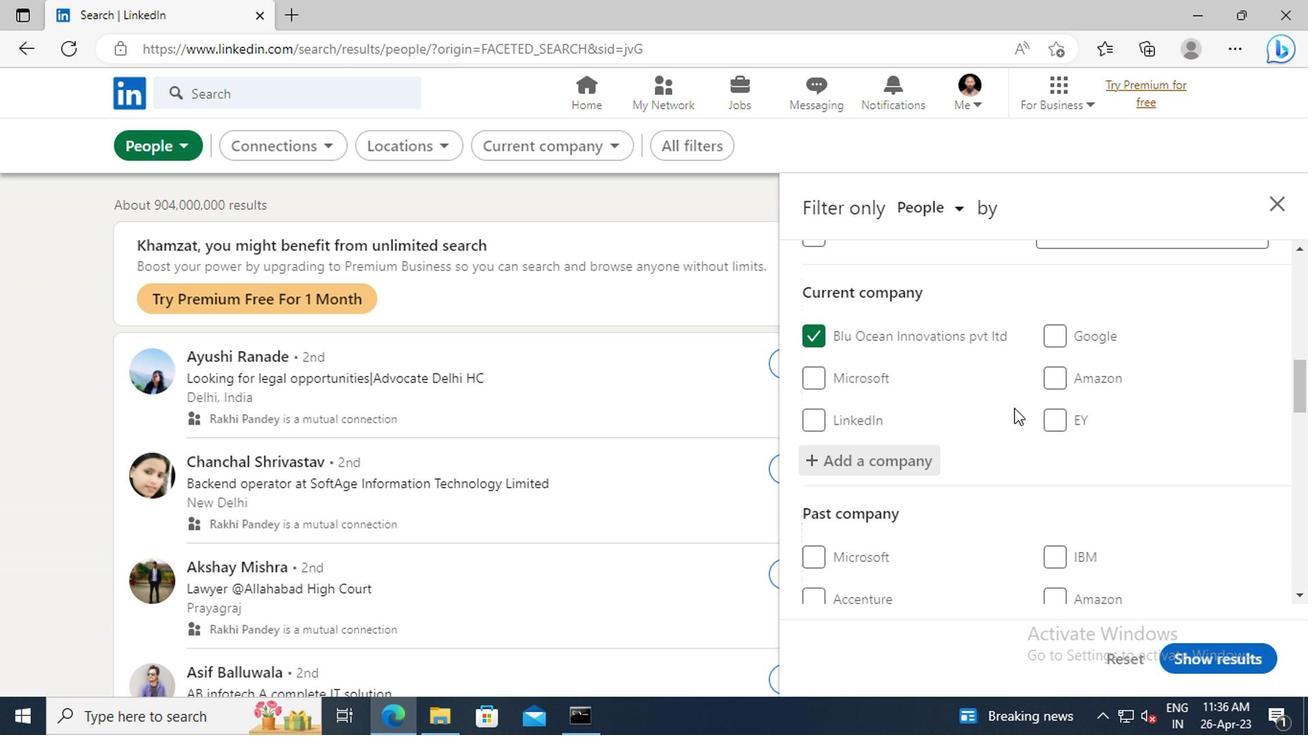 
Action: Mouse scrolled (837, 405) with delta (0, 0)
Screenshot: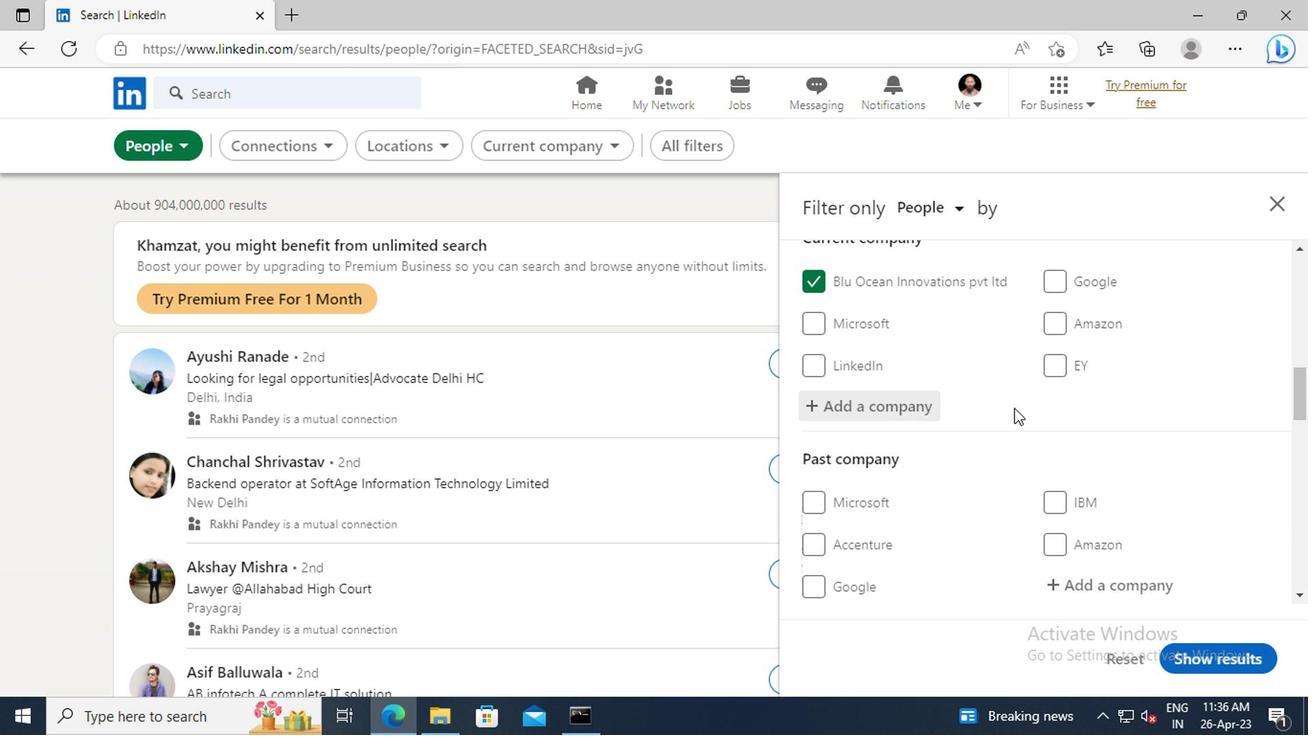 
Action: Mouse scrolled (837, 405) with delta (0, 0)
Screenshot: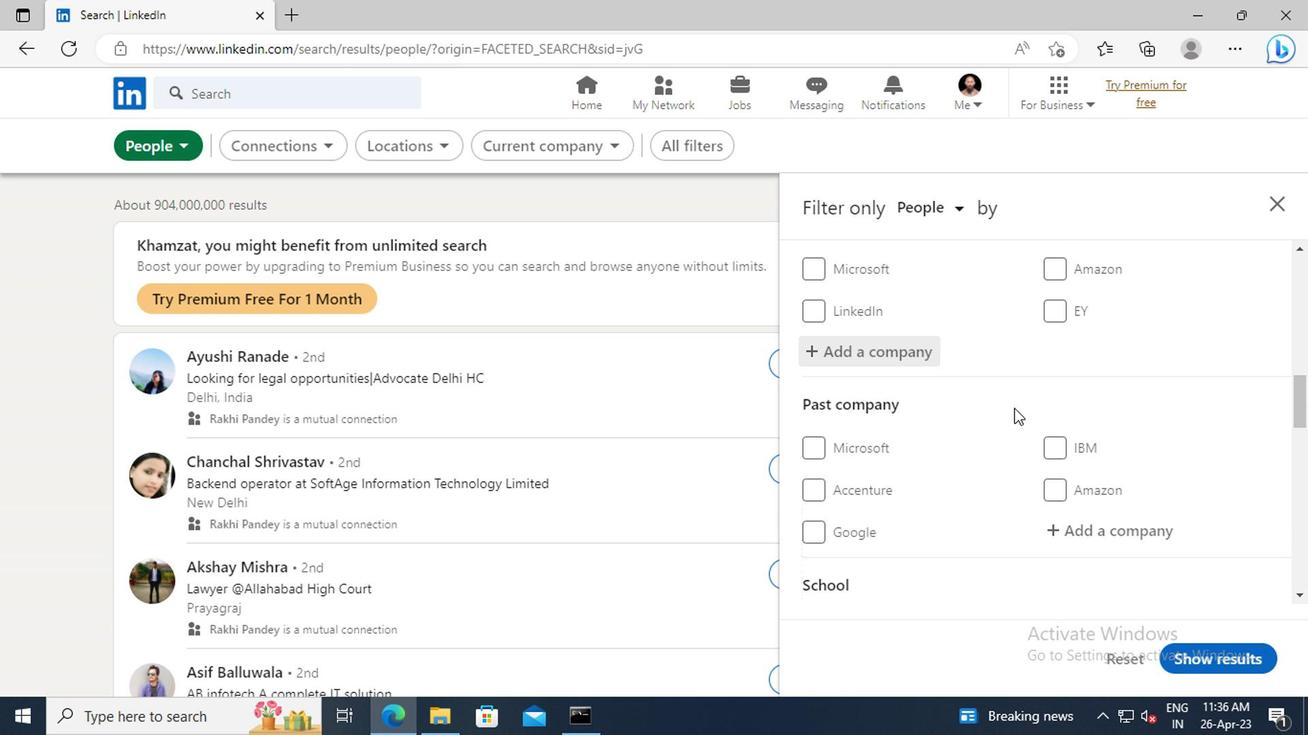 
Action: Mouse scrolled (837, 405) with delta (0, 0)
Screenshot: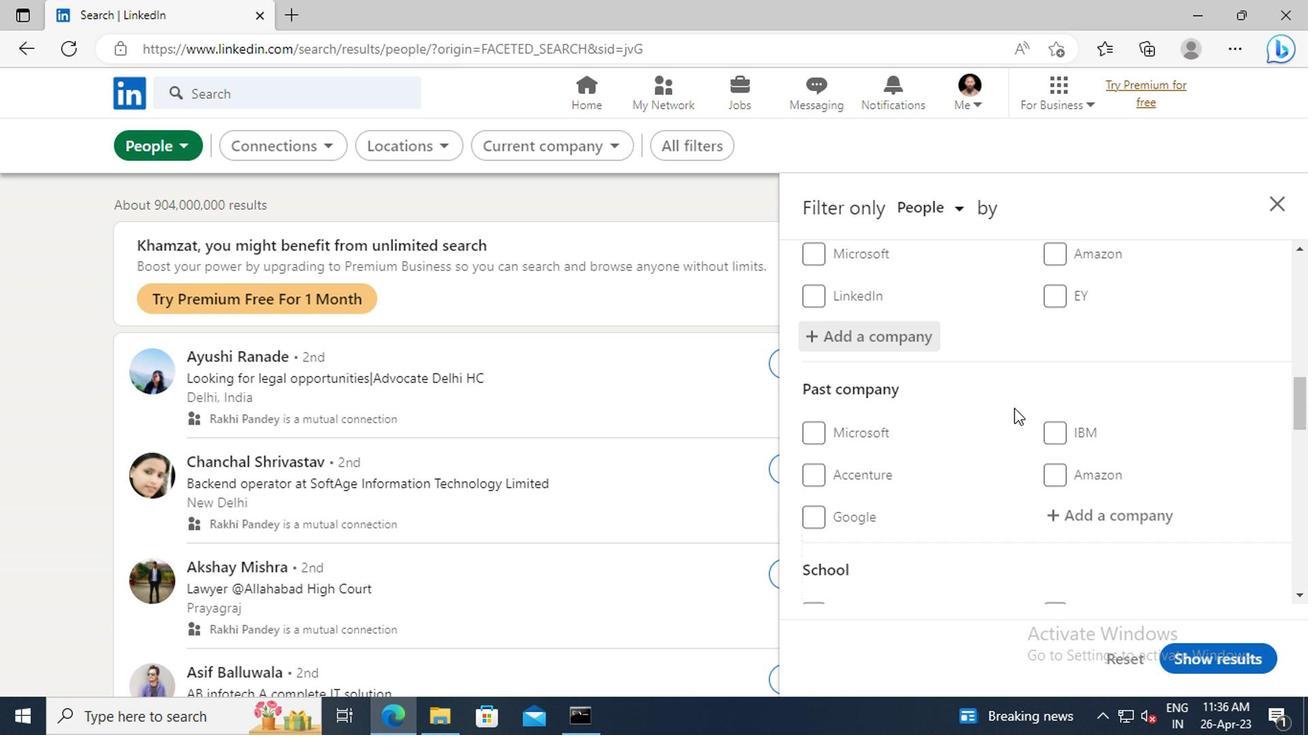 
Action: Mouse scrolled (837, 405) with delta (0, 0)
Screenshot: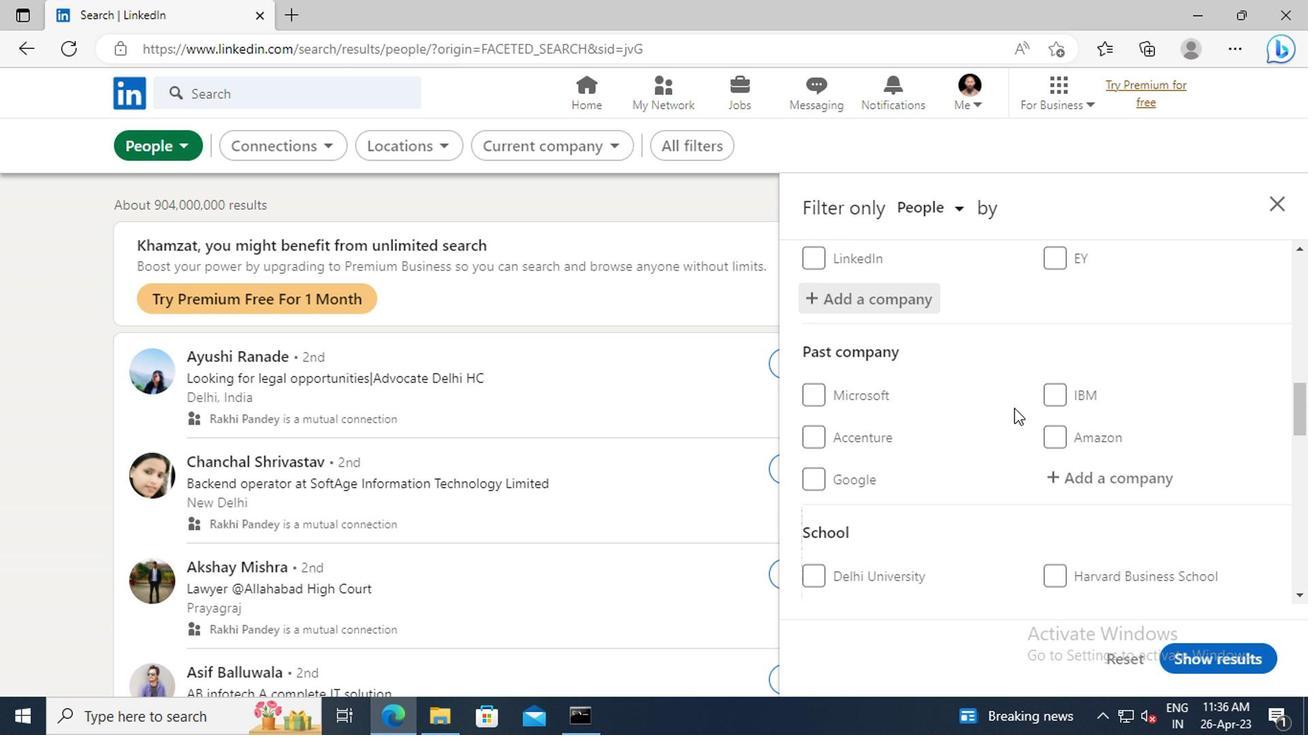 
Action: Mouse scrolled (837, 405) with delta (0, 0)
Screenshot: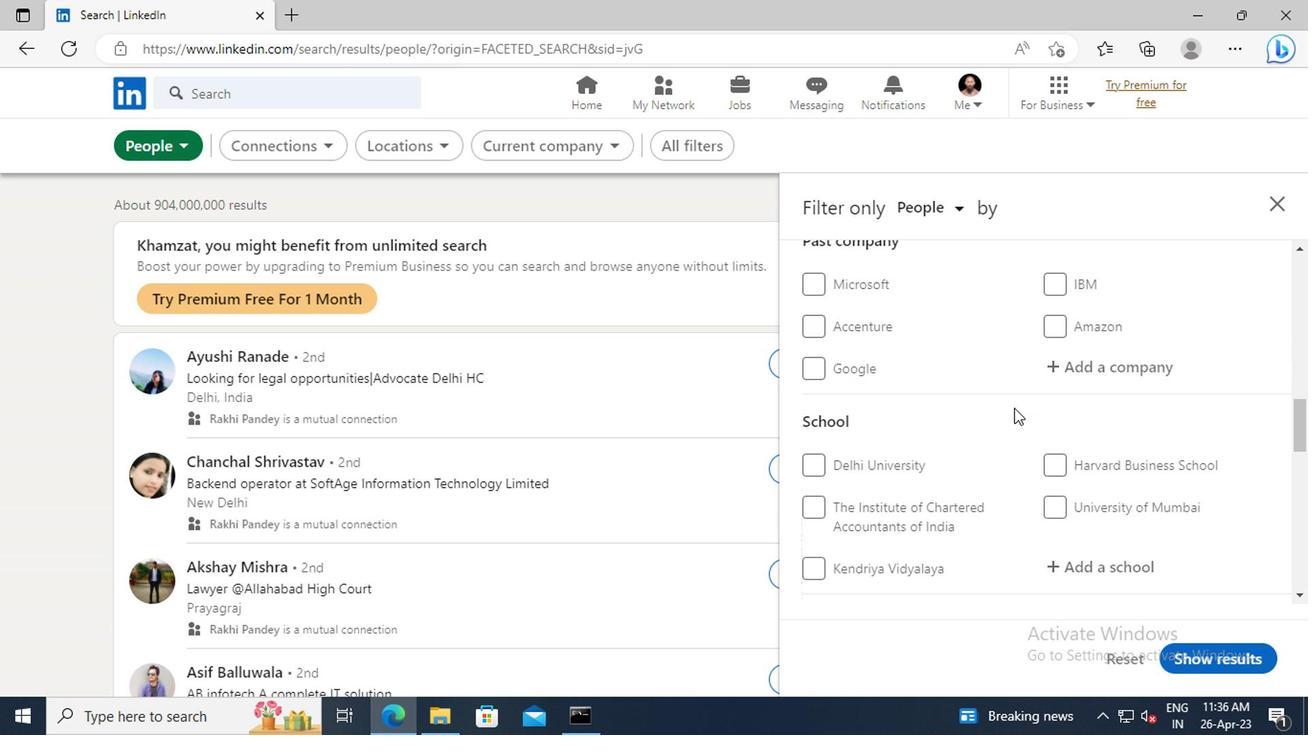 
Action: Mouse scrolled (837, 405) with delta (0, 0)
Screenshot: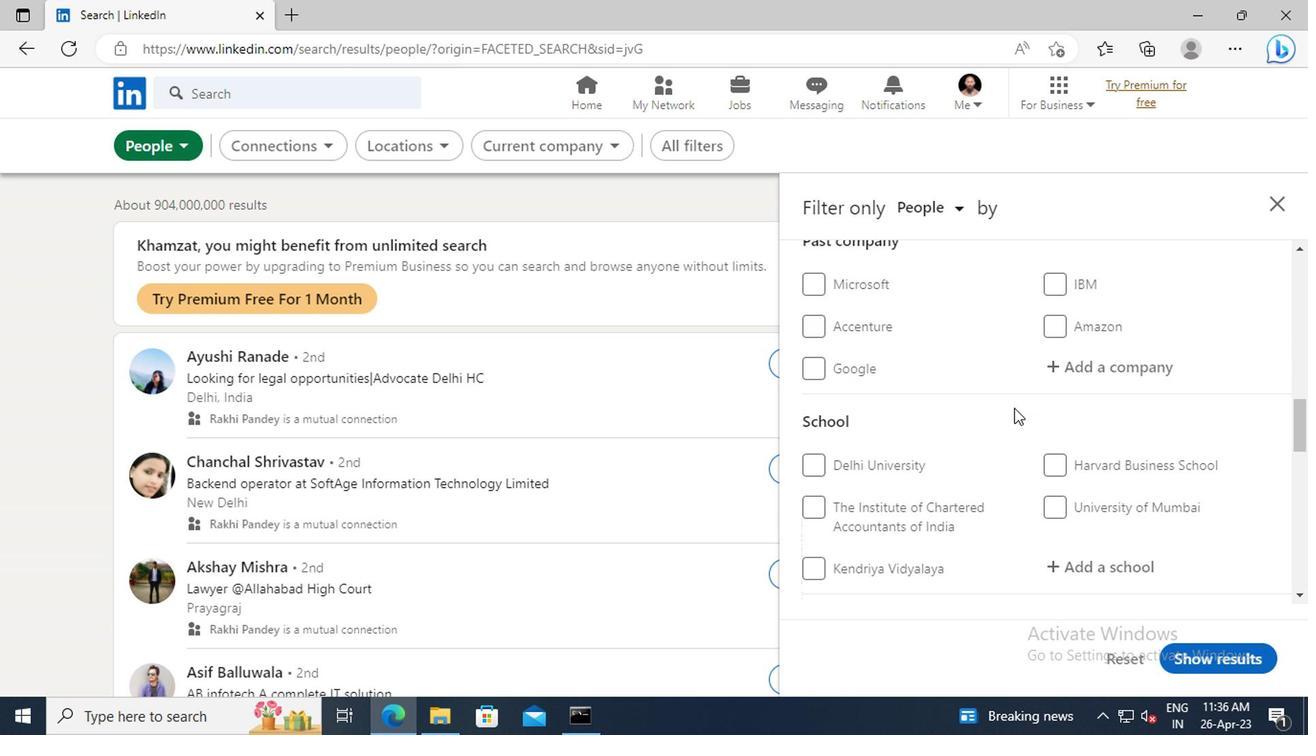 
Action: Mouse moved to (880, 442)
Screenshot: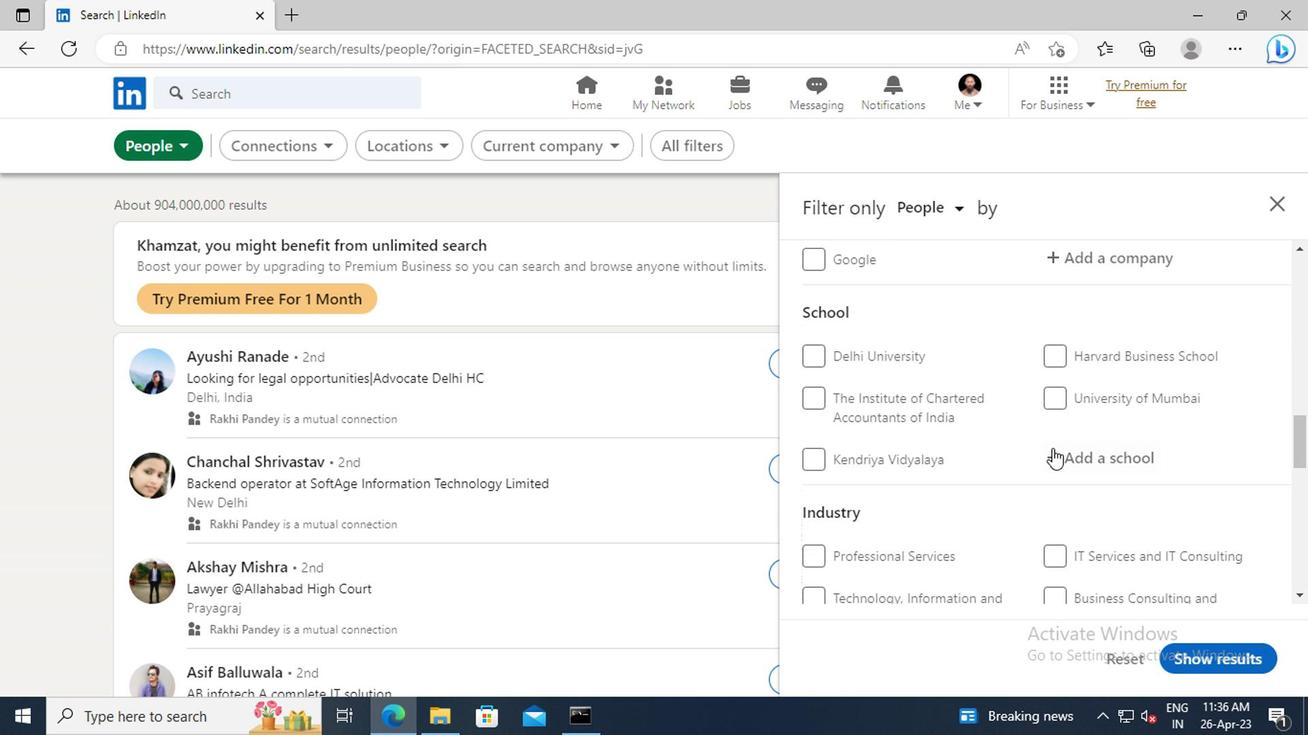 
Action: Mouse pressed left at (880, 442)
Screenshot: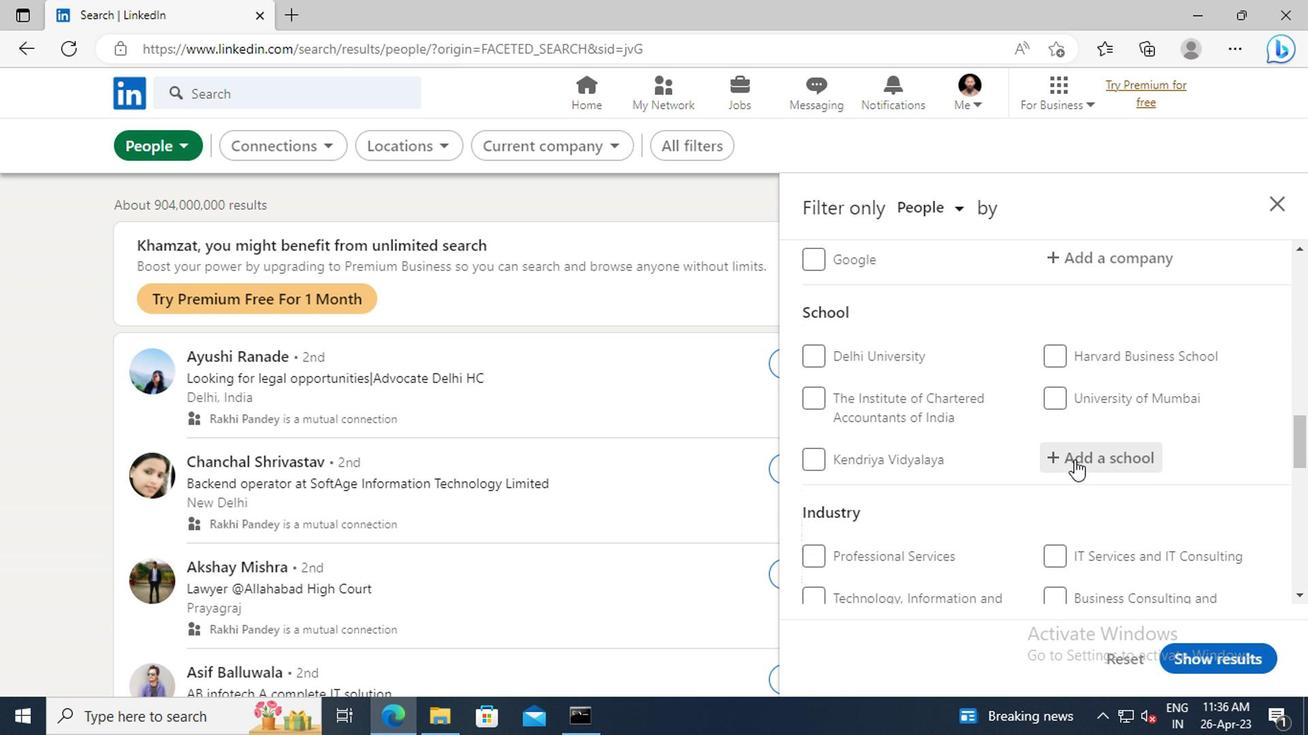 
Action: Key pressed <Key.shift>MATA<Key.space><Key.shift>GUJRI<Key.space><Key.shift>COLLEGE,<Key.space><Key.shift>FATEHGARH<Key.space><Key.shift>SAHIB
Screenshot: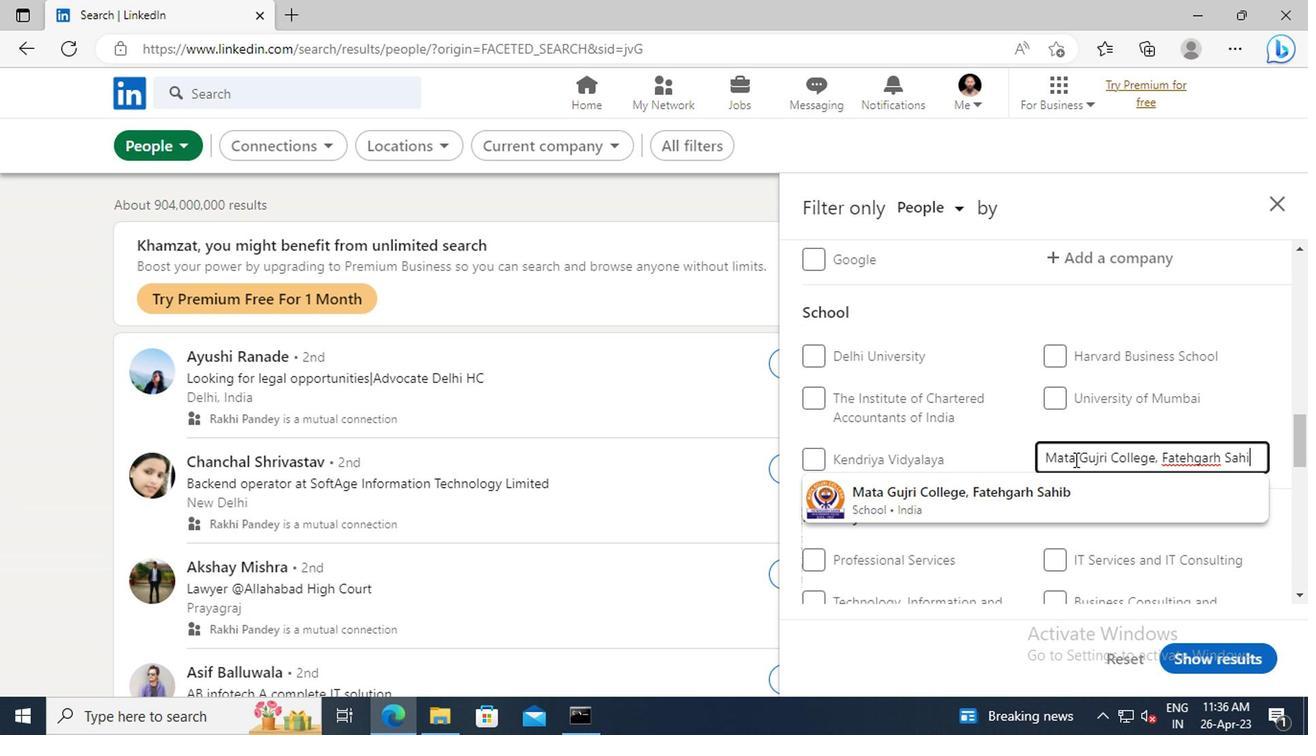 
Action: Mouse moved to (868, 469)
Screenshot: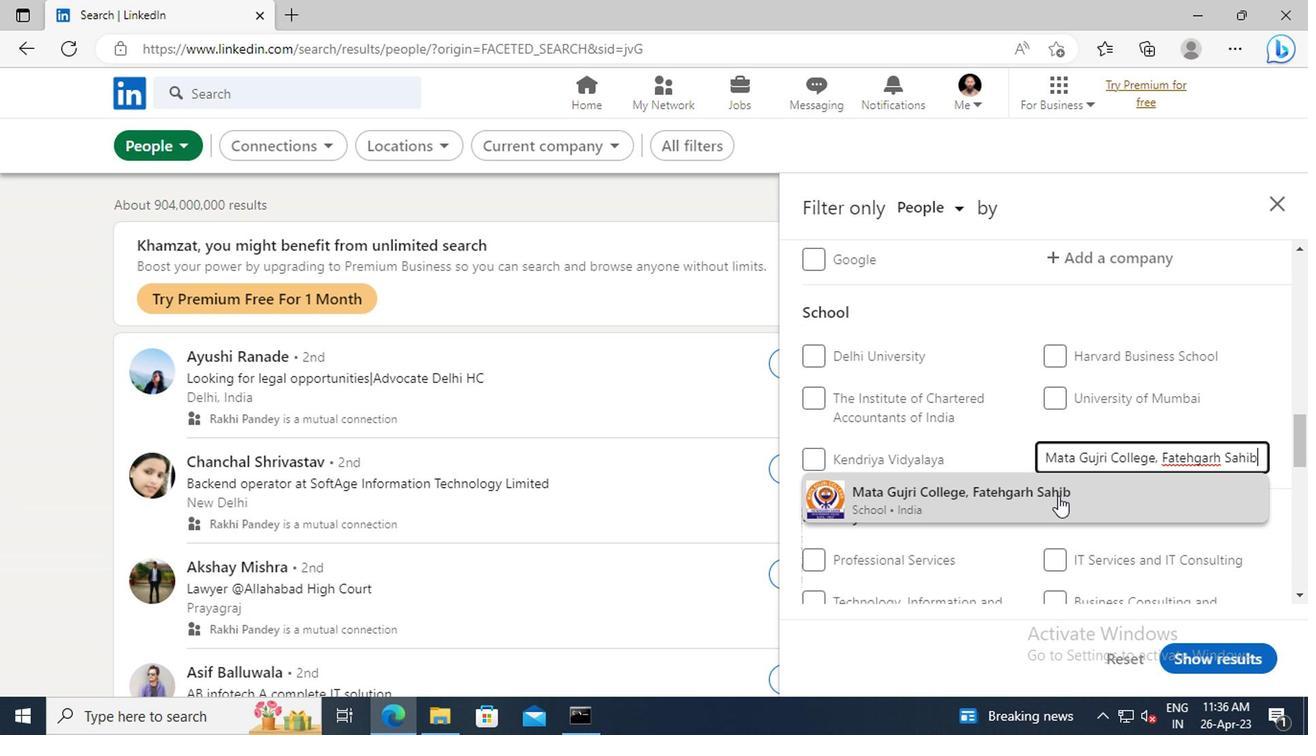 
Action: Mouse pressed left at (868, 469)
Screenshot: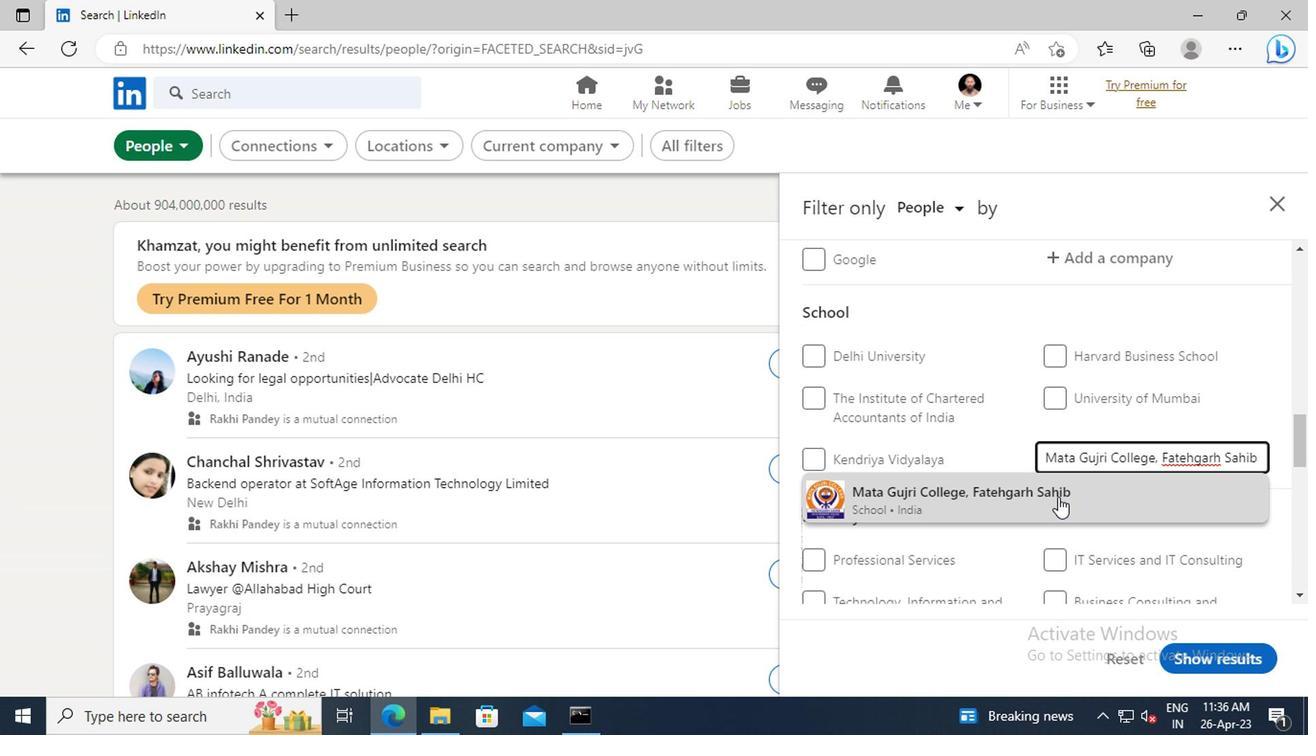 
Action: Mouse moved to (872, 369)
Screenshot: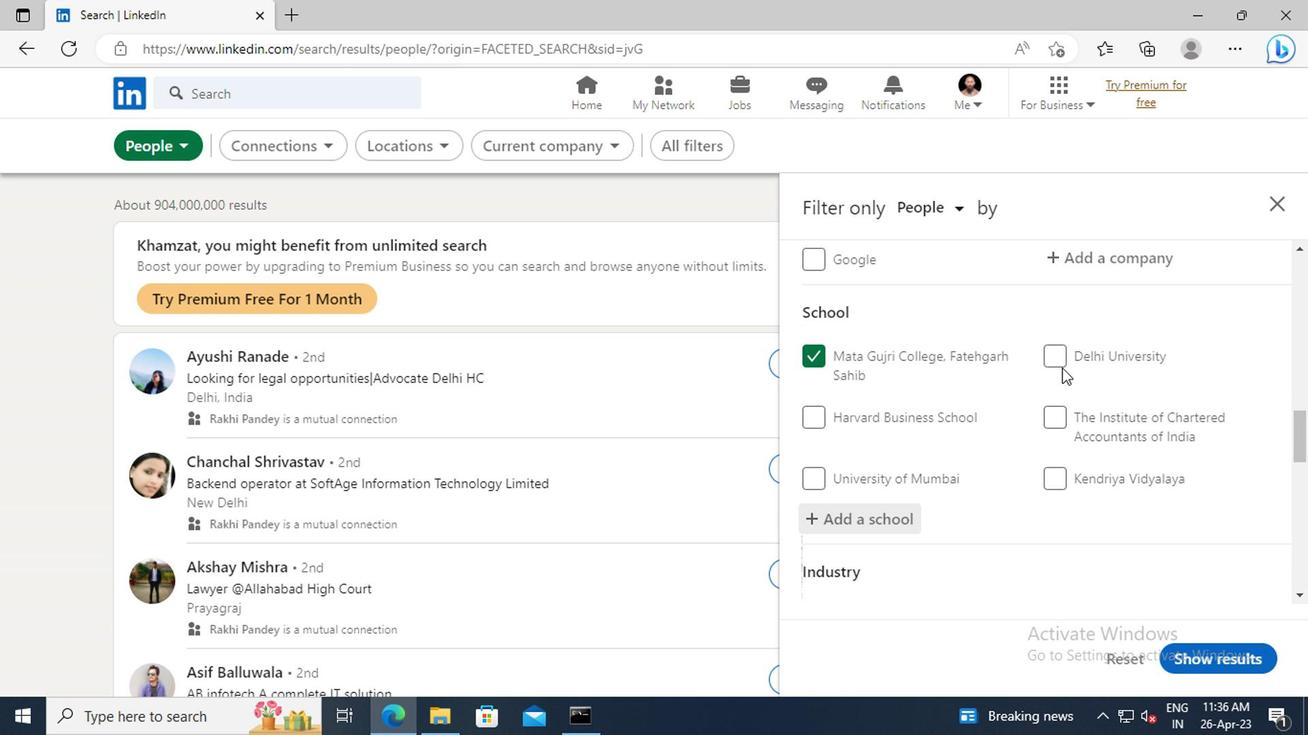 
Action: Mouse scrolled (872, 368) with delta (0, 0)
Screenshot: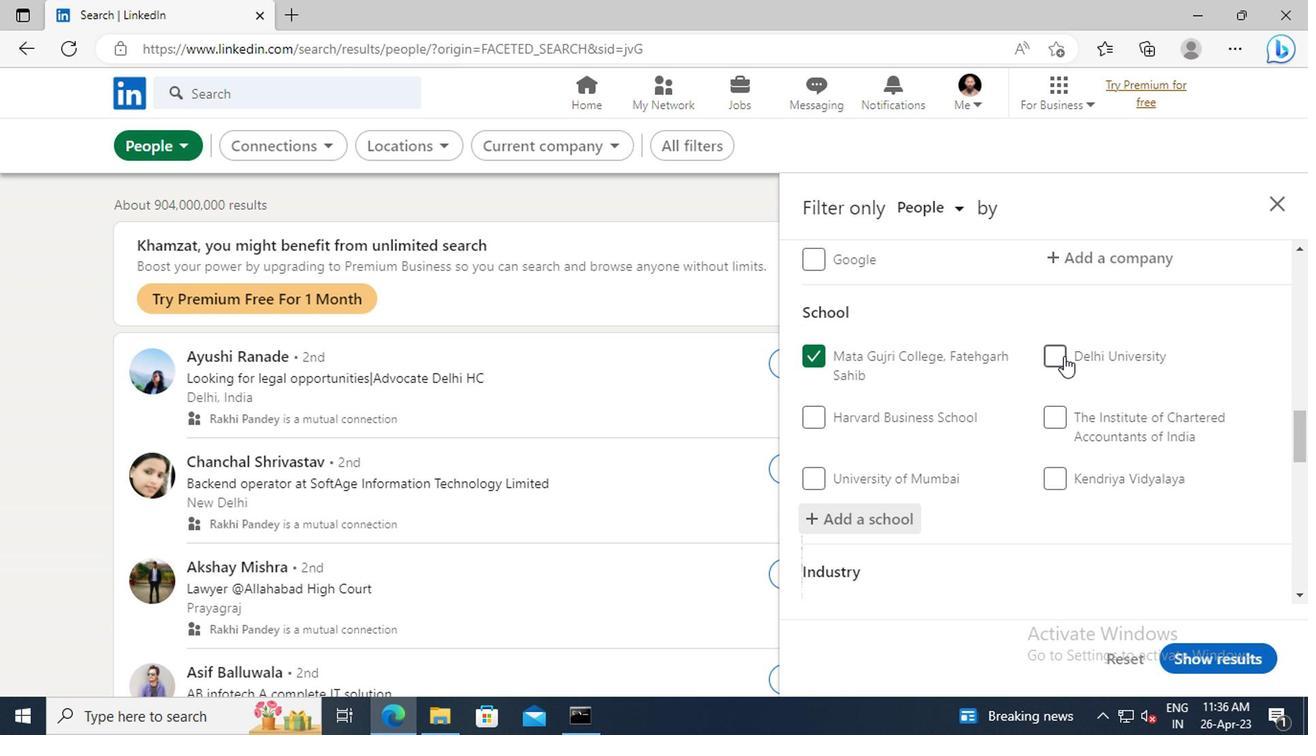 
Action: Mouse scrolled (872, 368) with delta (0, 0)
Screenshot: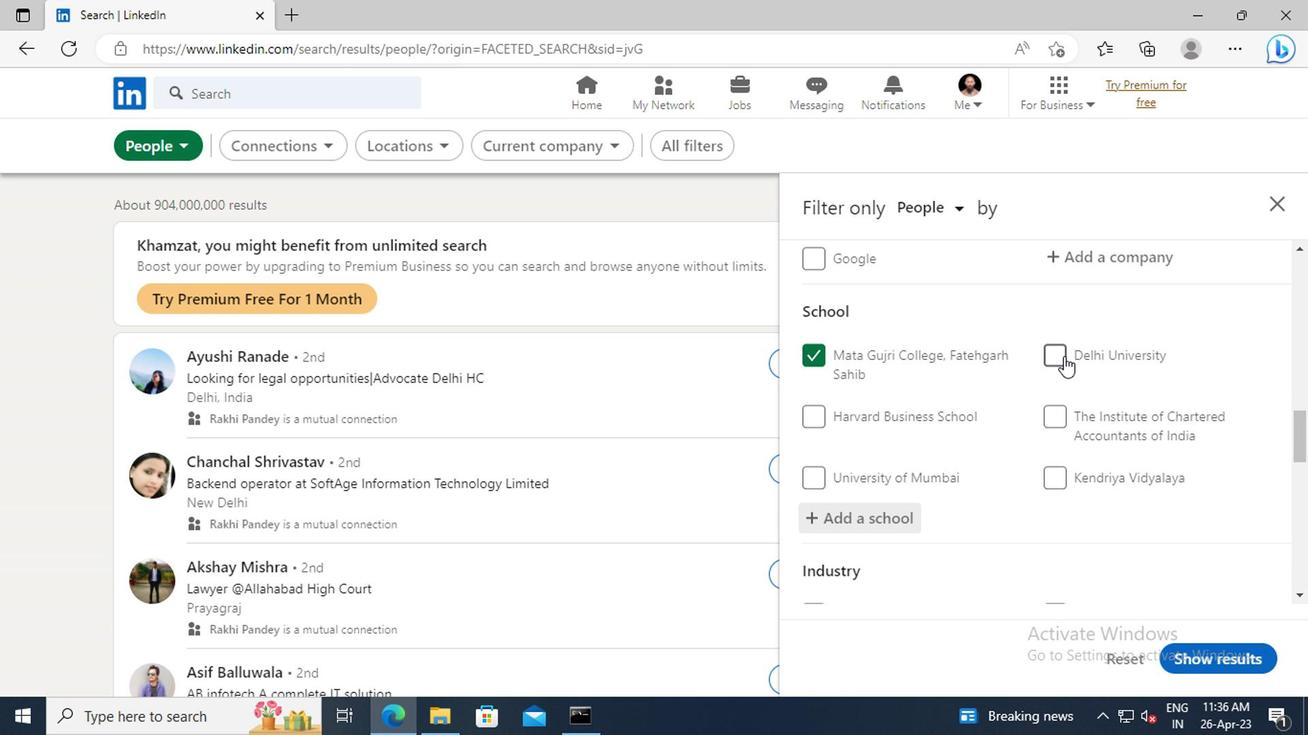 
Action: Mouse scrolled (872, 368) with delta (0, 0)
Screenshot: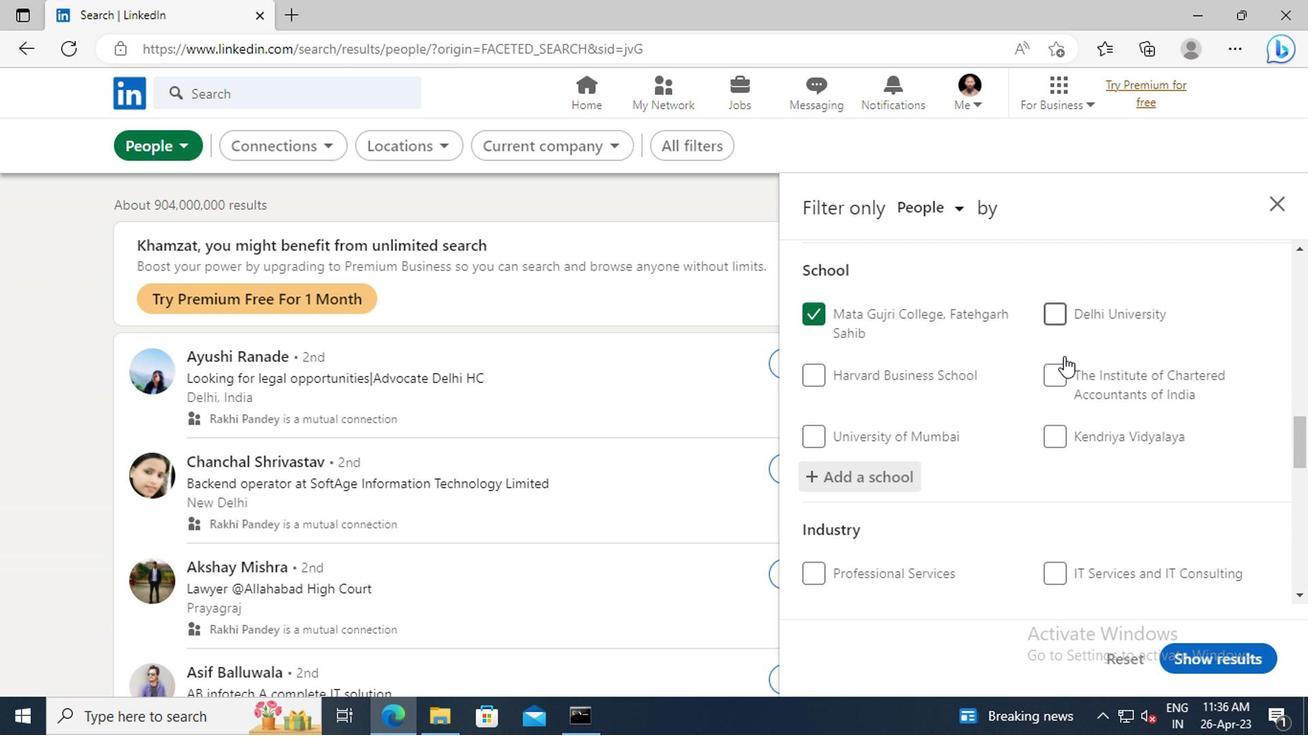 
Action: Mouse scrolled (872, 368) with delta (0, 0)
Screenshot: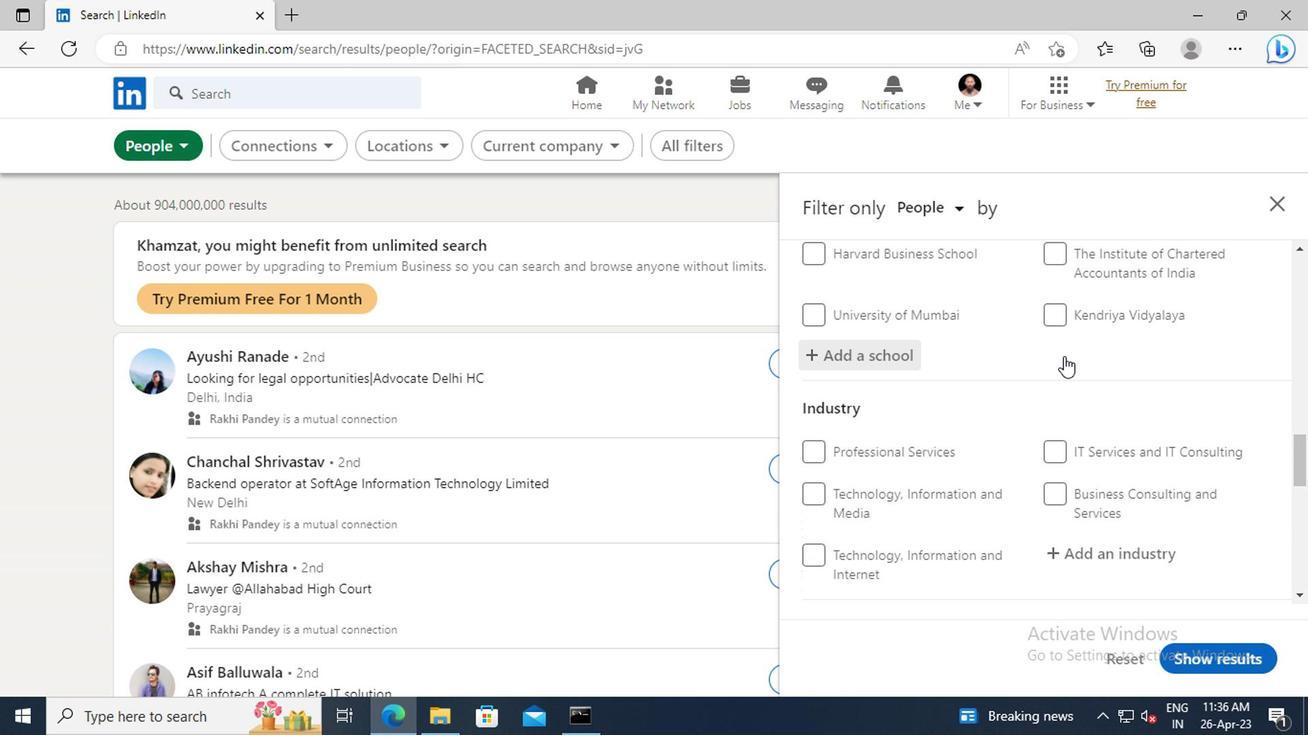 
Action: Mouse scrolled (872, 368) with delta (0, 0)
Screenshot: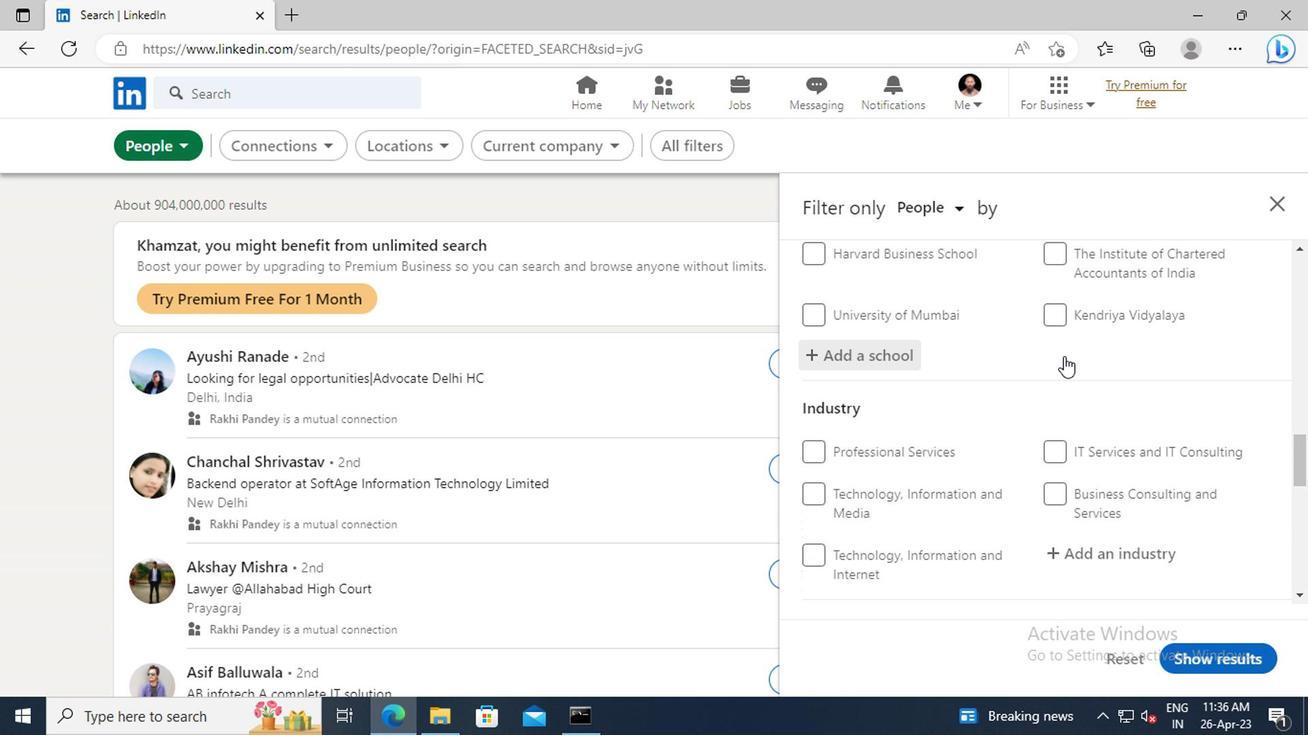
Action: Mouse scrolled (872, 368) with delta (0, 0)
Screenshot: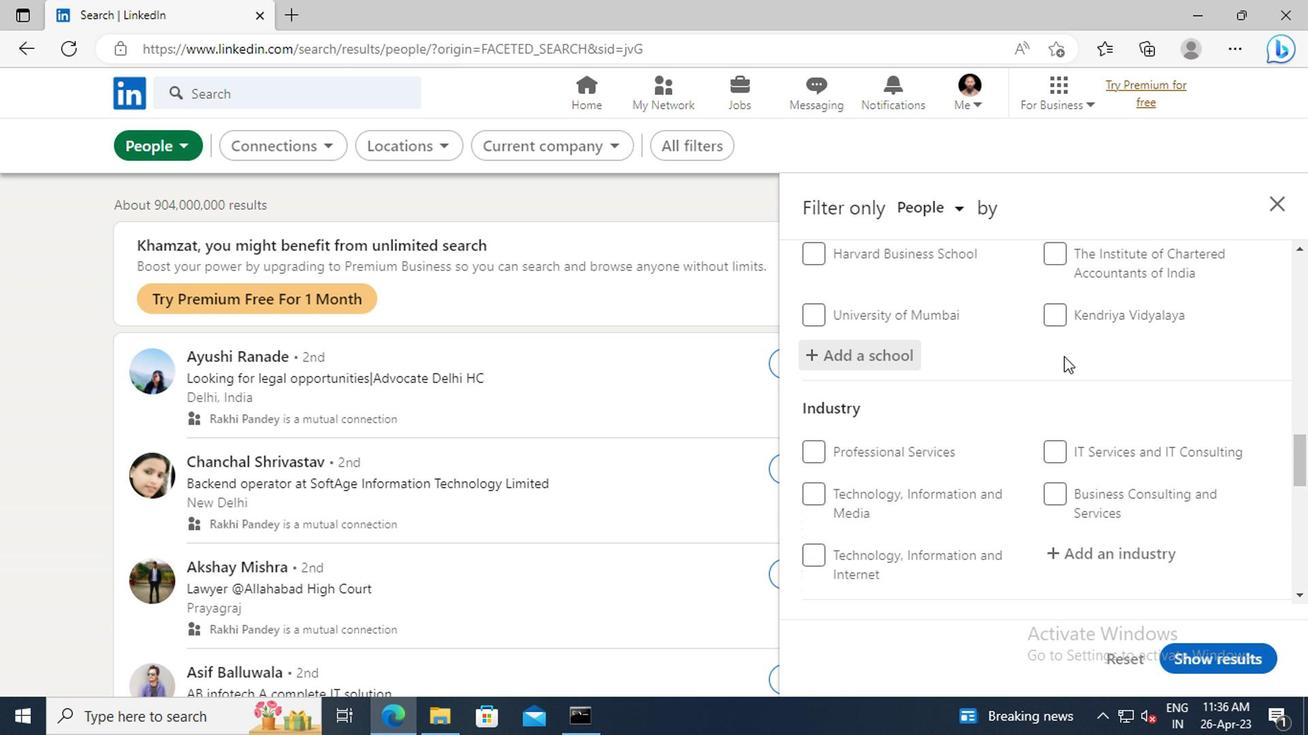 
Action: Mouse moved to (884, 391)
Screenshot: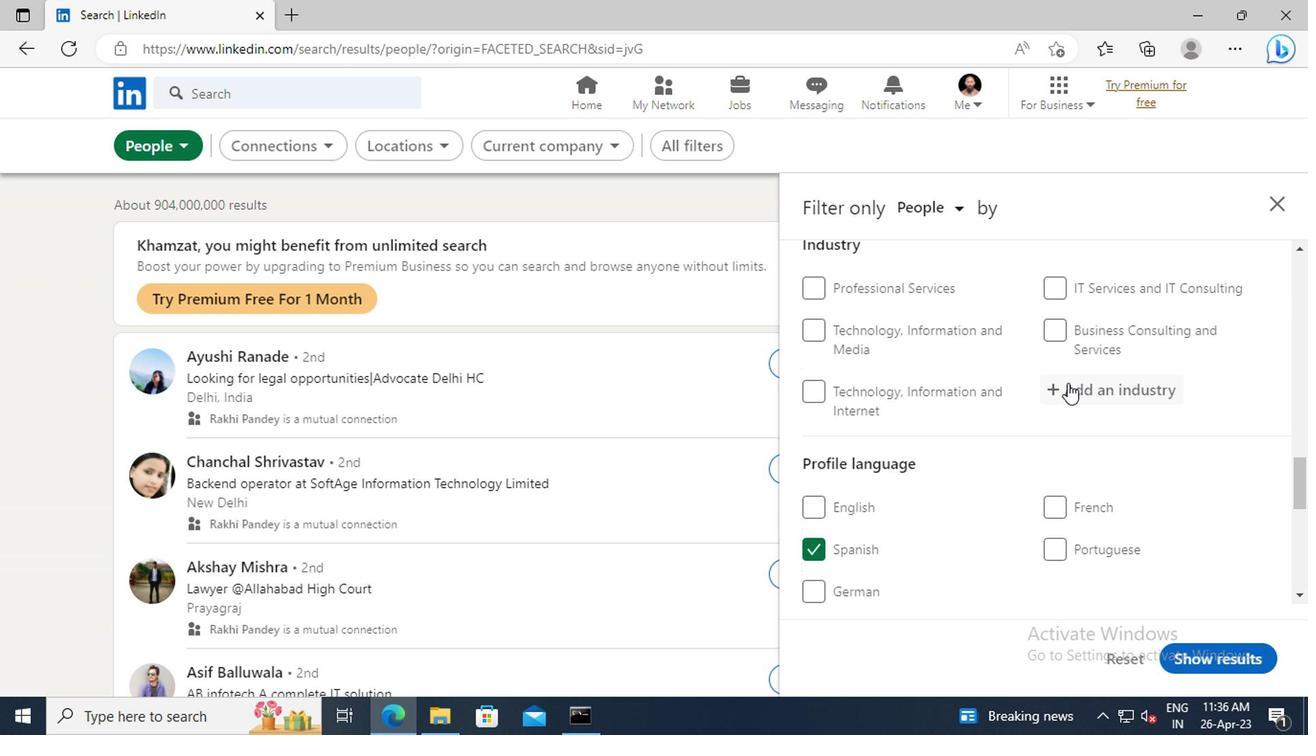 
Action: Mouse pressed left at (884, 391)
Screenshot: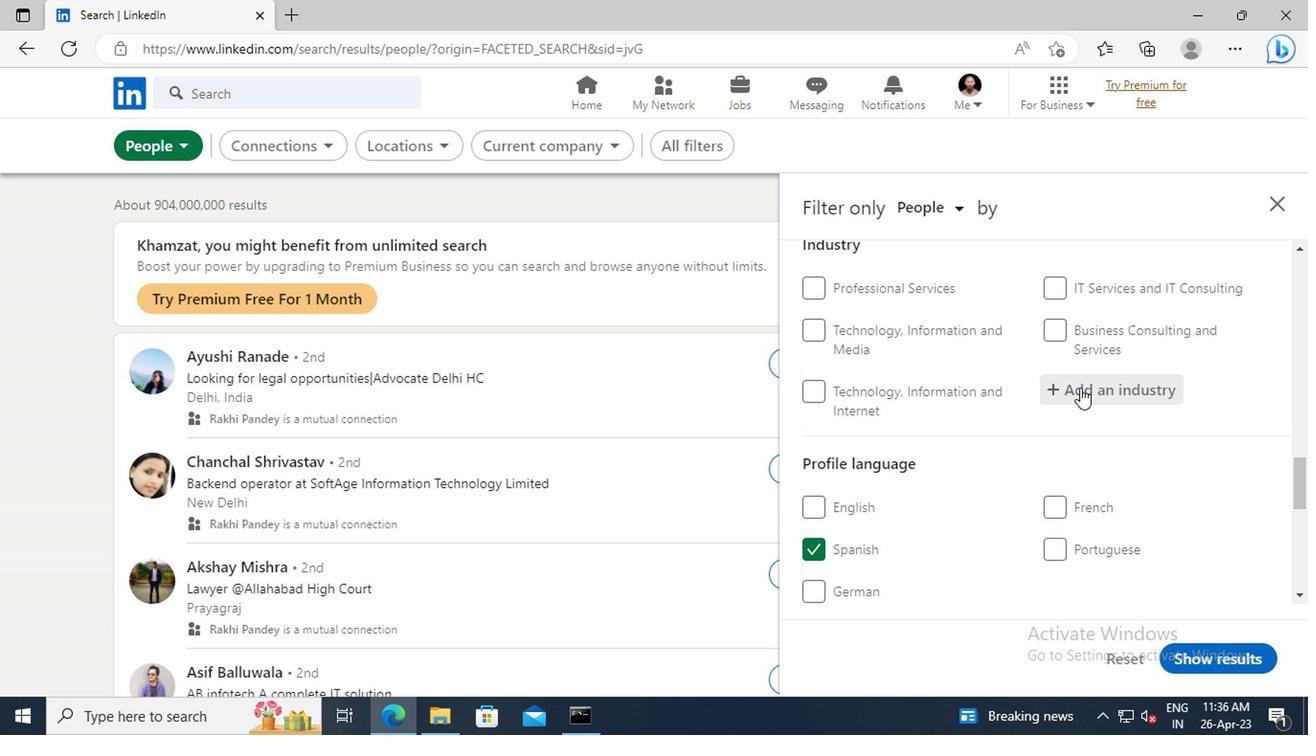
Action: Key pressed <Key.shift>EXECUTIVE<Key.space><Key.shift>OFFICES
Screenshot: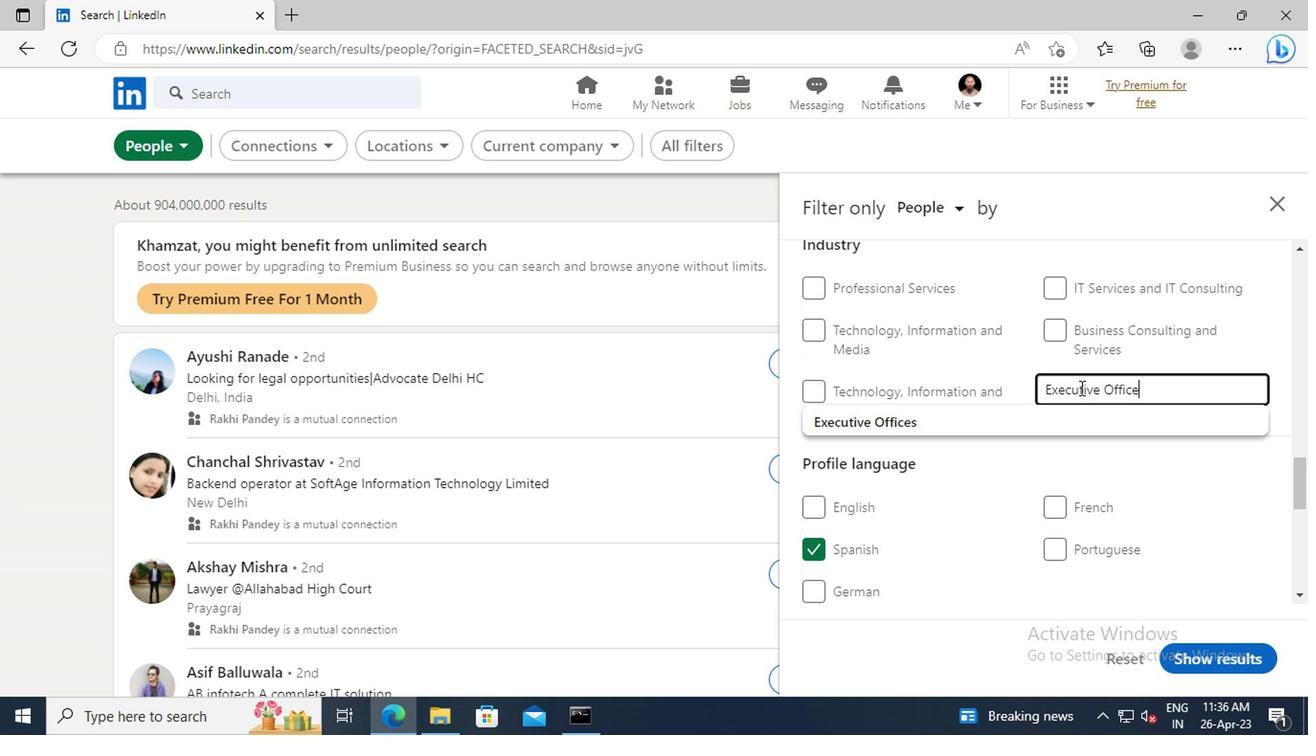 
Action: Mouse moved to (875, 413)
Screenshot: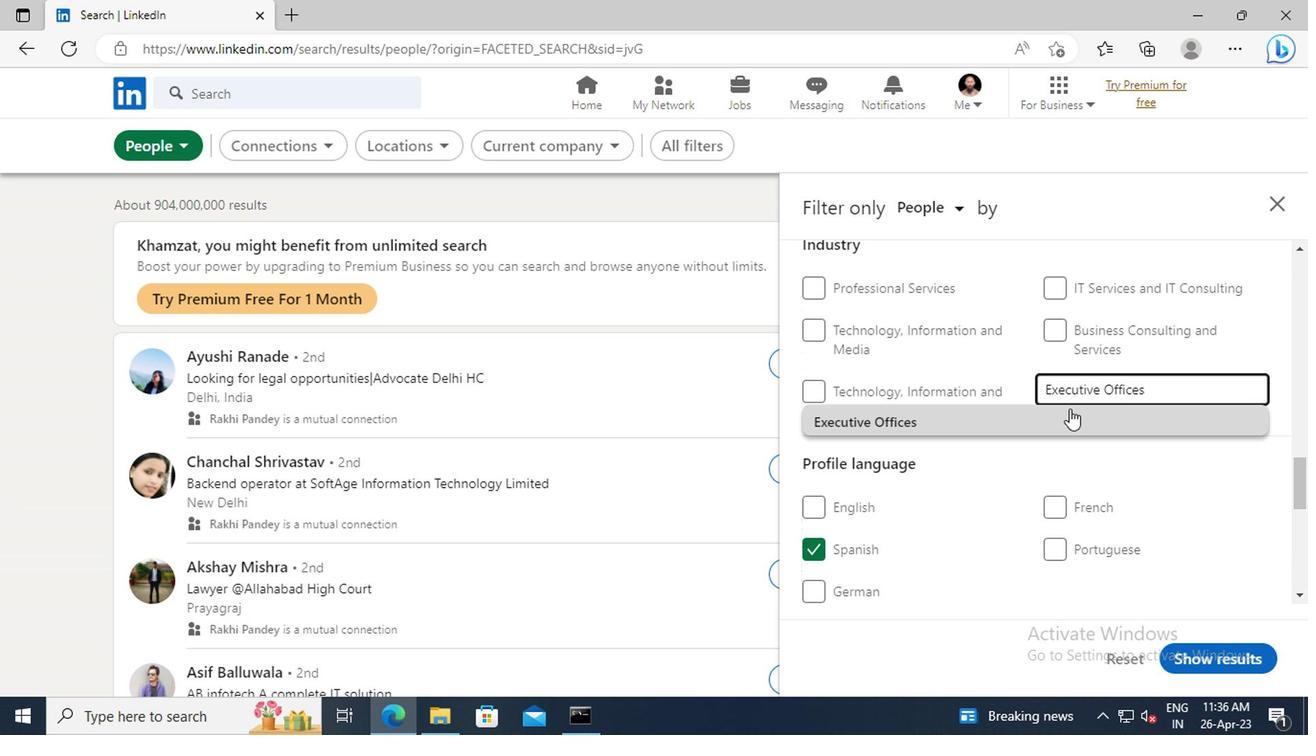 
Action: Mouse pressed left at (875, 413)
Screenshot: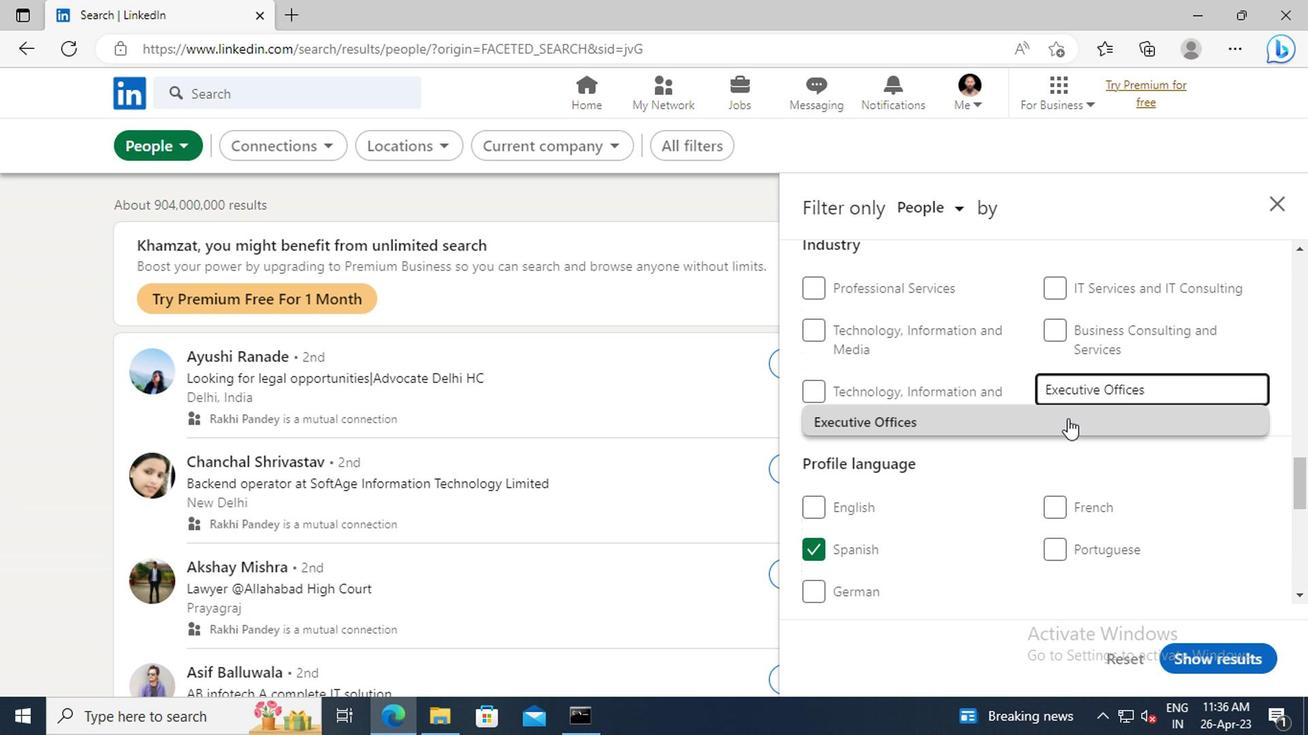
Action: Mouse moved to (885, 390)
Screenshot: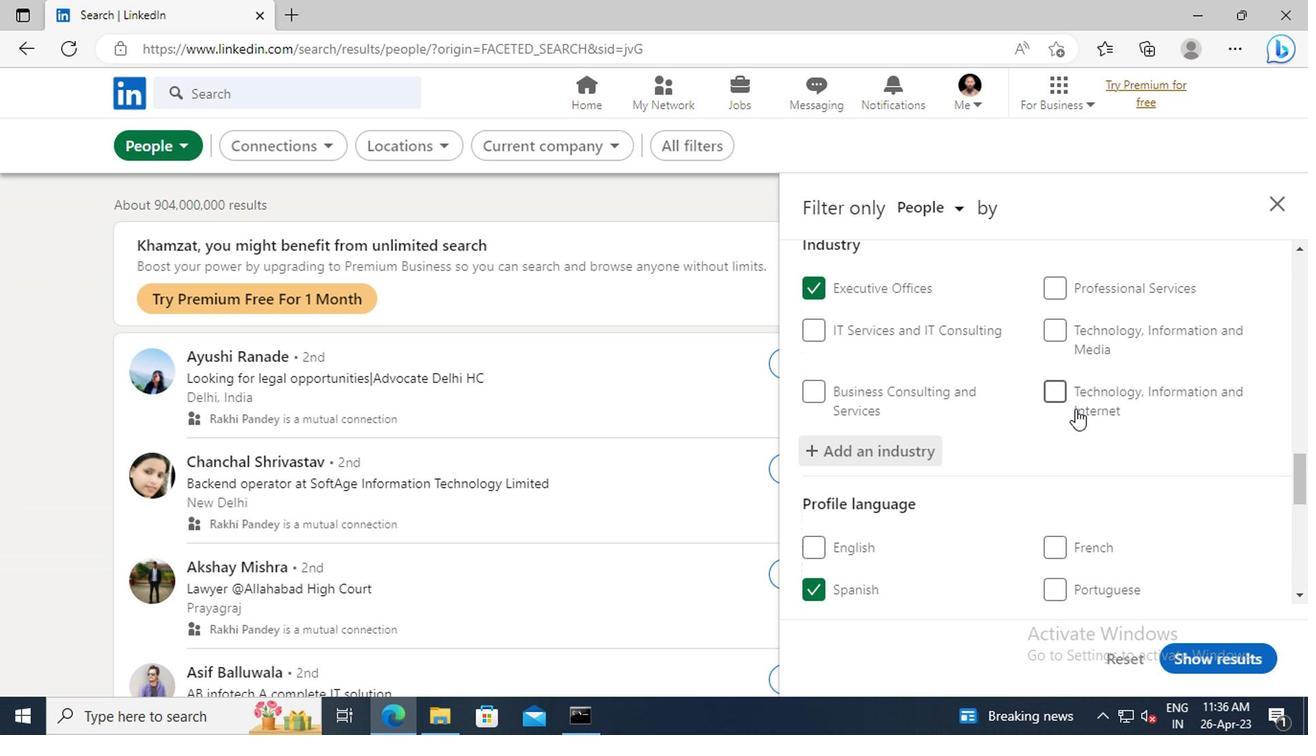 
Action: Mouse scrolled (885, 389) with delta (0, 0)
Screenshot: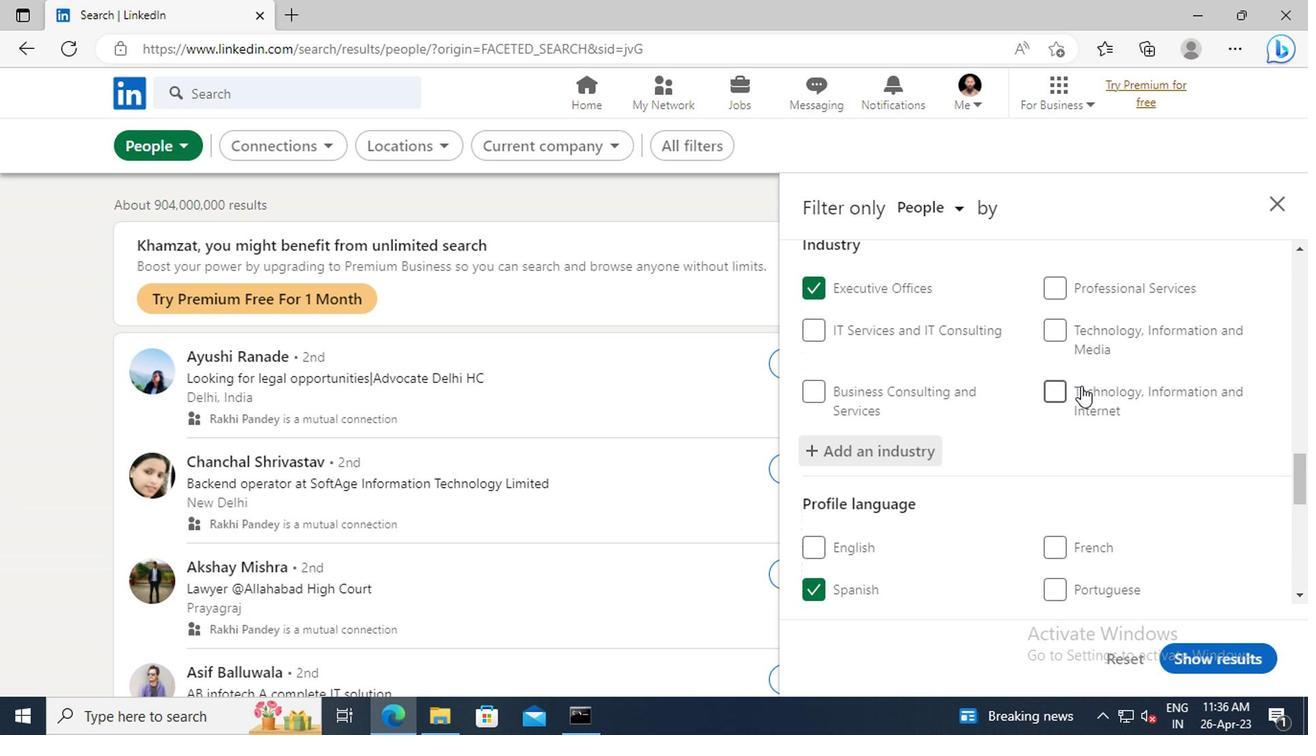 
Action: Mouse scrolled (885, 389) with delta (0, 0)
Screenshot: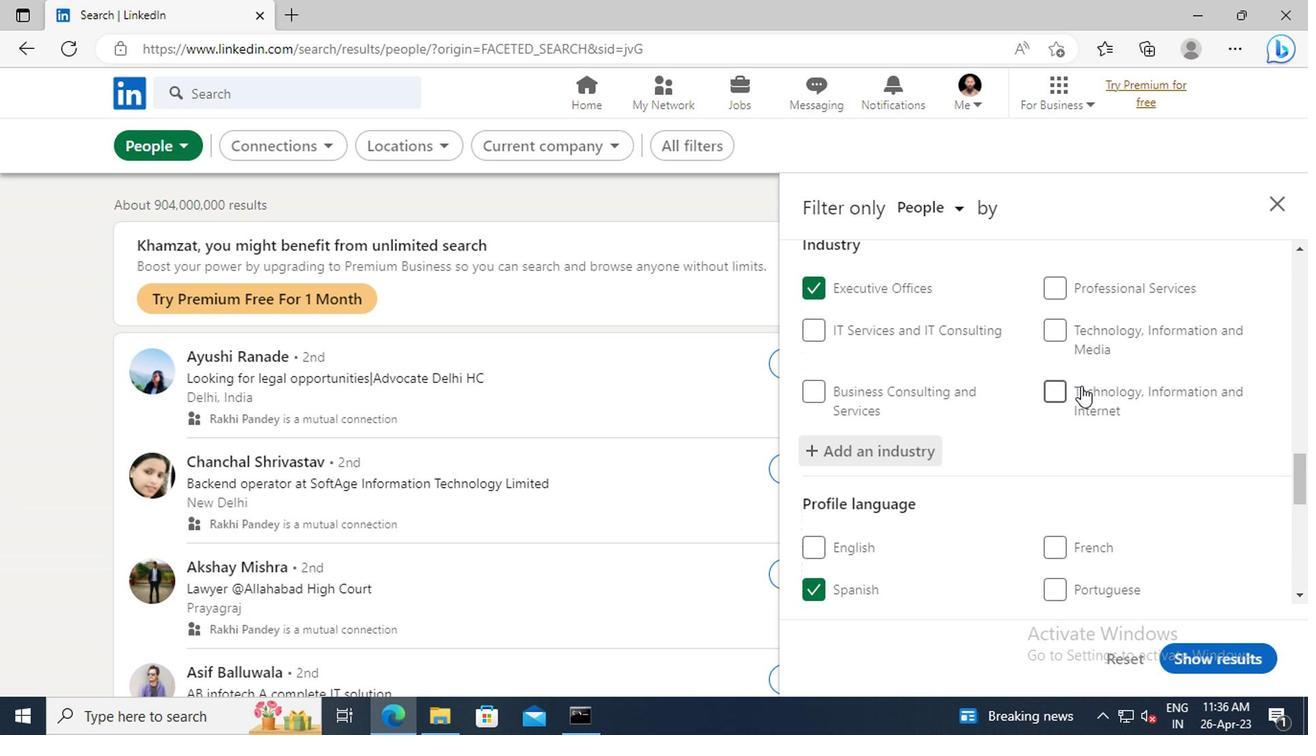 
Action: Mouse scrolled (885, 389) with delta (0, 0)
Screenshot: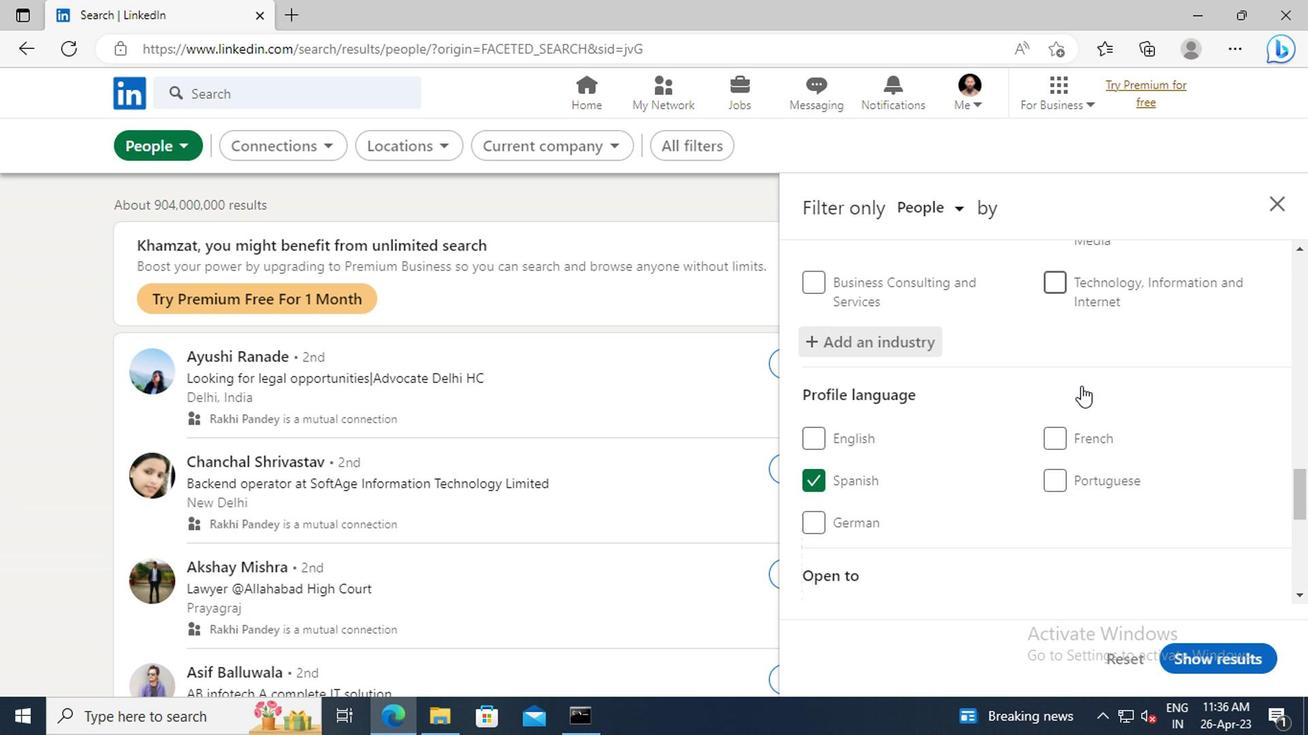 
Action: Mouse scrolled (885, 389) with delta (0, 0)
Screenshot: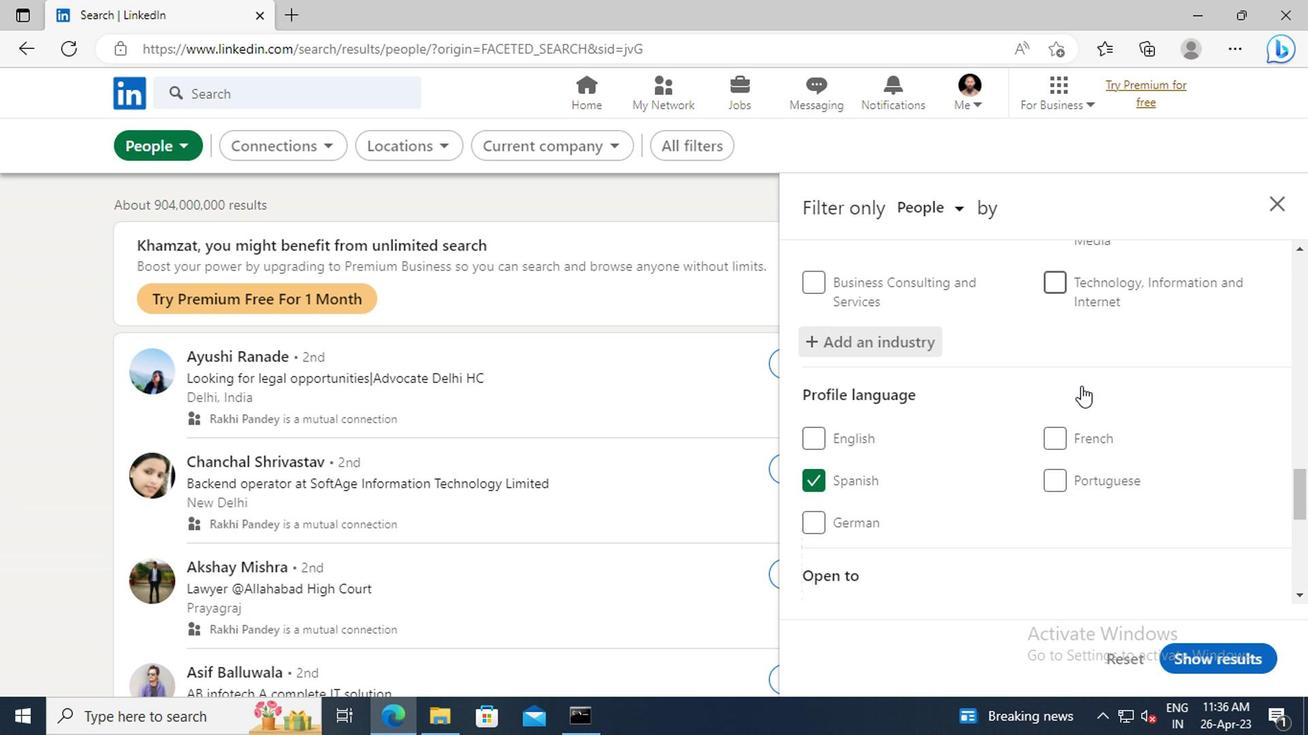 
Action: Mouse scrolled (885, 389) with delta (0, 0)
Screenshot: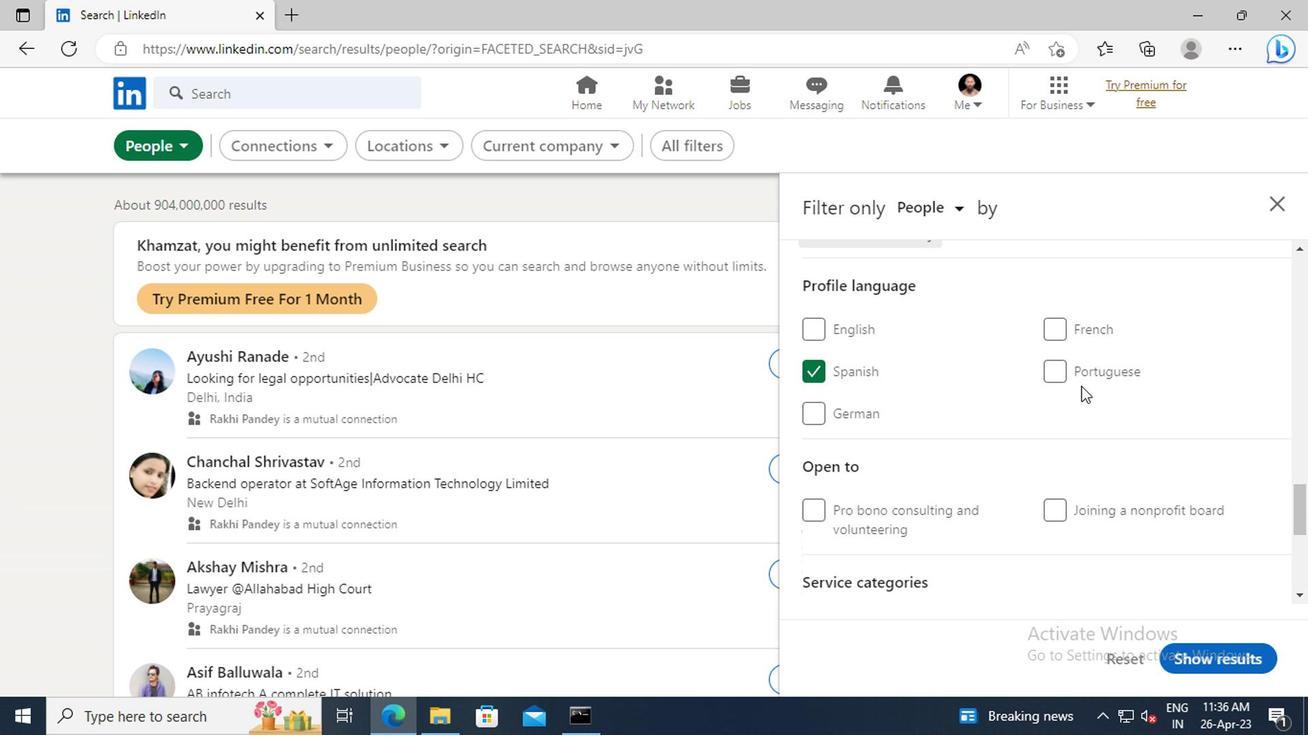 
Action: Mouse scrolled (885, 389) with delta (0, 0)
Screenshot: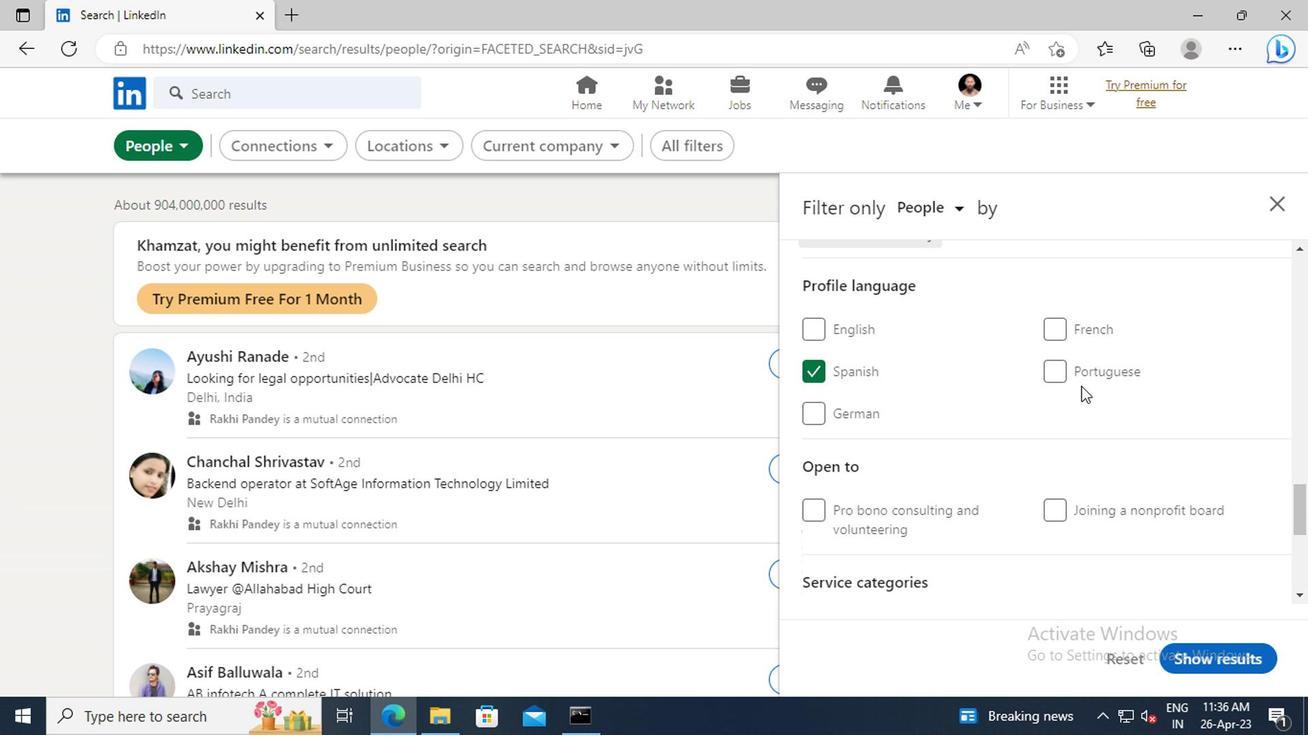 
Action: Mouse scrolled (885, 389) with delta (0, 0)
Screenshot: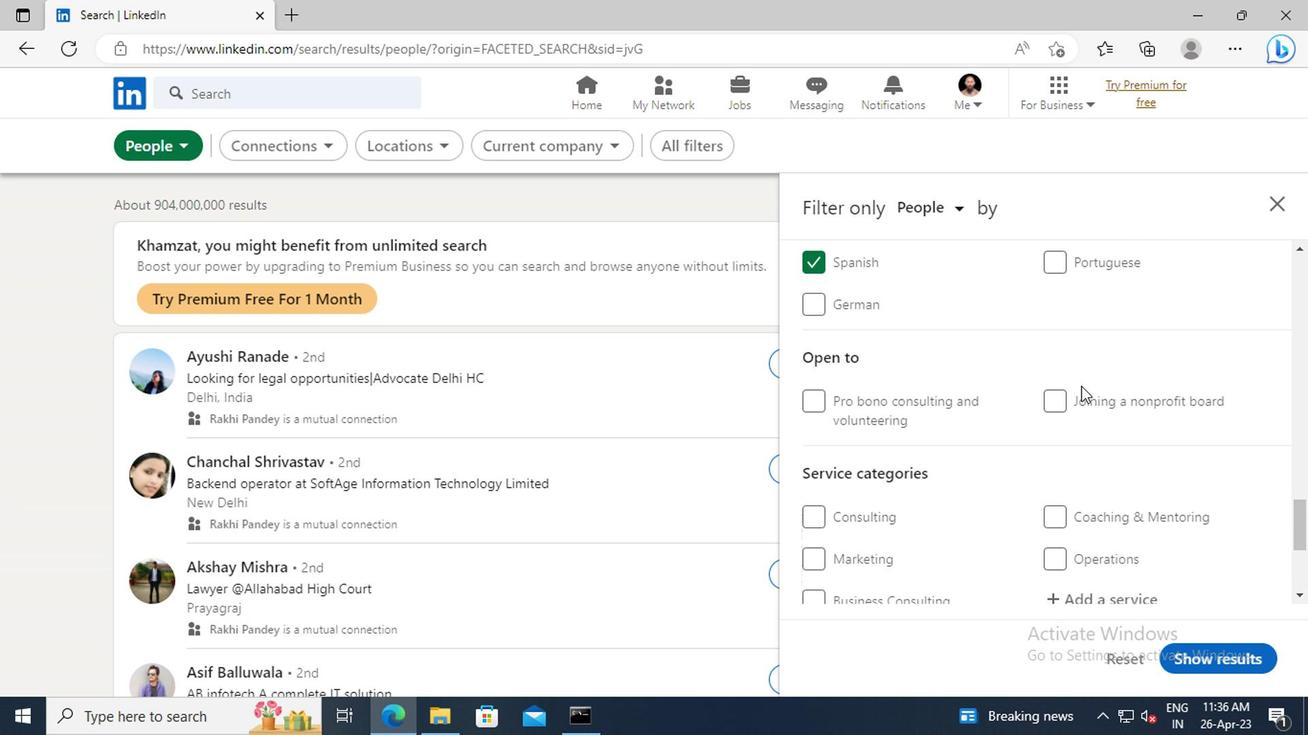 
Action: Mouse scrolled (885, 389) with delta (0, 0)
Screenshot: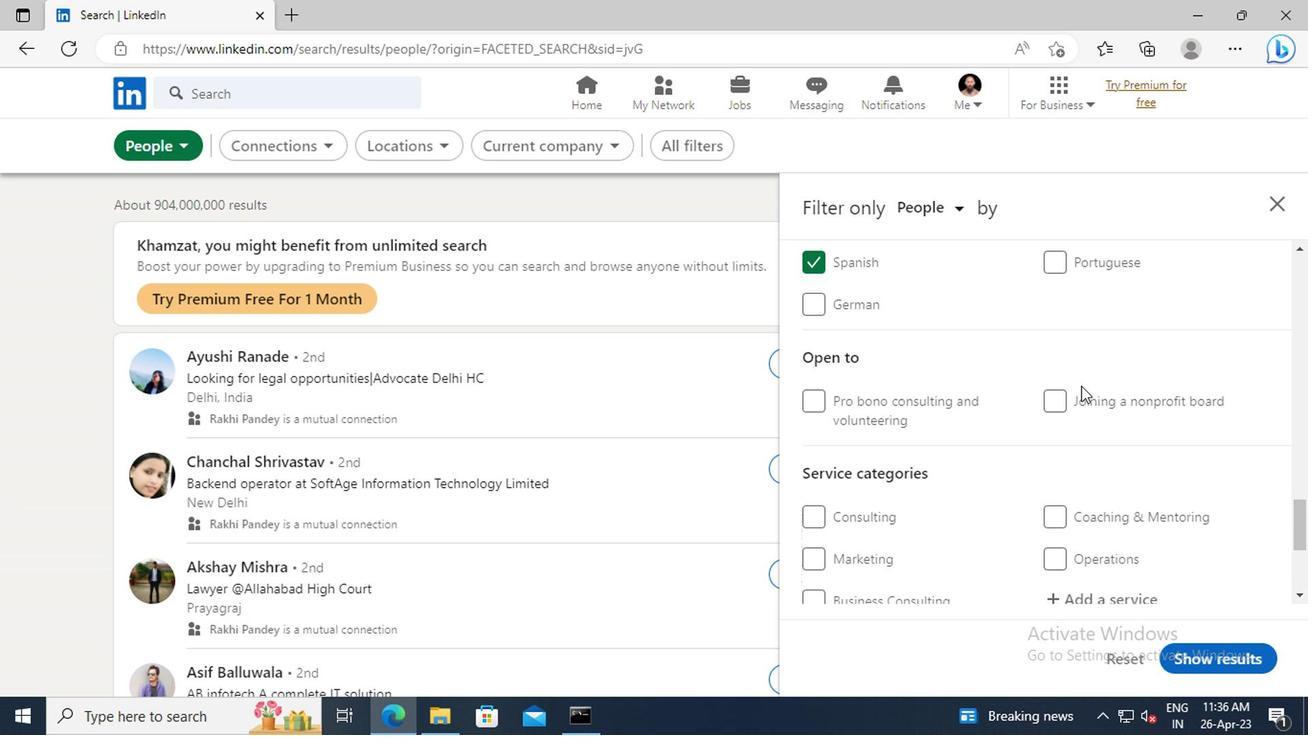 
Action: Mouse scrolled (885, 389) with delta (0, 0)
Screenshot: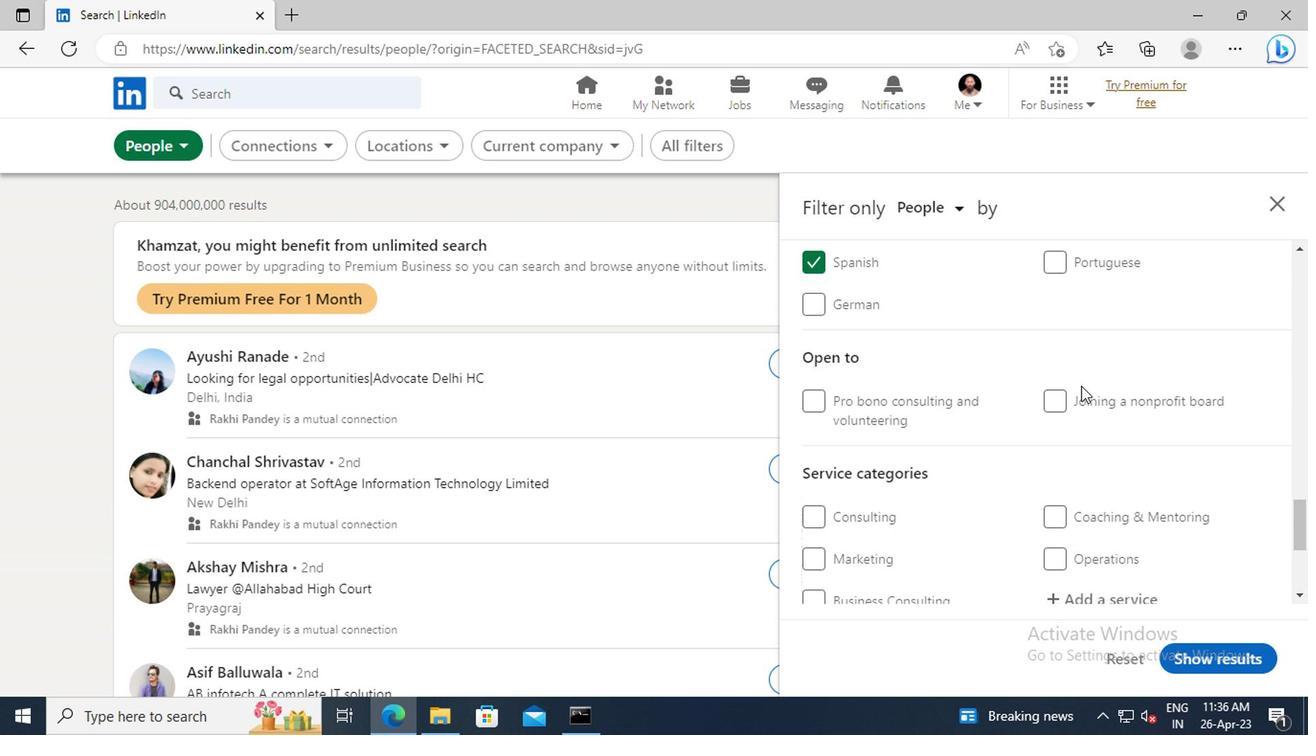 
Action: Mouse scrolled (885, 389) with delta (0, 0)
Screenshot: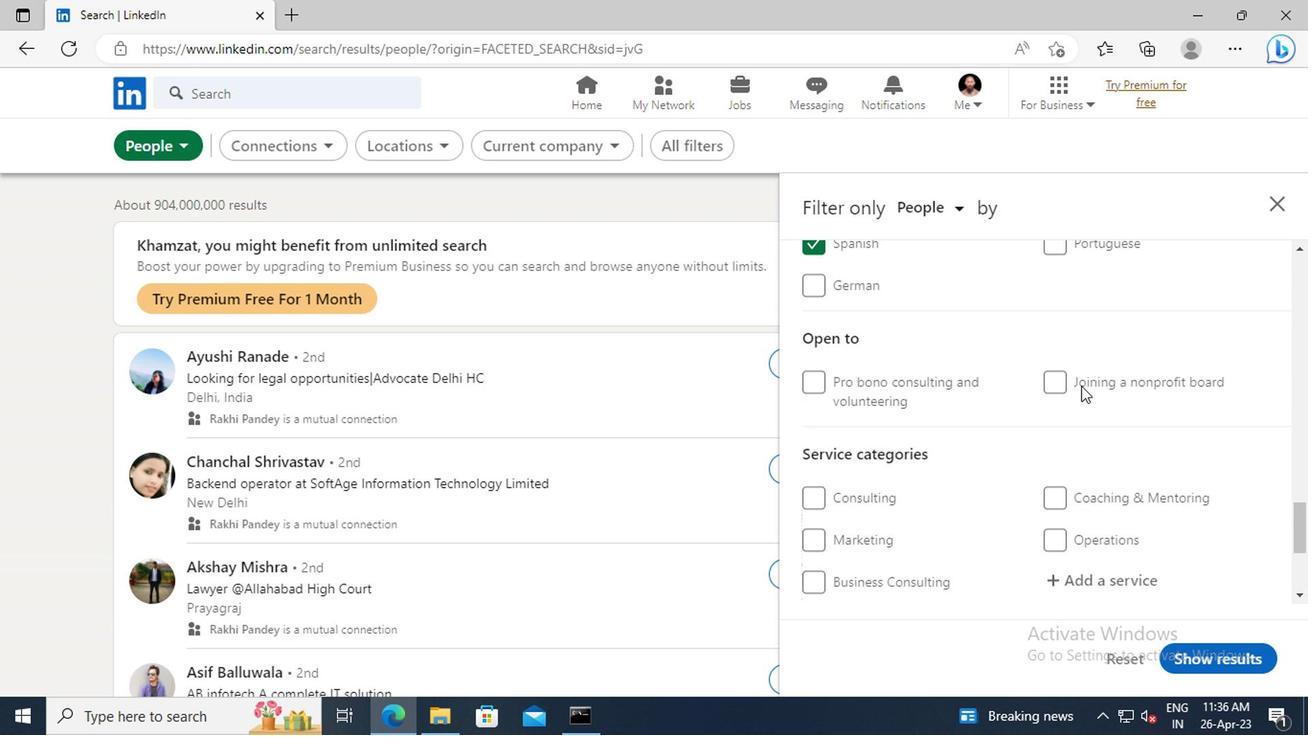 
Action: Mouse moved to (899, 387)
Screenshot: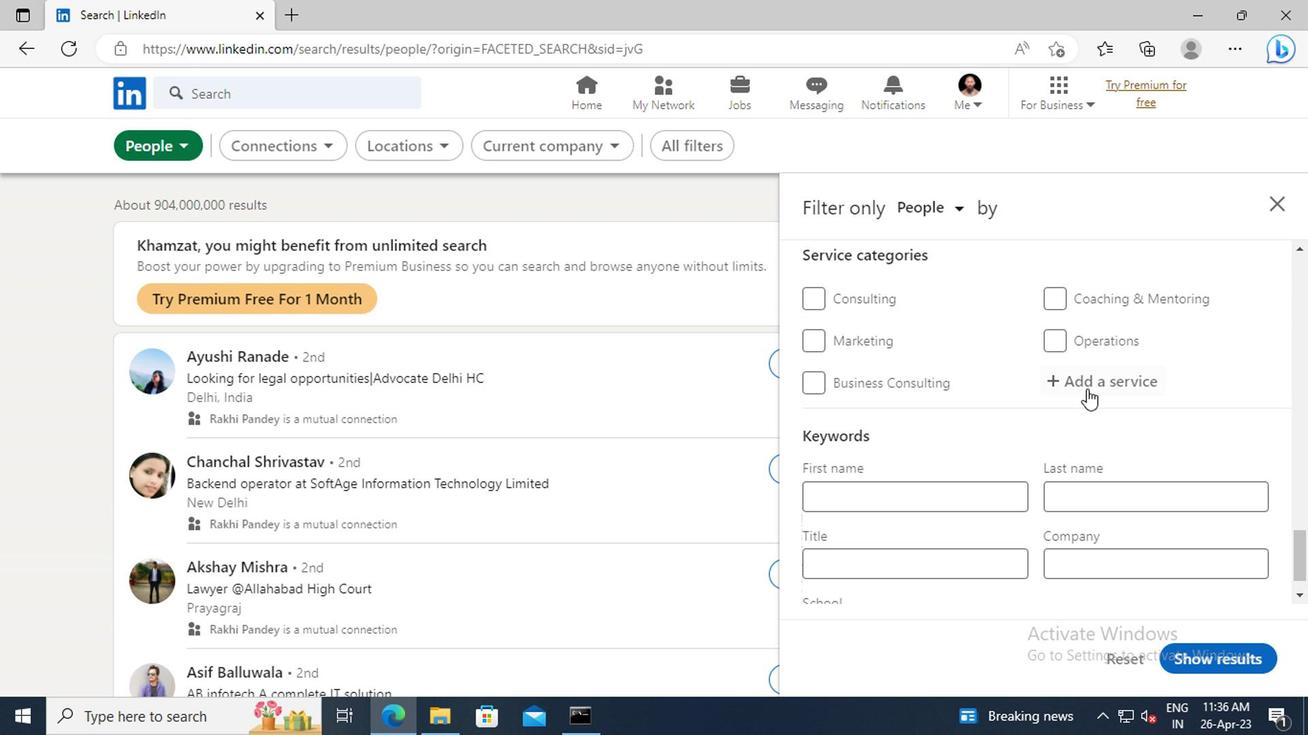 
Action: Mouse pressed left at (899, 387)
Screenshot: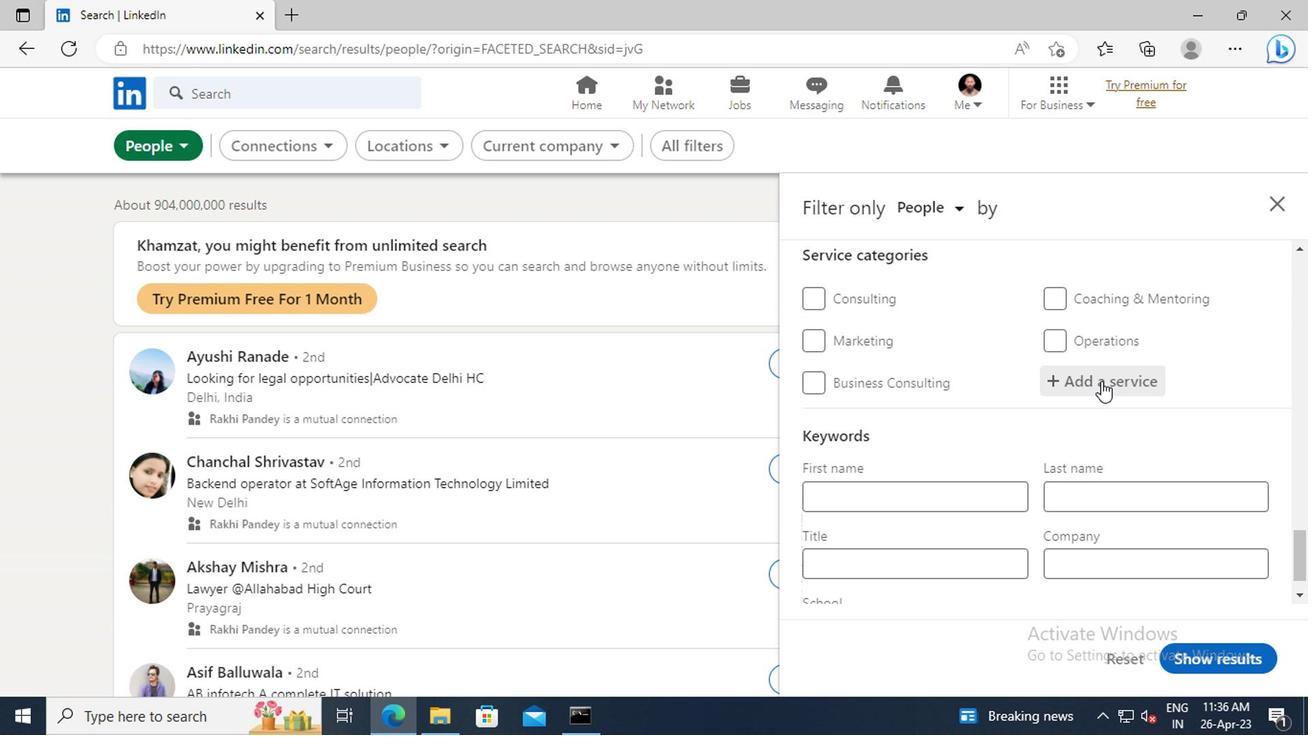 
Action: Key pressed <Key.shift>LOANS
Screenshot: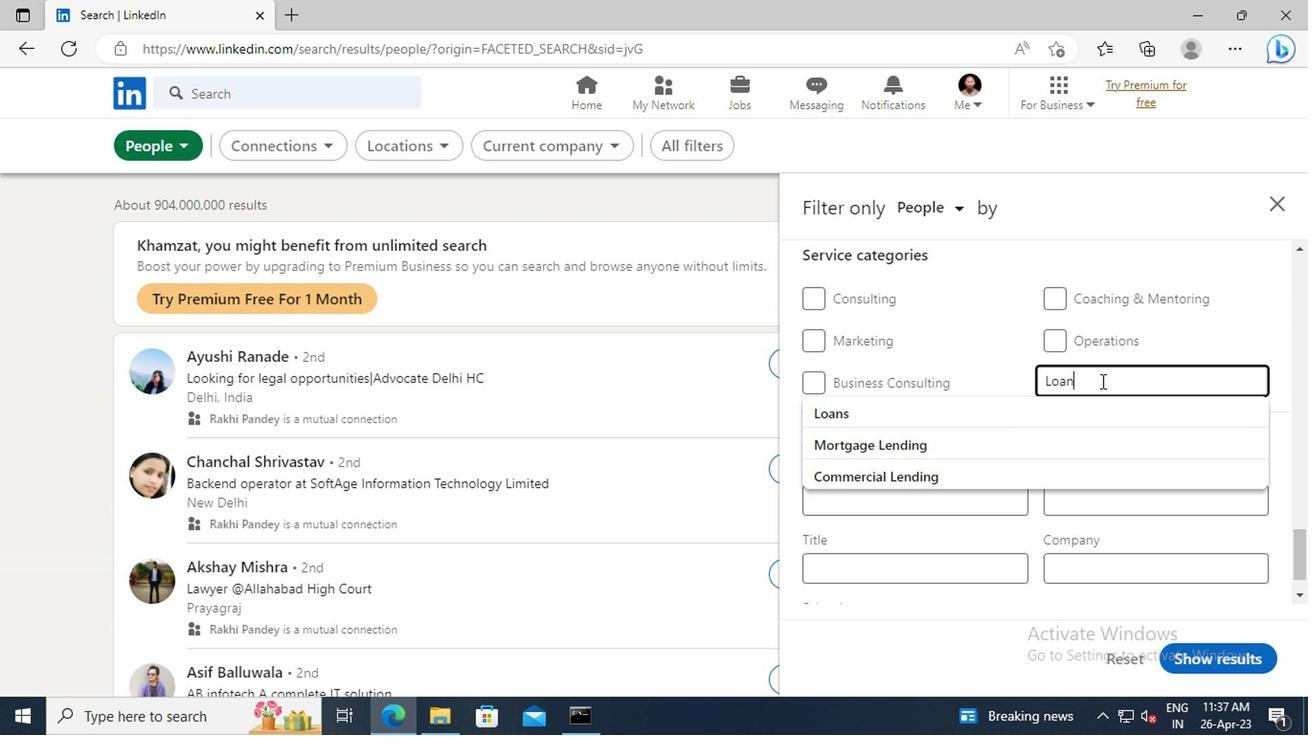 
Action: Mouse moved to (850, 408)
Screenshot: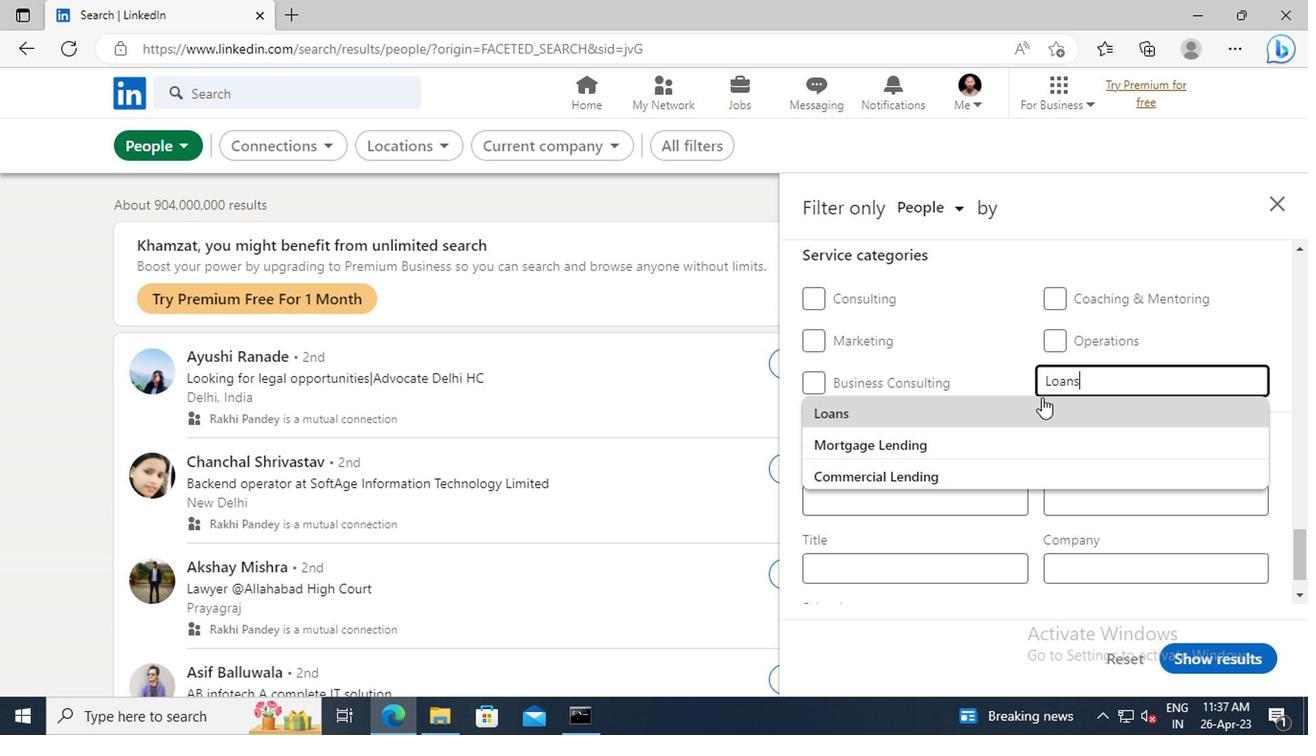 
Action: Mouse pressed left at (850, 408)
Screenshot: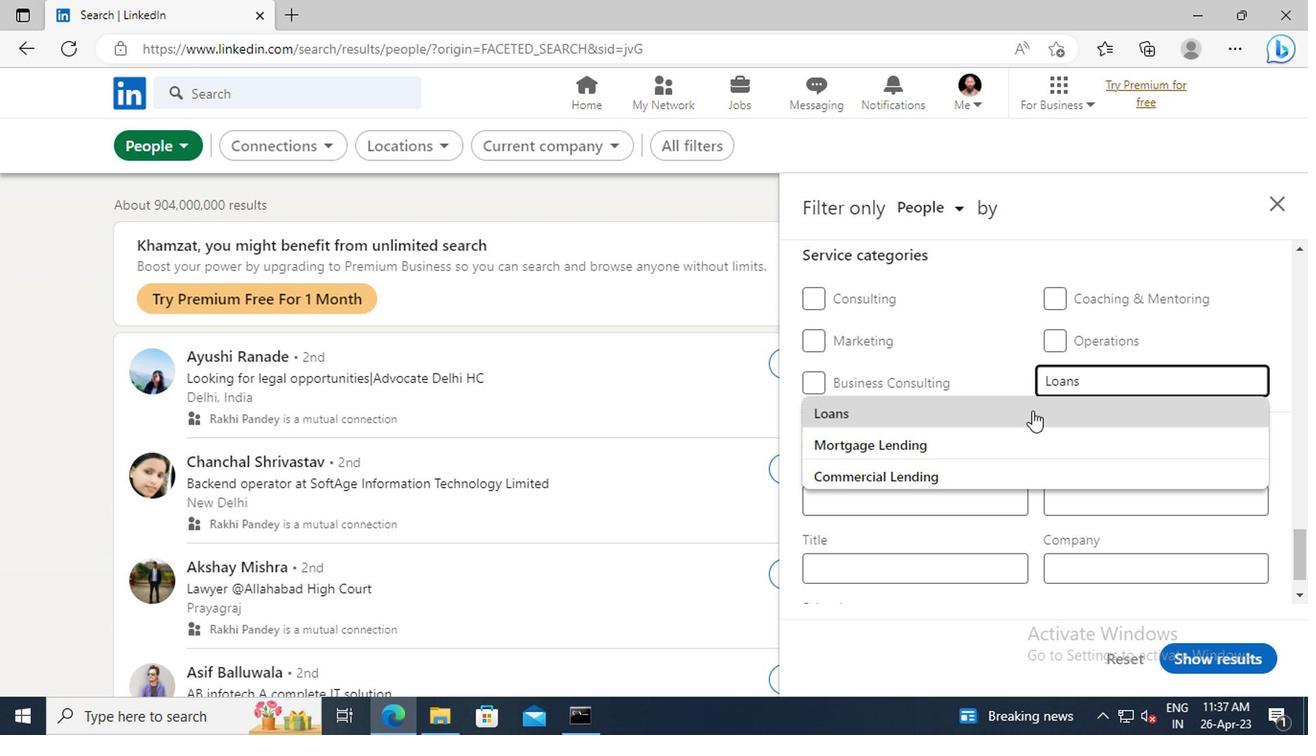 
Action: Mouse moved to (806, 380)
Screenshot: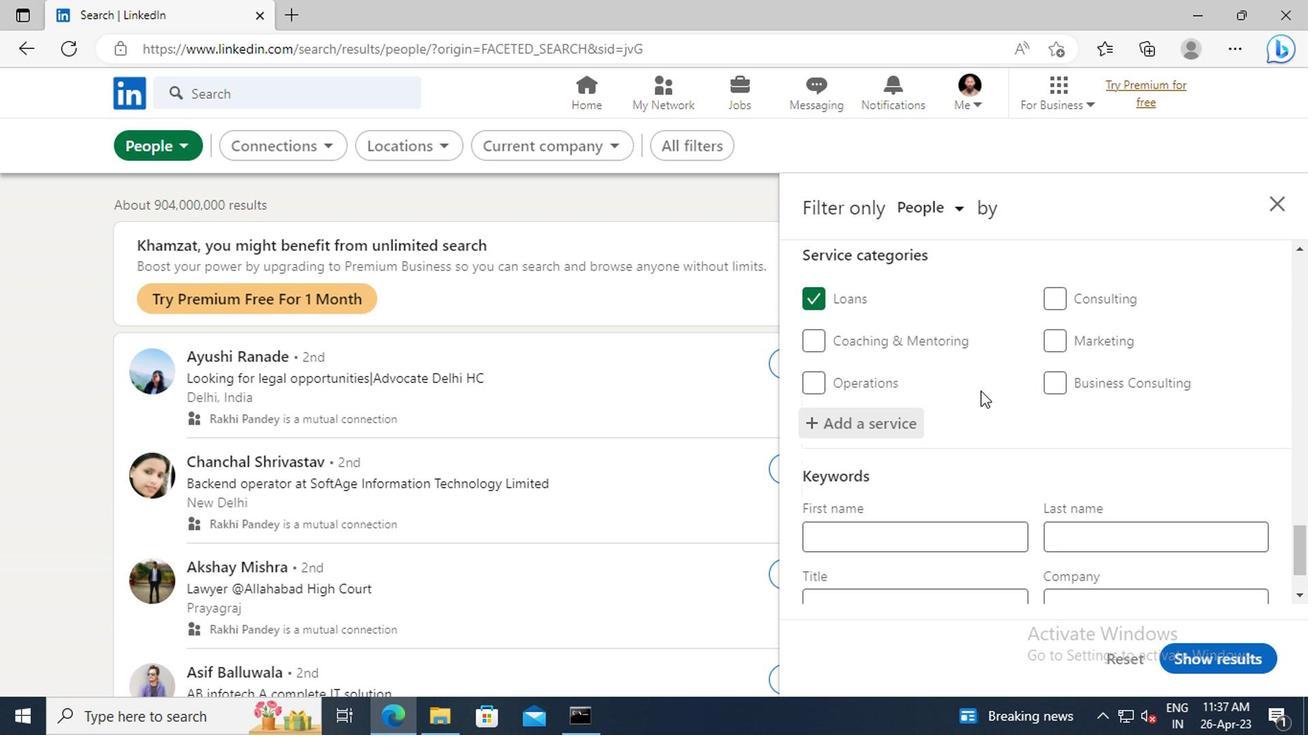 
Action: Mouse scrolled (806, 380) with delta (0, 0)
Screenshot: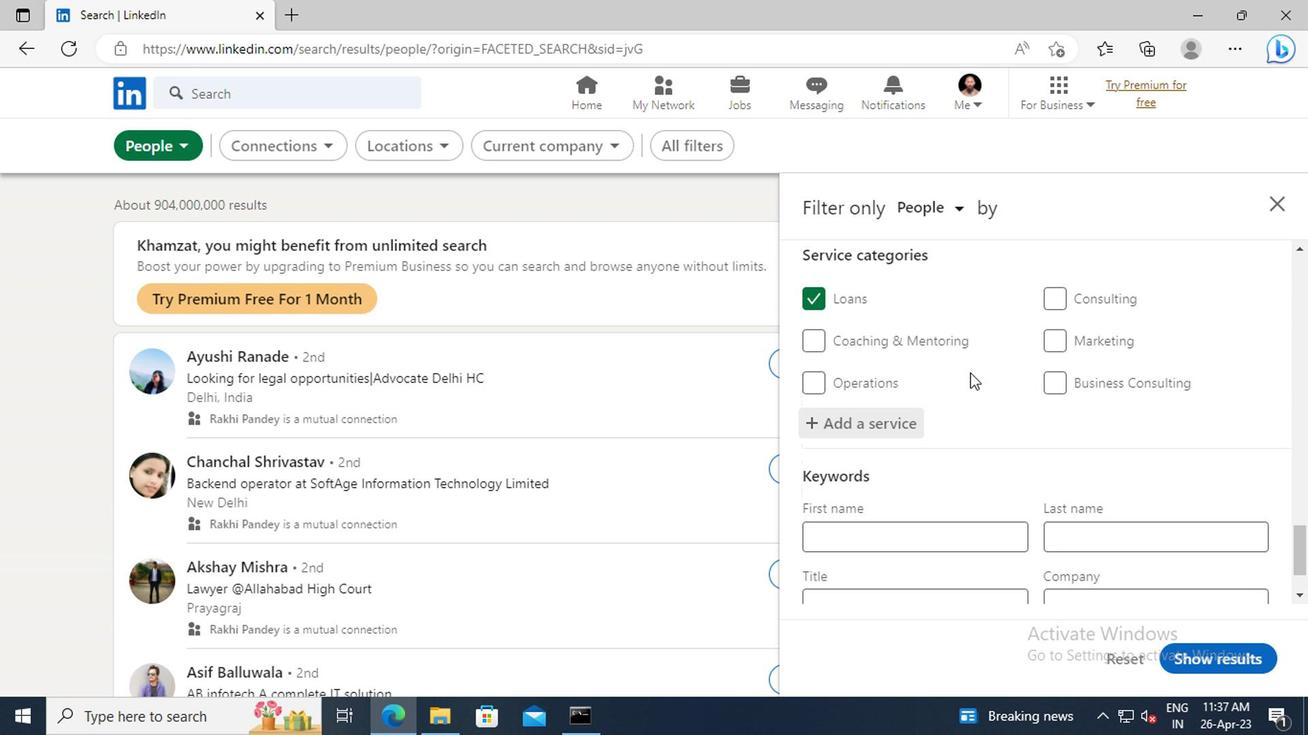 
Action: Mouse scrolled (806, 380) with delta (0, 0)
Screenshot: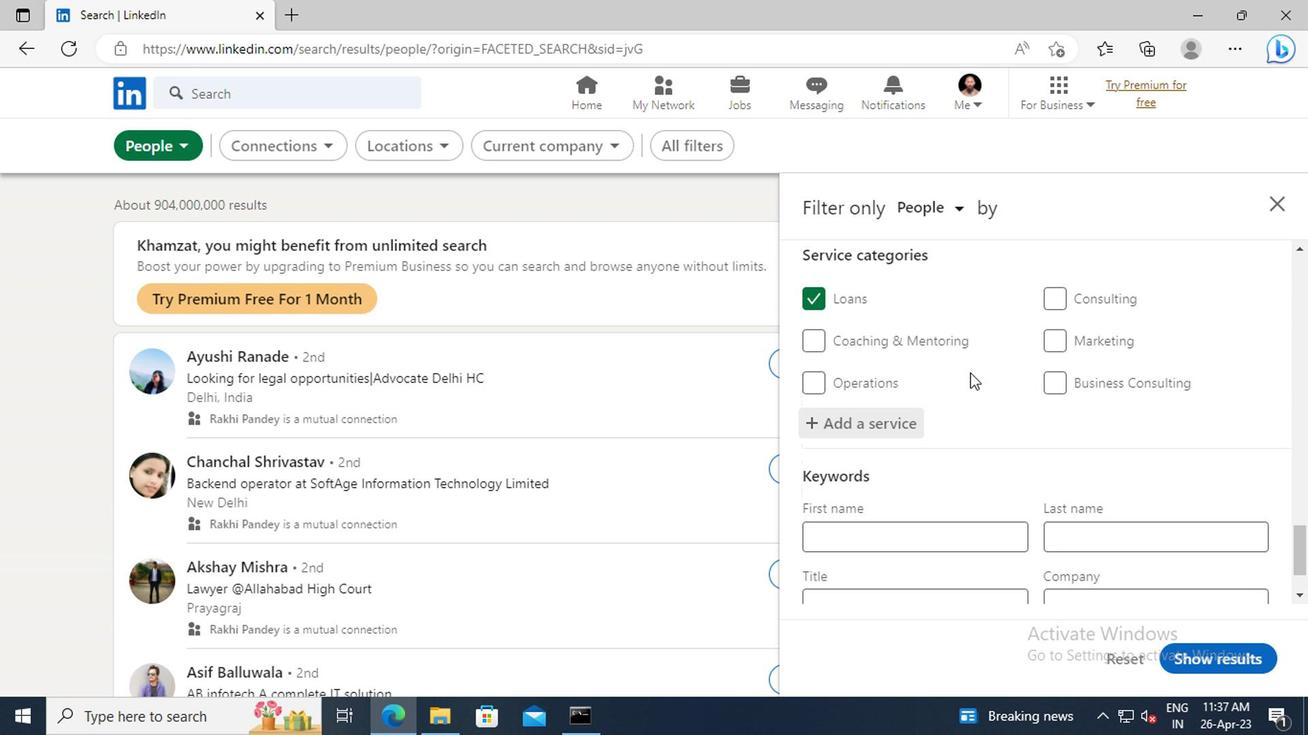 
Action: Mouse scrolled (806, 380) with delta (0, 0)
Screenshot: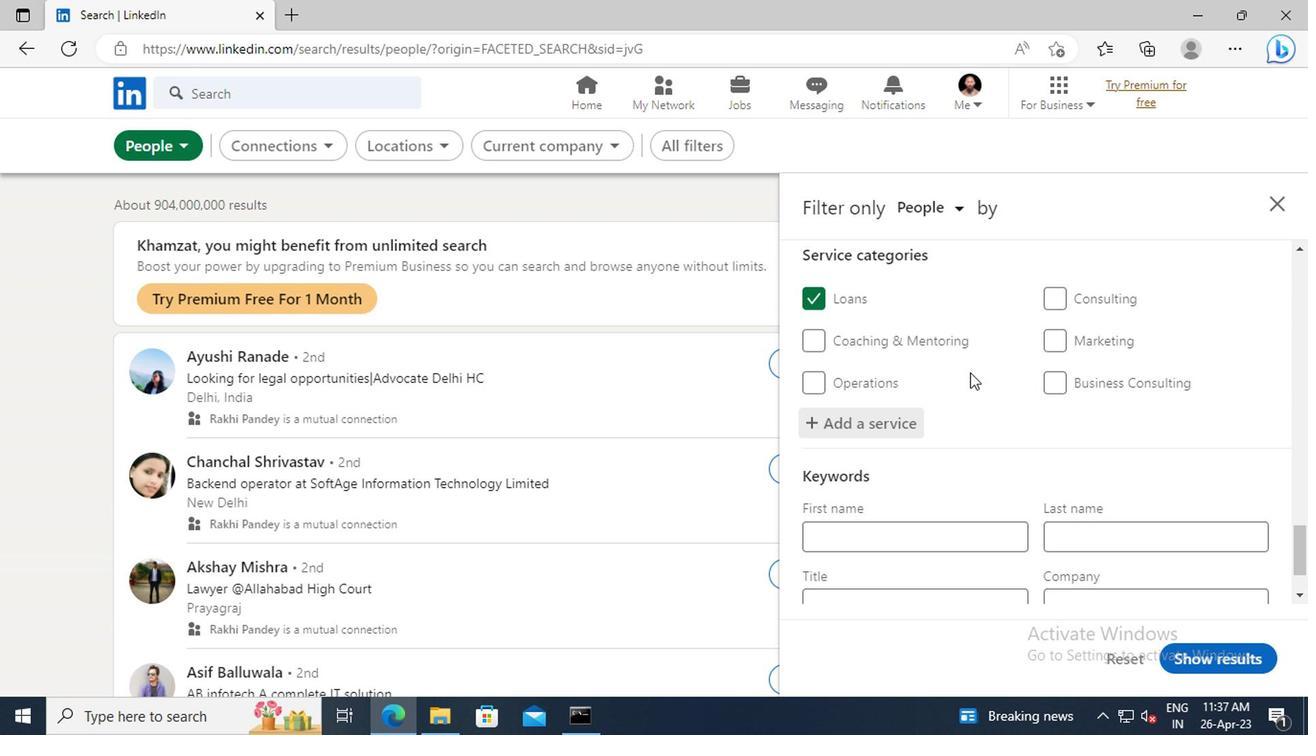
Action: Mouse moved to (748, 487)
Screenshot: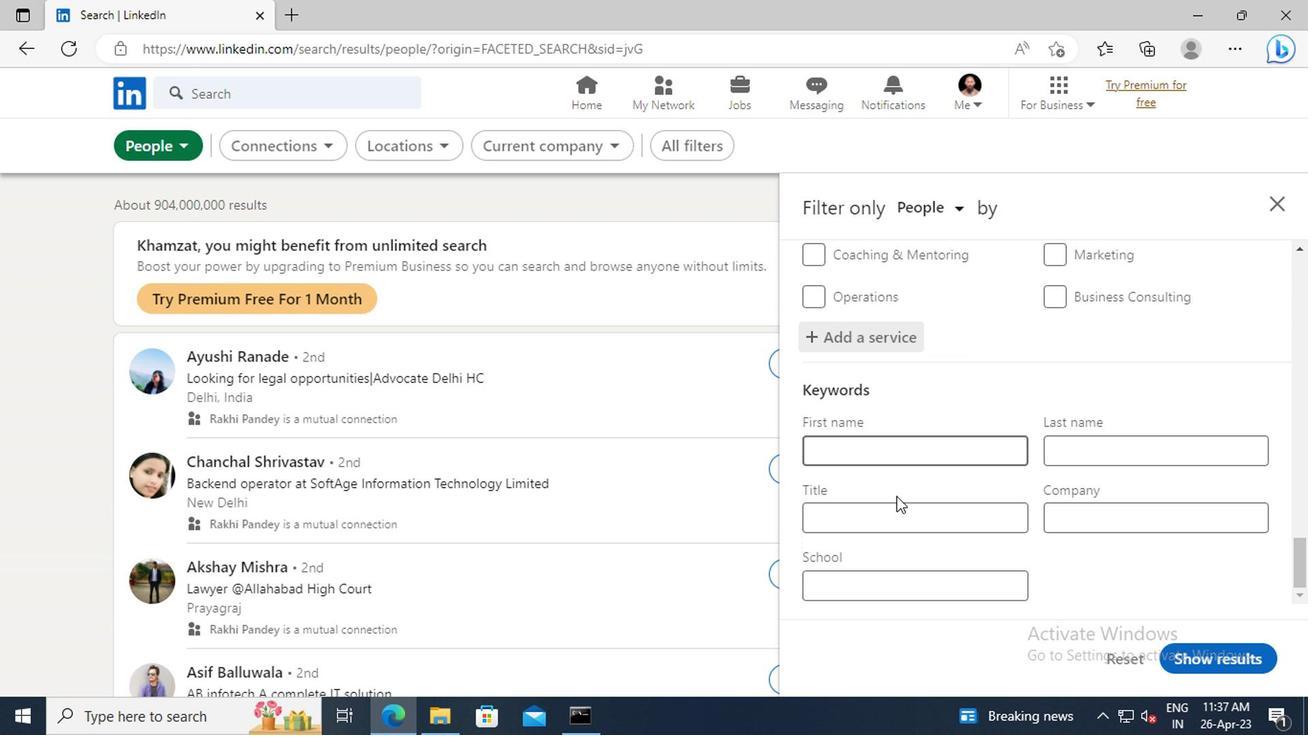 
Action: Mouse pressed left at (748, 487)
Screenshot: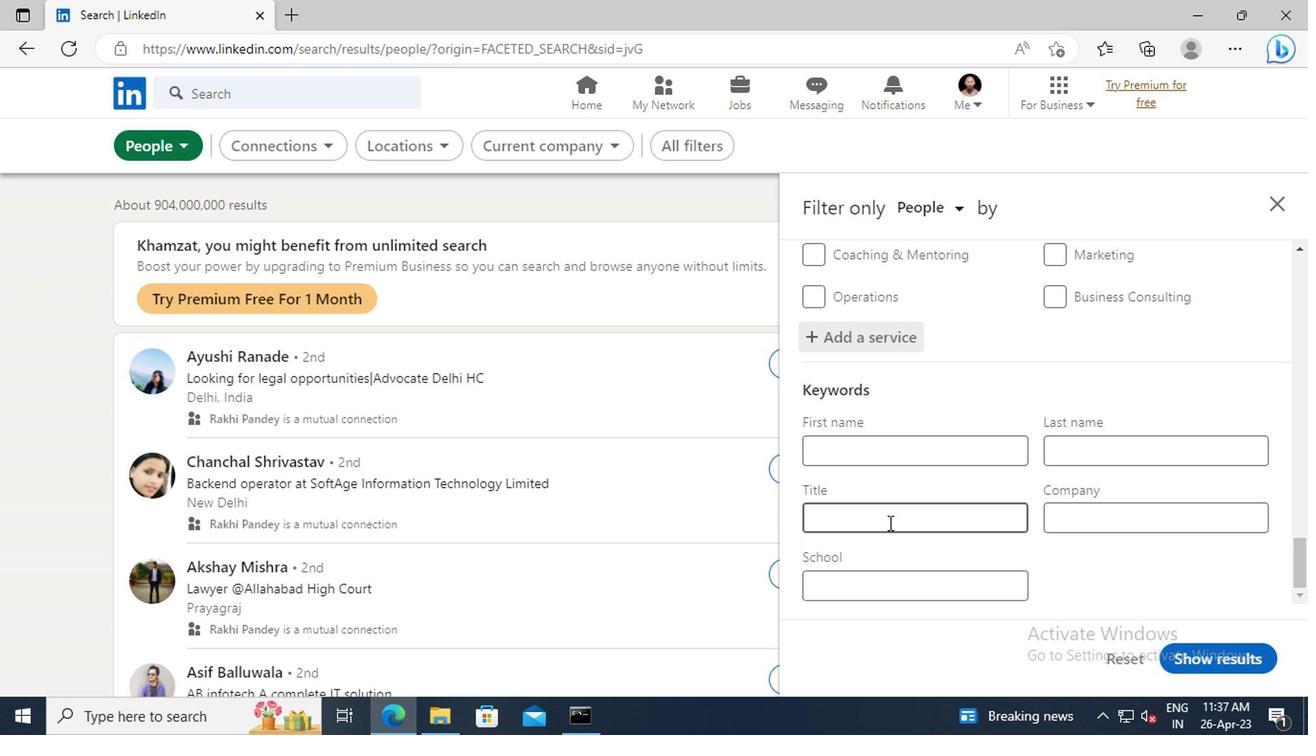 
Action: Key pressed <Key.shift>DIRECTOR<Key.space>OF<Key.space><Key.shift>INSIDE<Key.space><Key.shift>SALES<Key.enter>
Screenshot: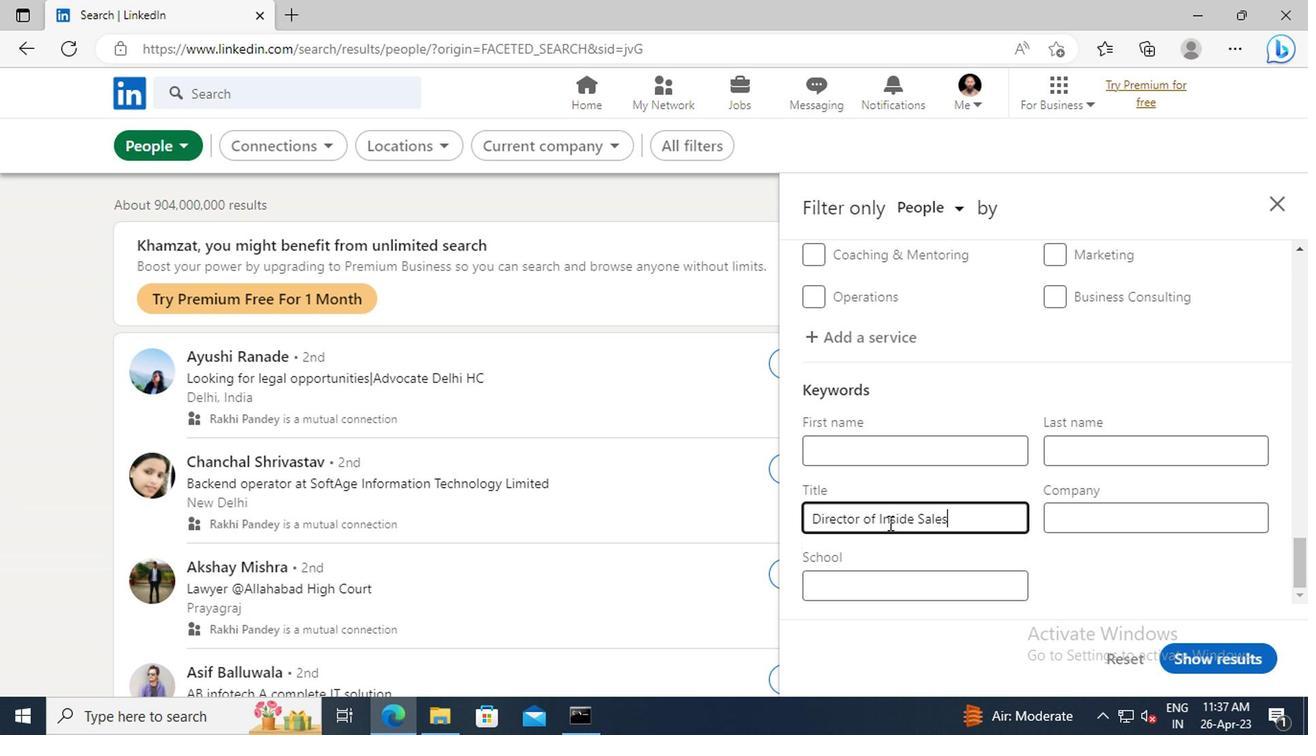 
Action: Mouse moved to (979, 587)
Screenshot: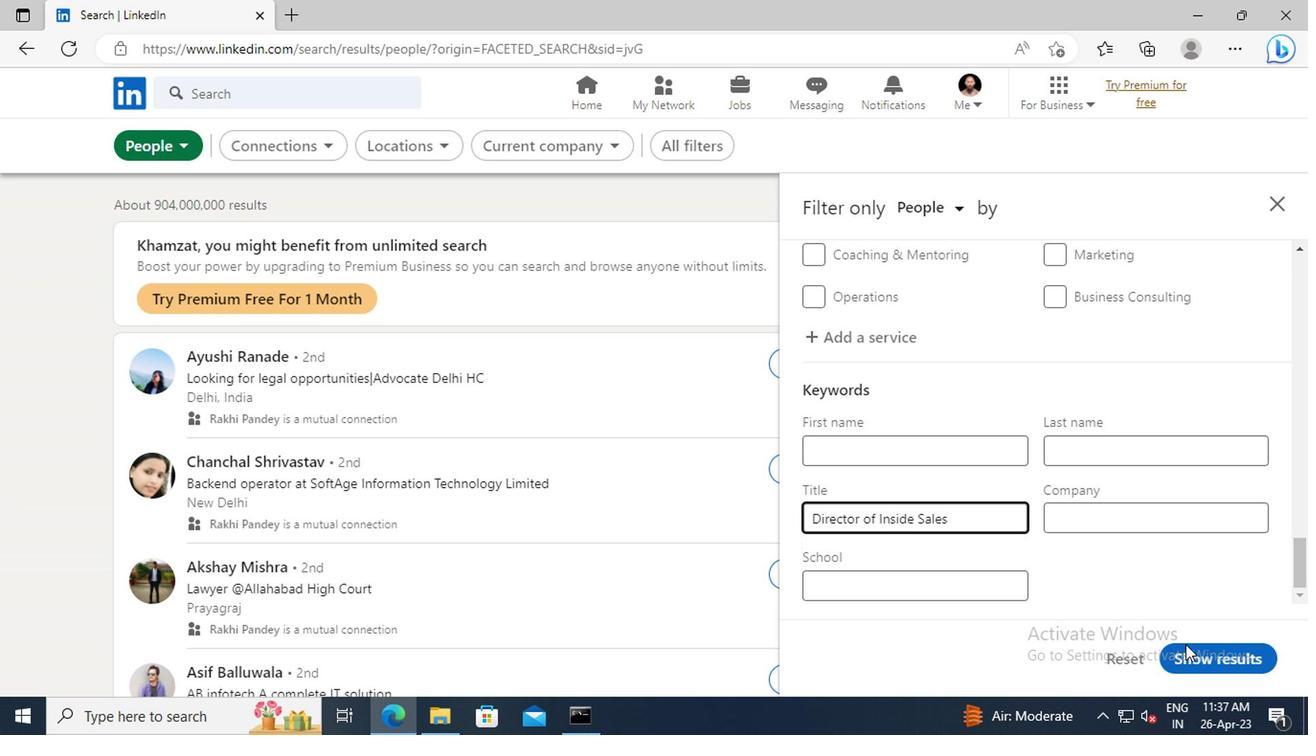 
Action: Mouse pressed left at (979, 587)
Screenshot: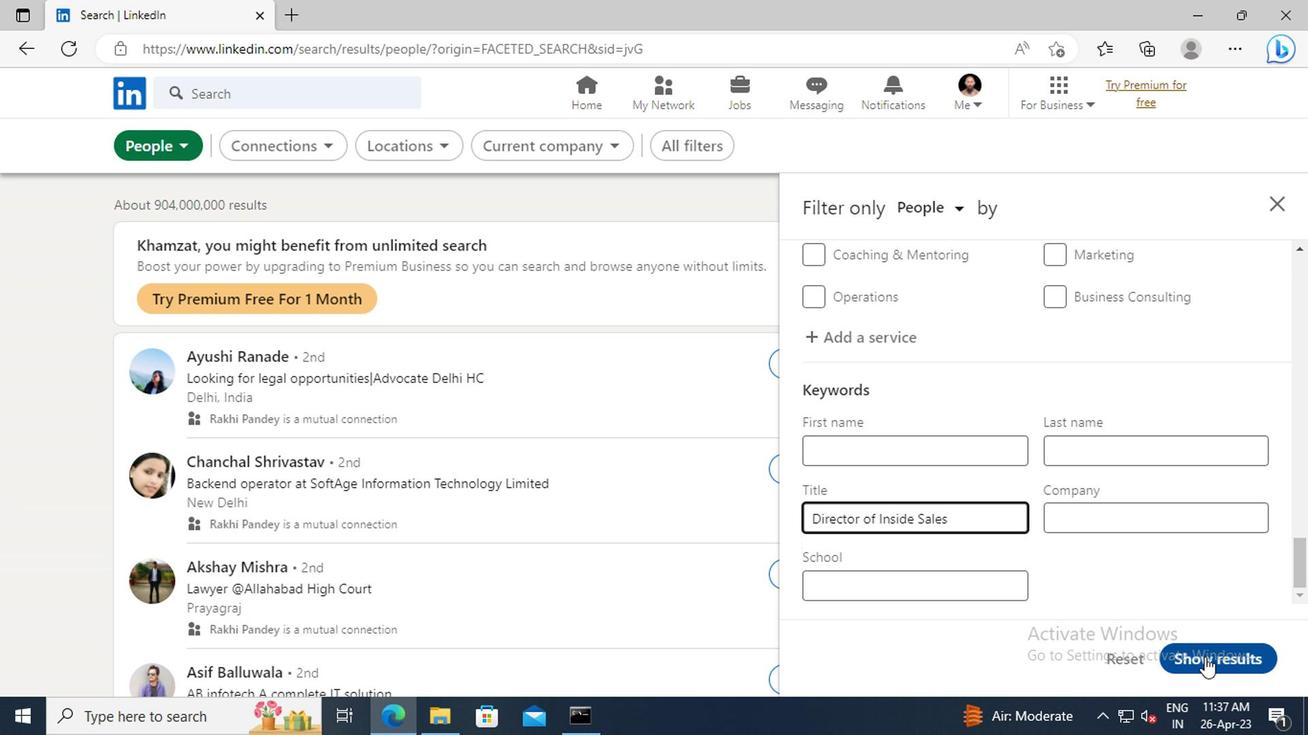 
